 Task: Play online wordle game with 5 letters.
Action: Mouse moved to (742, 538)
Screenshot: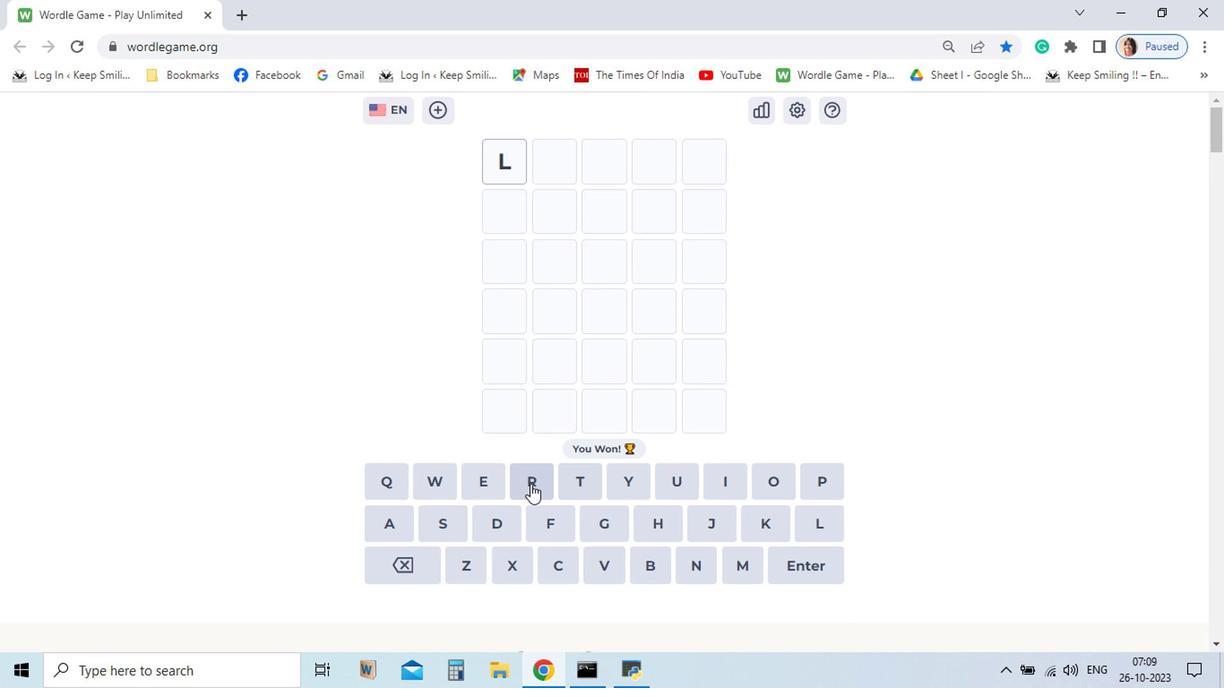
Action: Mouse pressed left at (742, 538)
Screenshot: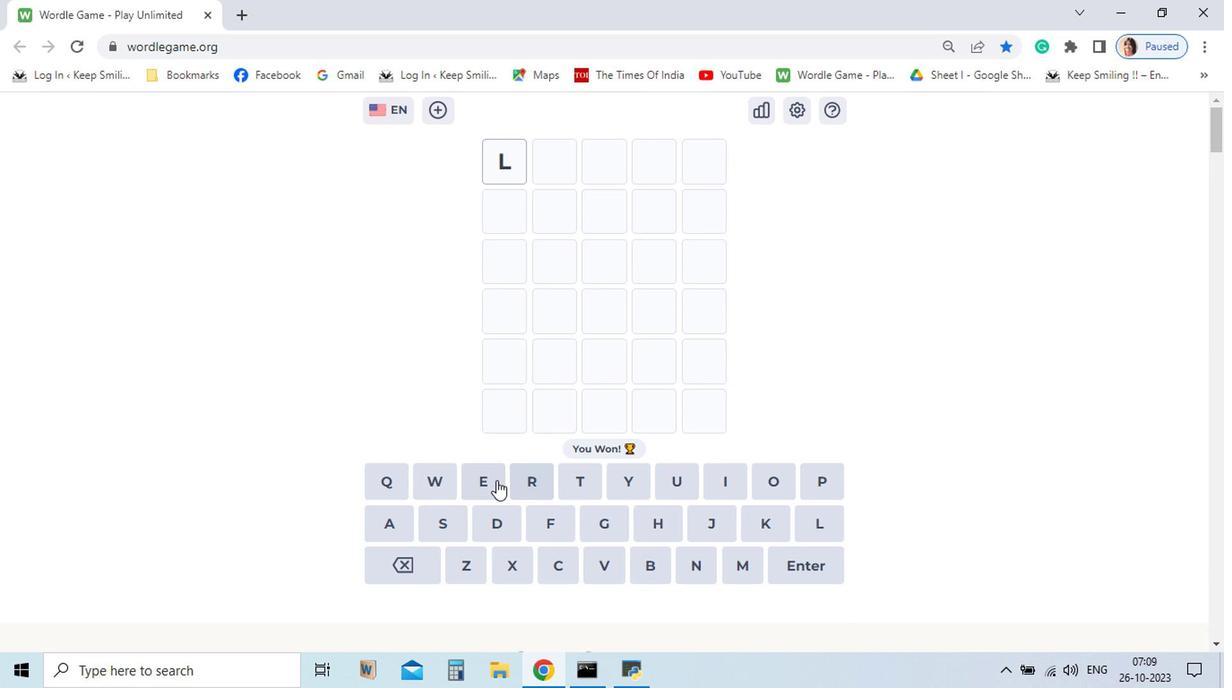 
Action: Mouse moved to (503, 506)
Screenshot: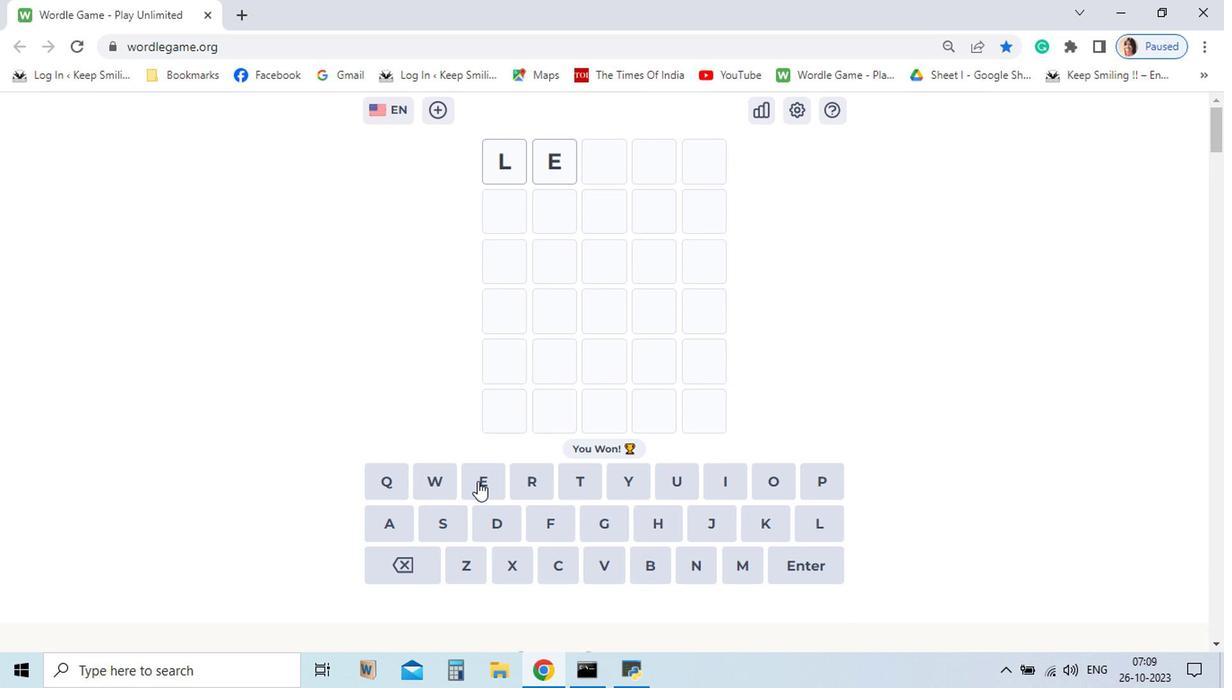 
Action: Mouse pressed left at (503, 506)
Screenshot: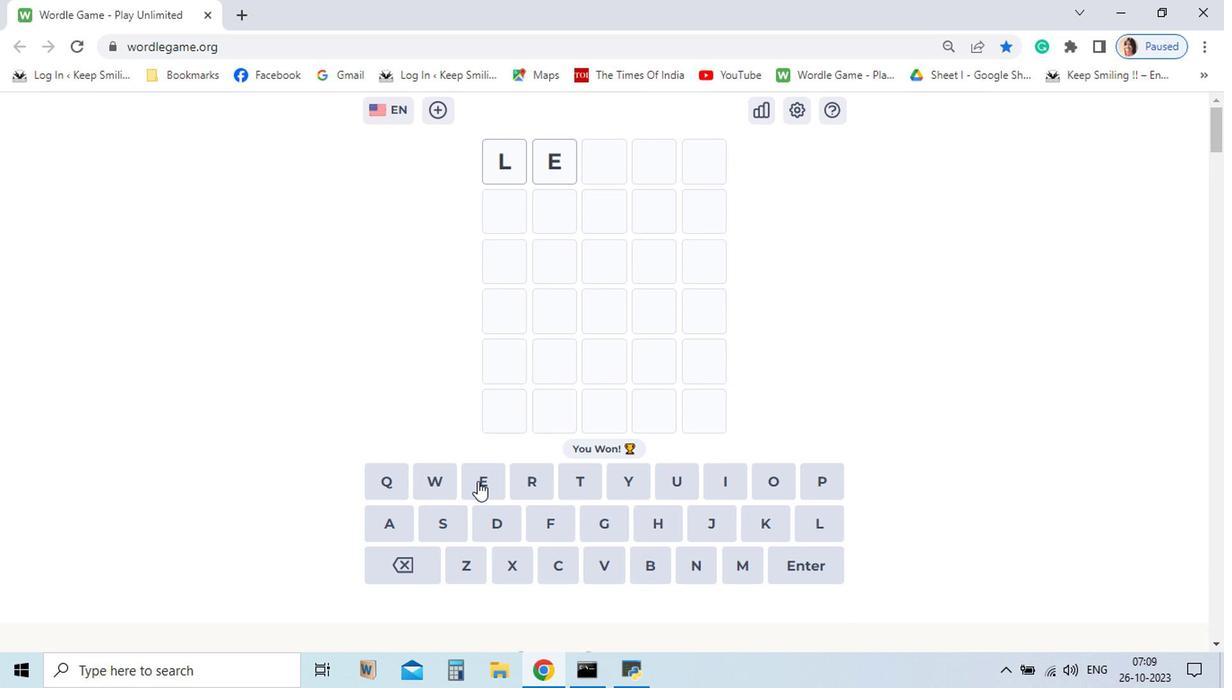 
Action: Mouse moved to (434, 533)
Screenshot: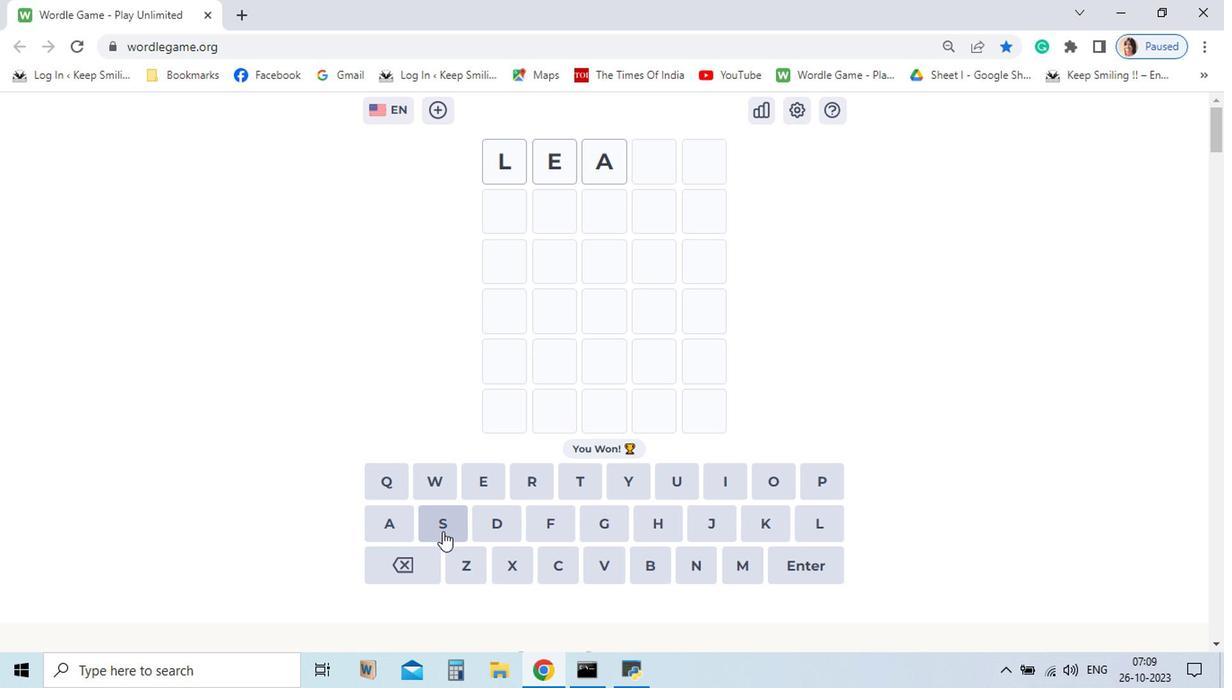 
Action: Mouse pressed left at (434, 533)
Screenshot: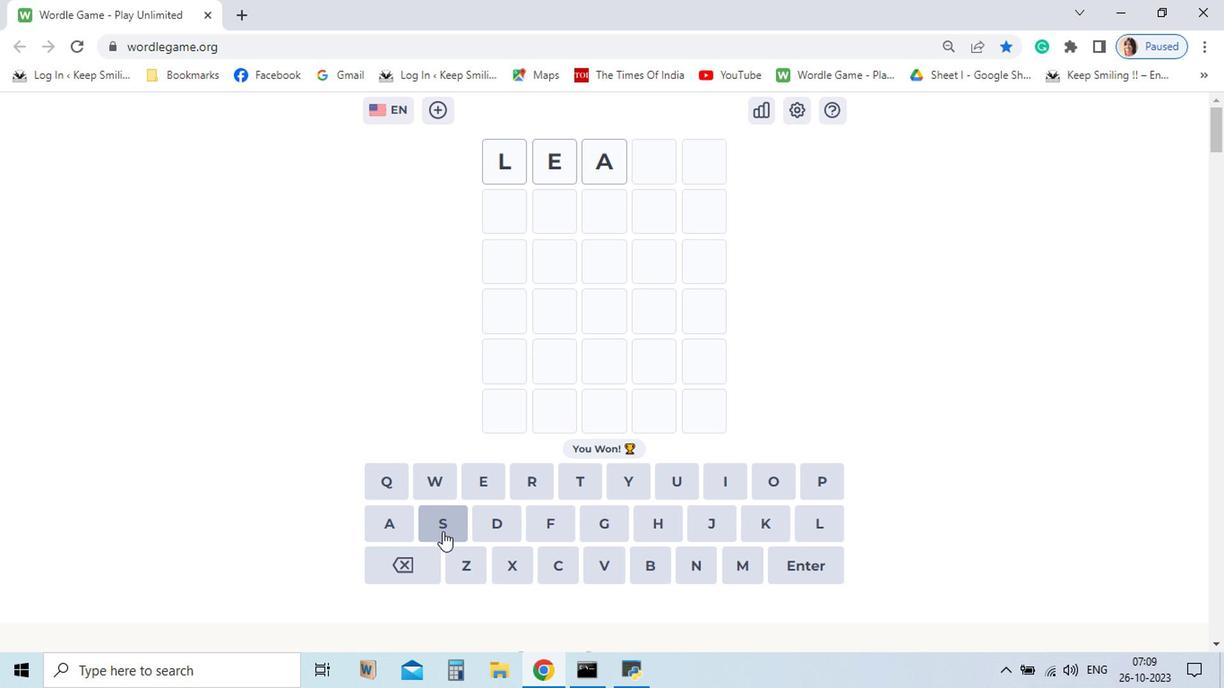 
Action: Mouse moved to (479, 542)
Screenshot: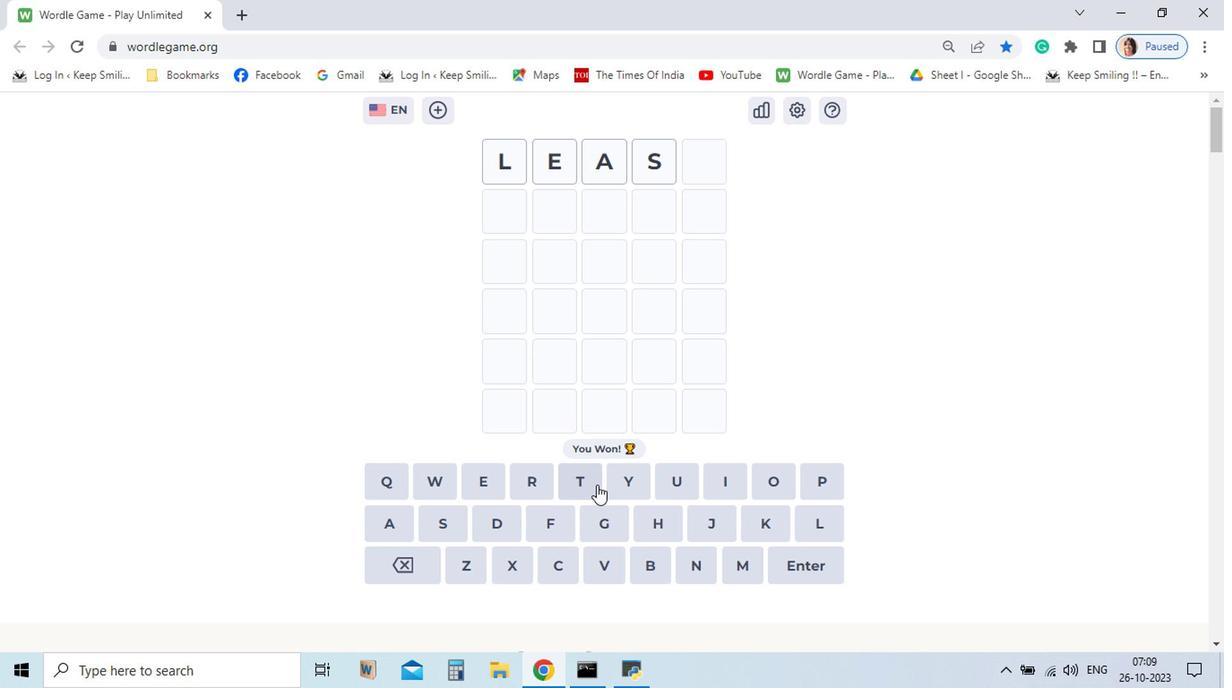 
Action: Mouse pressed left at (479, 542)
Screenshot: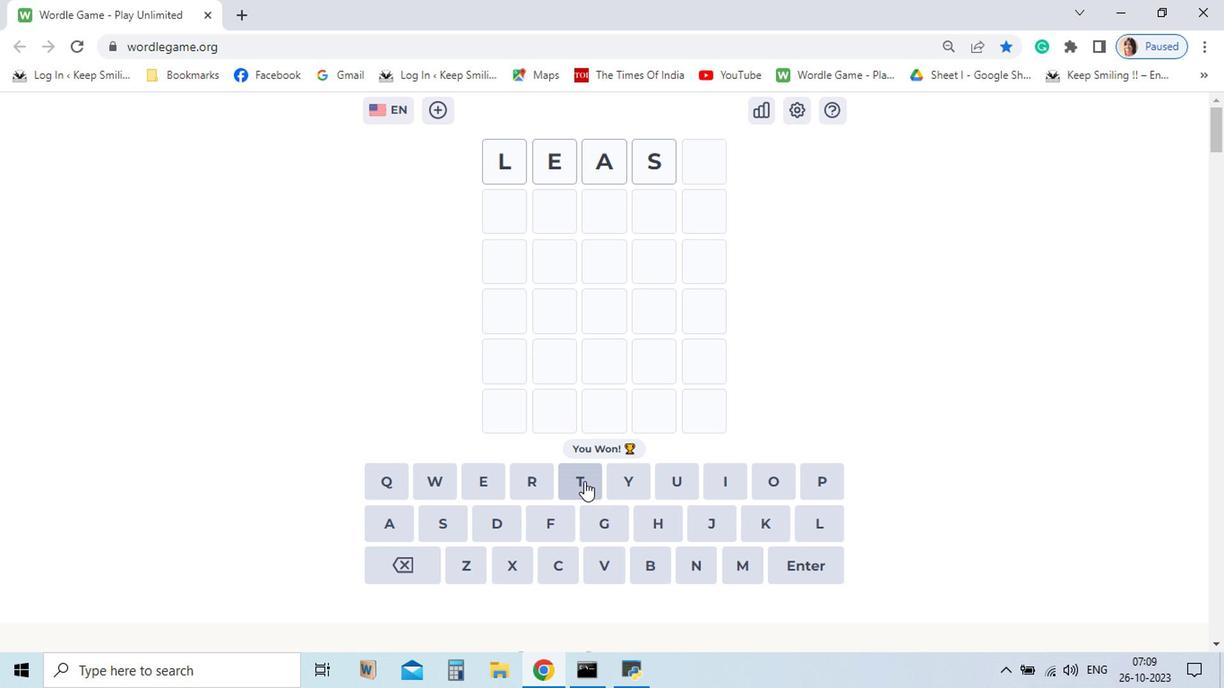 
Action: Mouse moved to (579, 506)
Screenshot: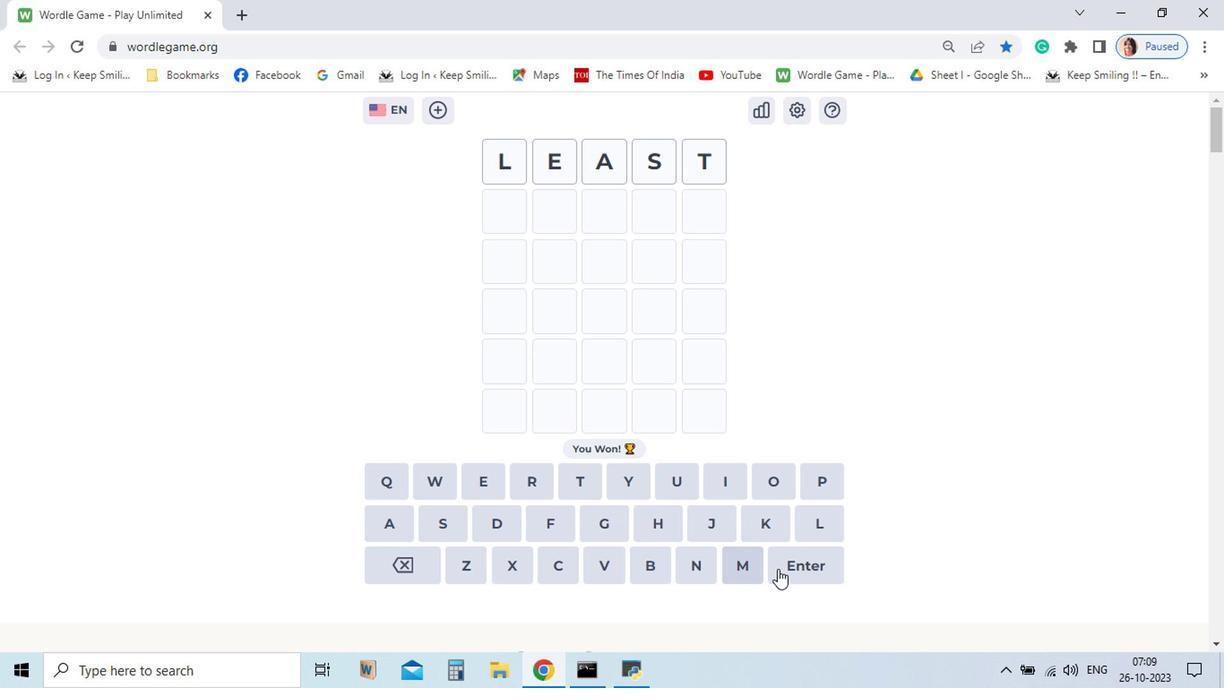 
Action: Mouse pressed left at (579, 506)
Screenshot: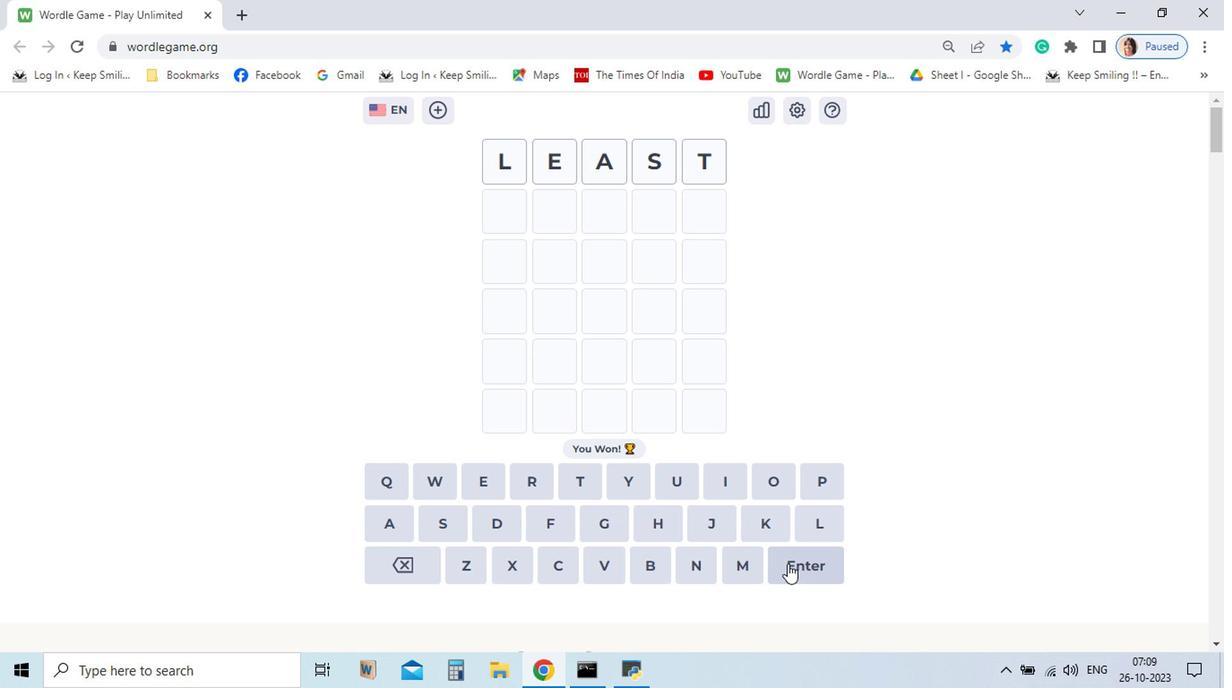 
Action: Mouse moved to (724, 565)
Screenshot: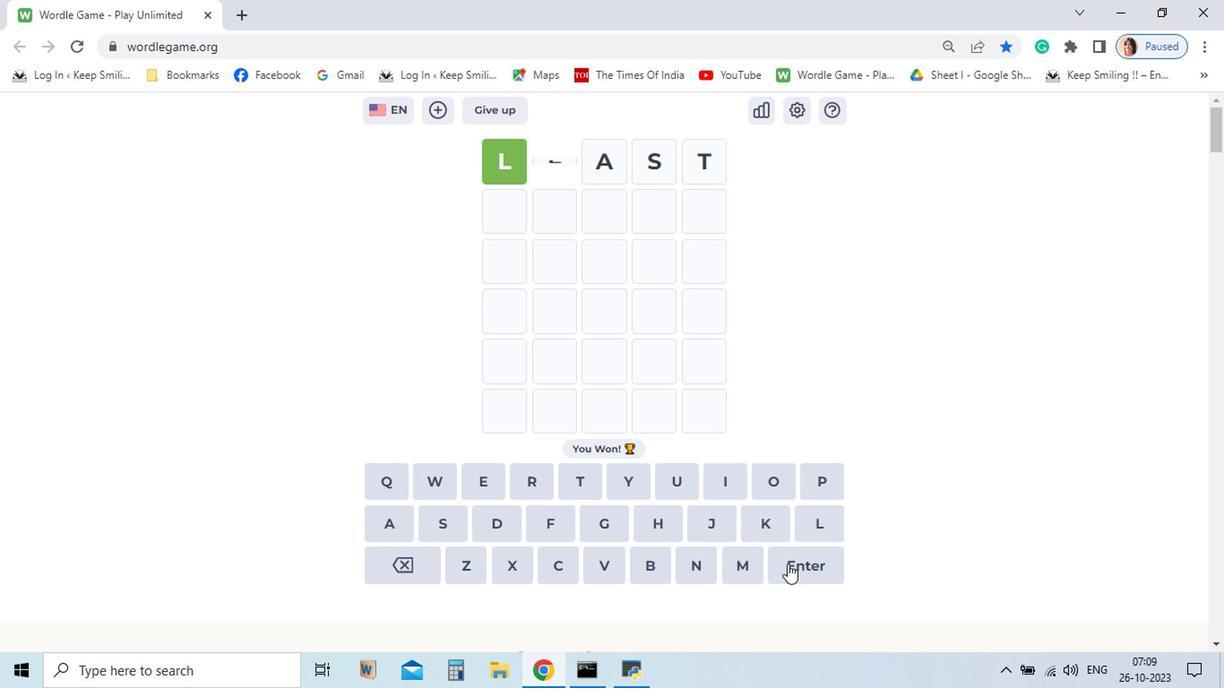 
Action: Mouse pressed left at (724, 565)
Screenshot: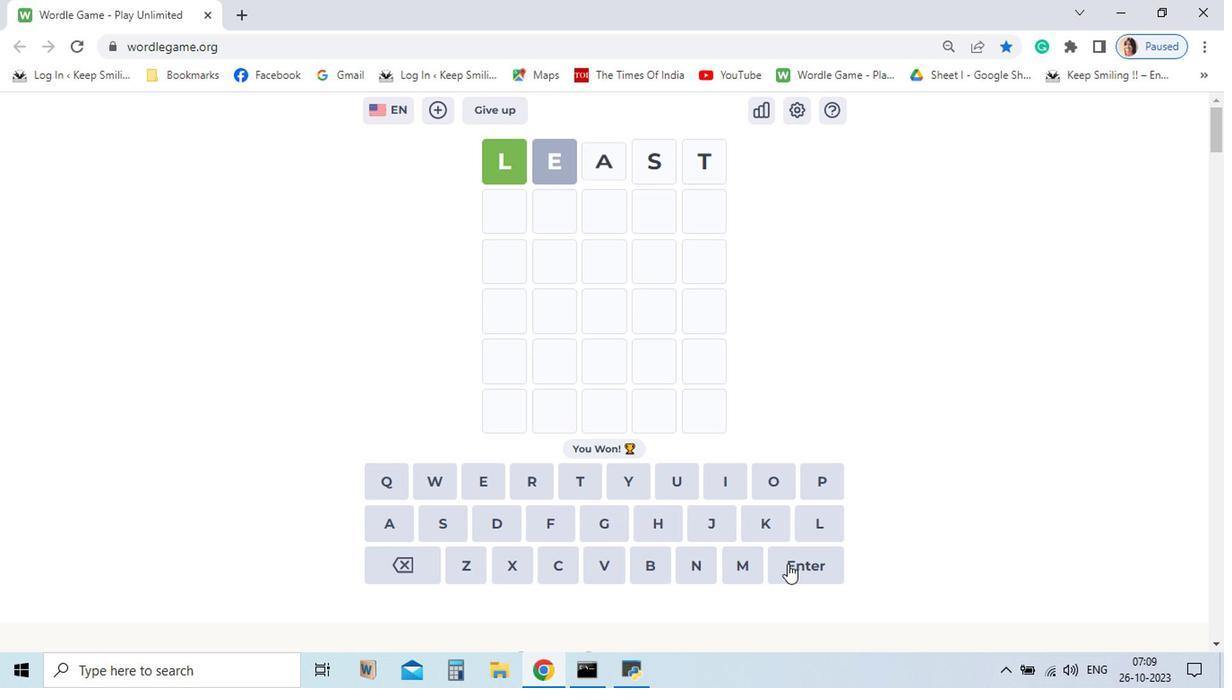 
Action: Mouse moved to (752, 539)
Screenshot: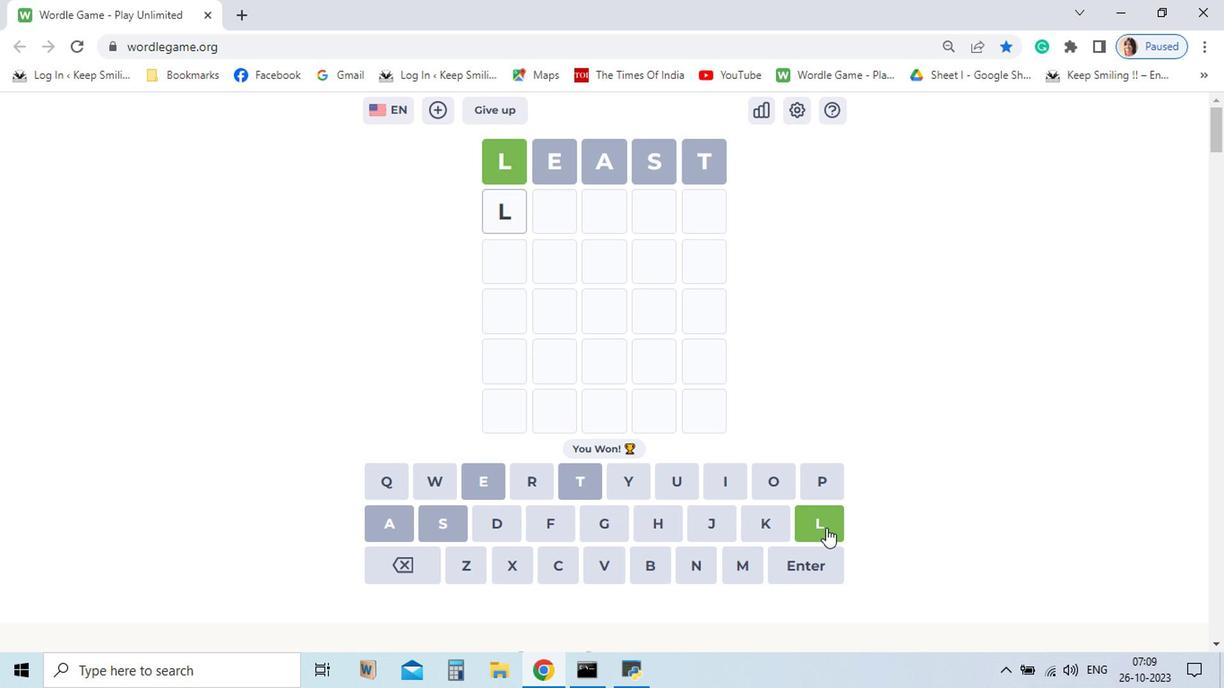 
Action: Mouse pressed left at (752, 539)
Screenshot: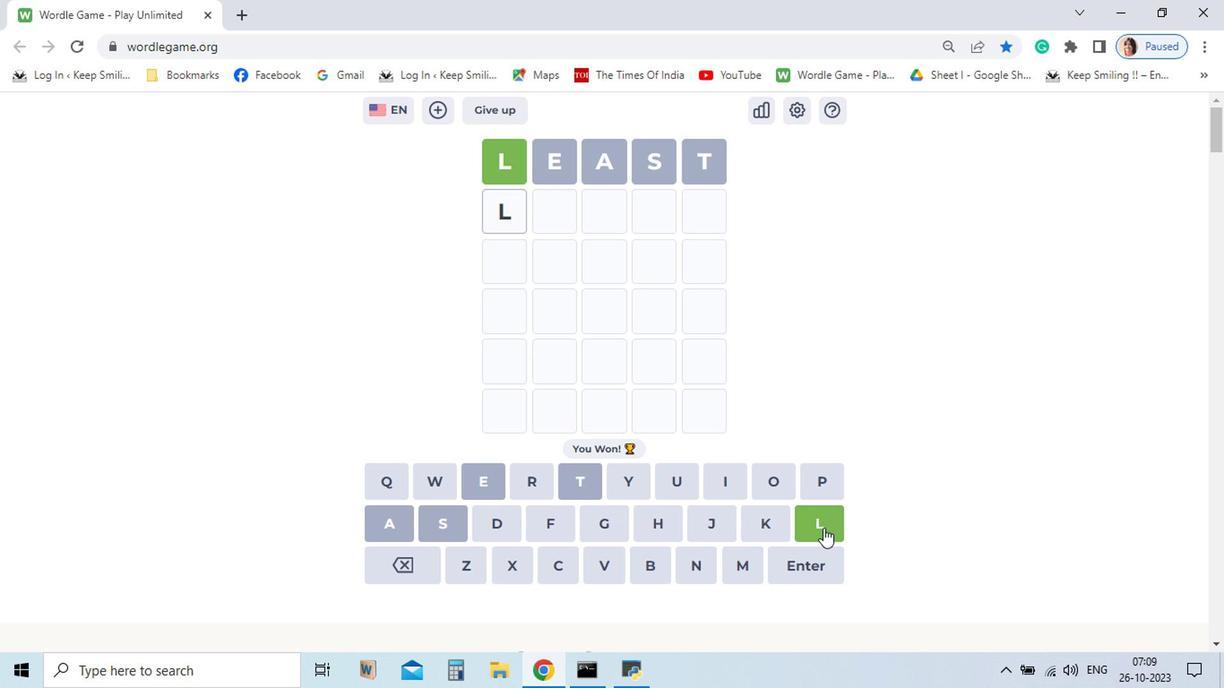 
Action: Mouse moved to (711, 508)
Screenshot: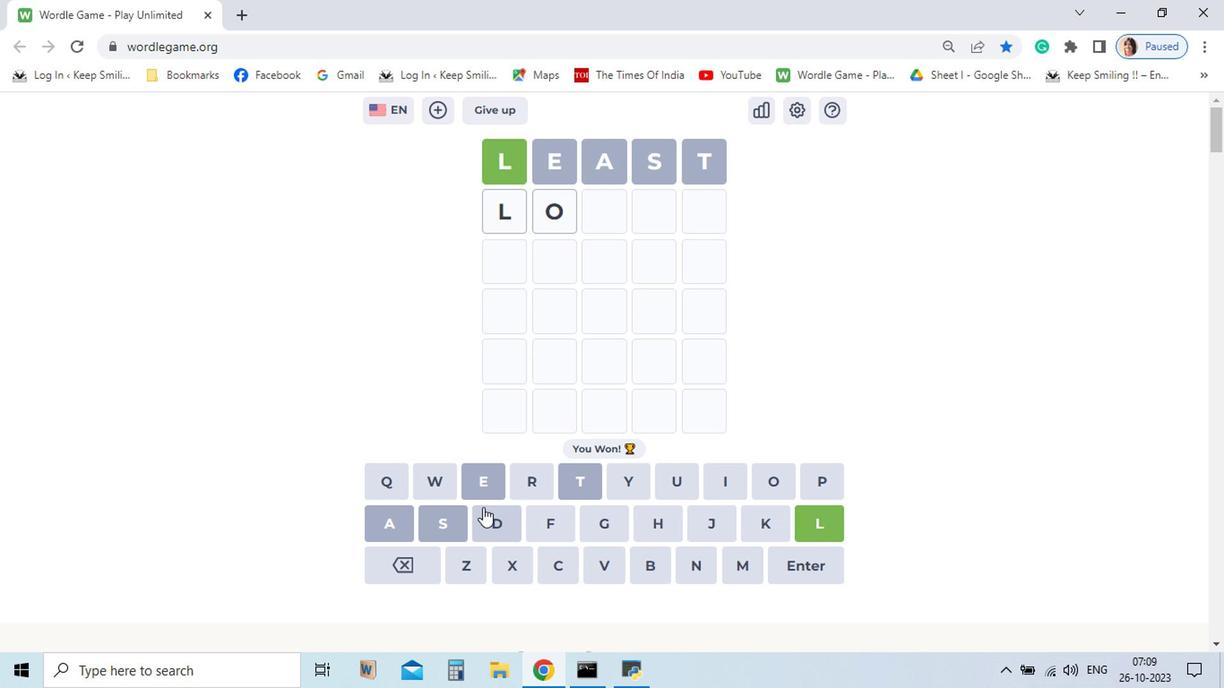 
Action: Mouse pressed left at (711, 508)
Screenshot: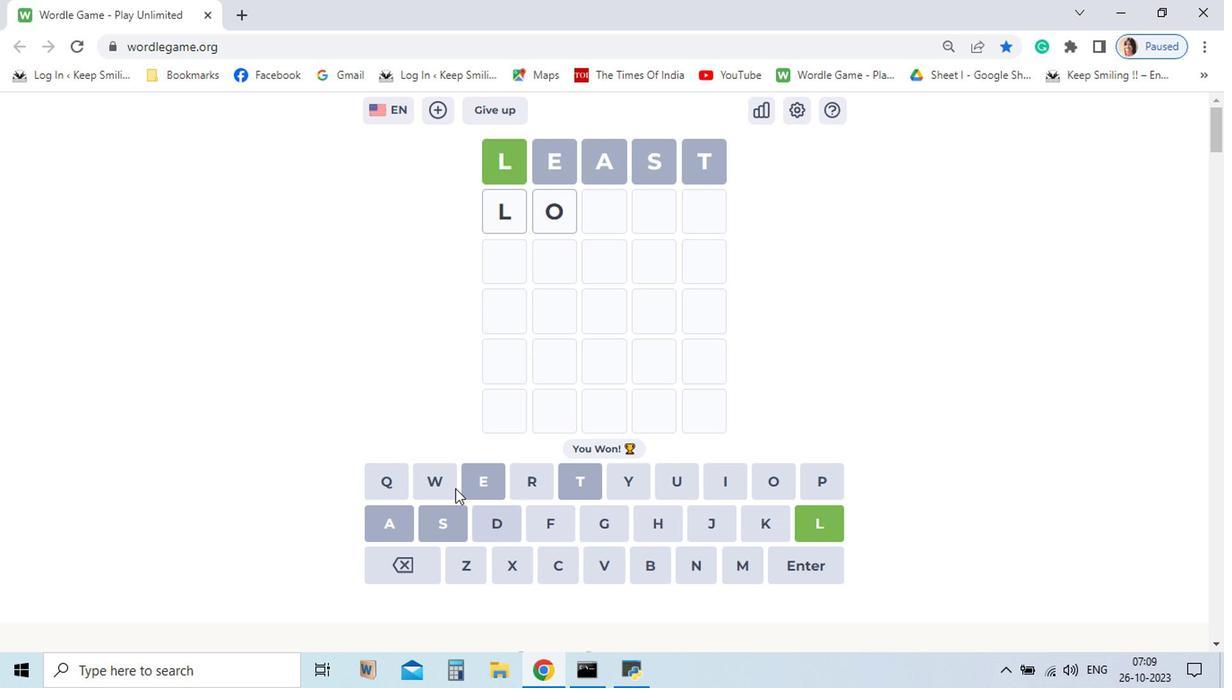 
Action: Mouse moved to (480, 505)
Screenshot: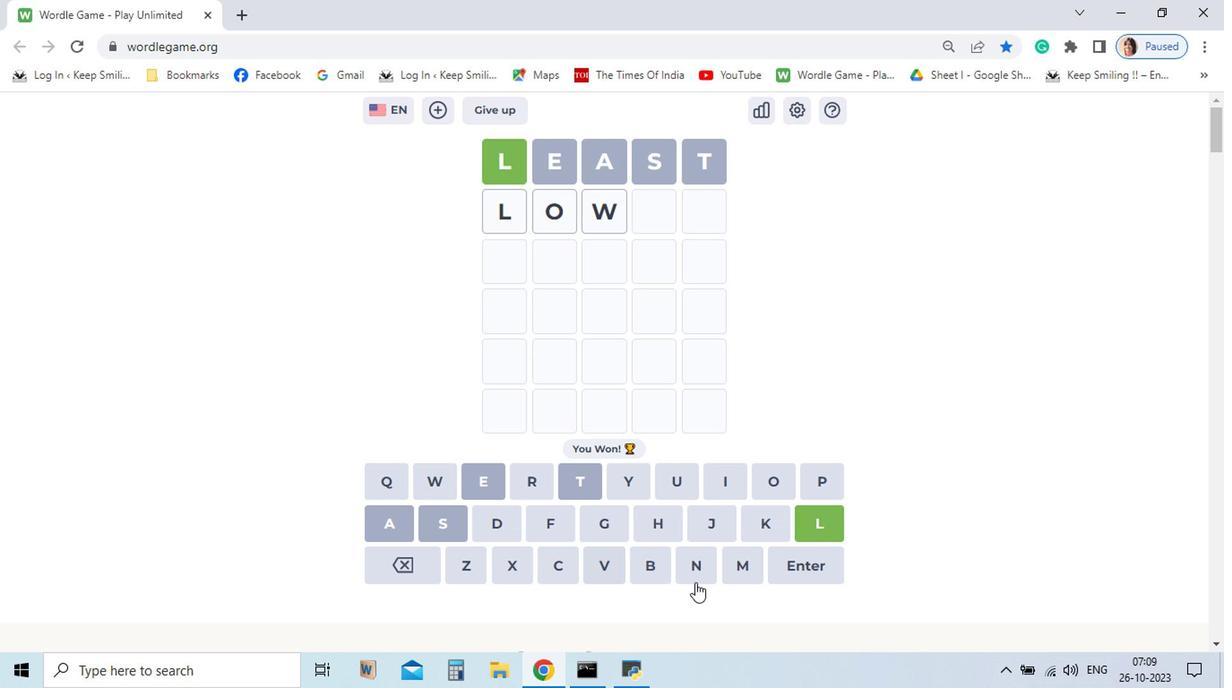 
Action: Mouse pressed left at (480, 505)
Screenshot: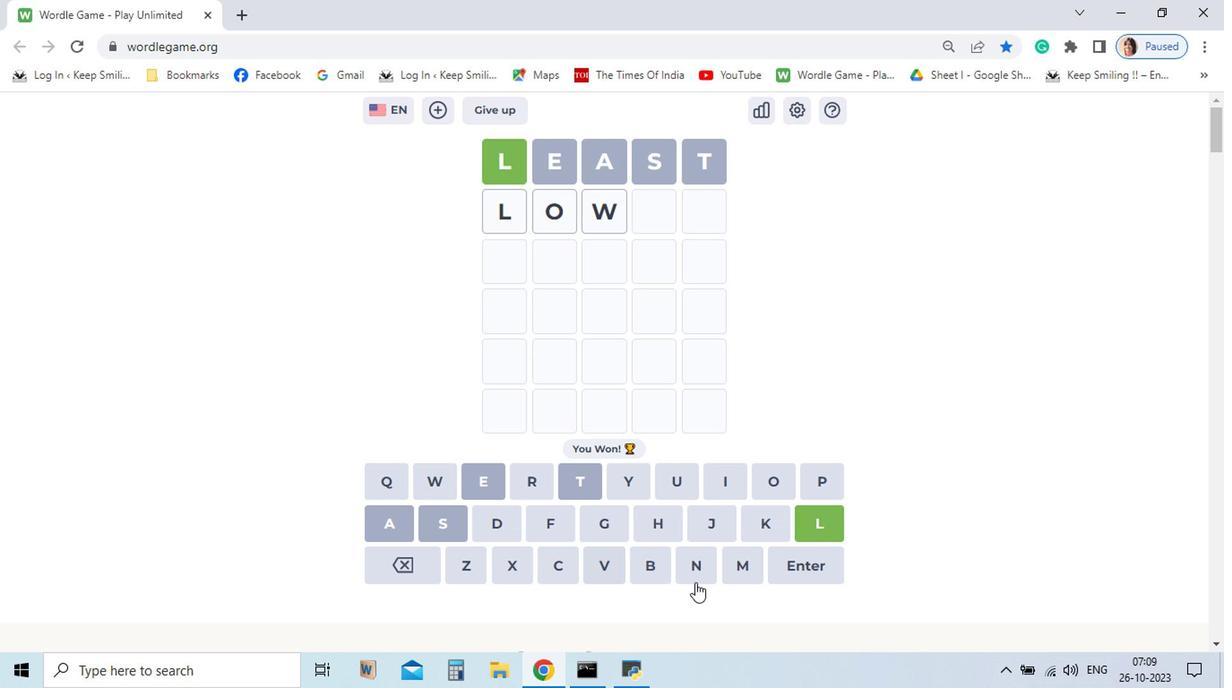 
Action: Mouse moved to (739, 537)
Screenshot: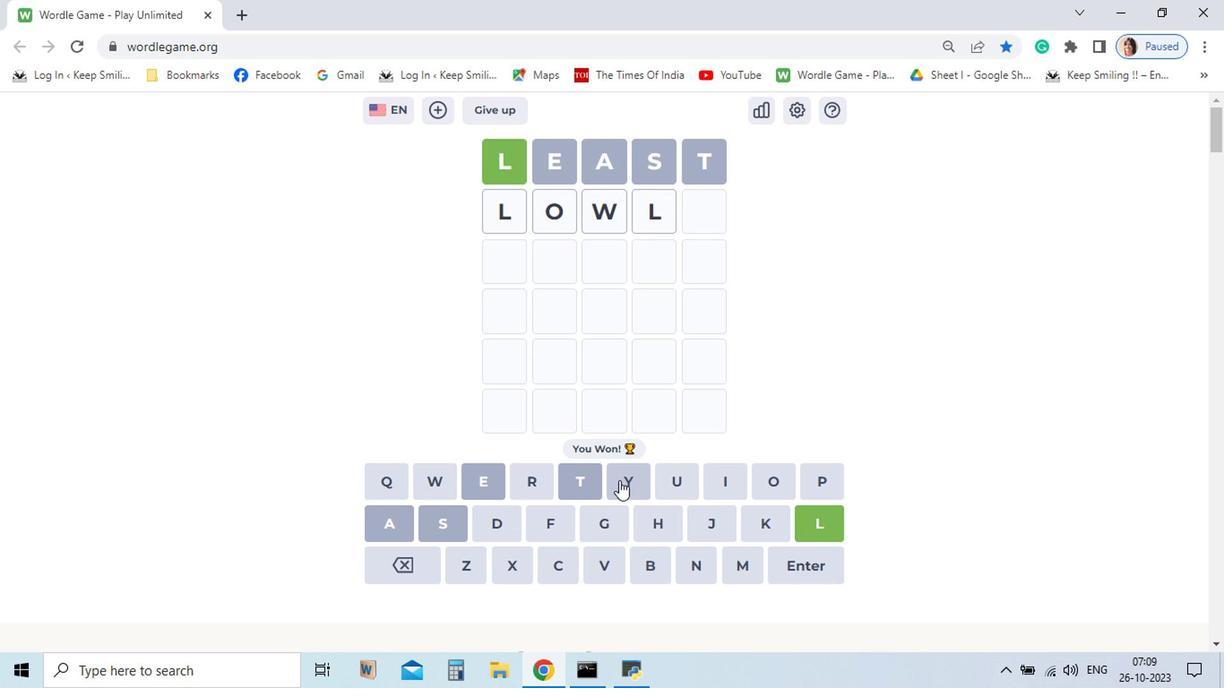 
Action: Mouse pressed left at (739, 537)
Screenshot: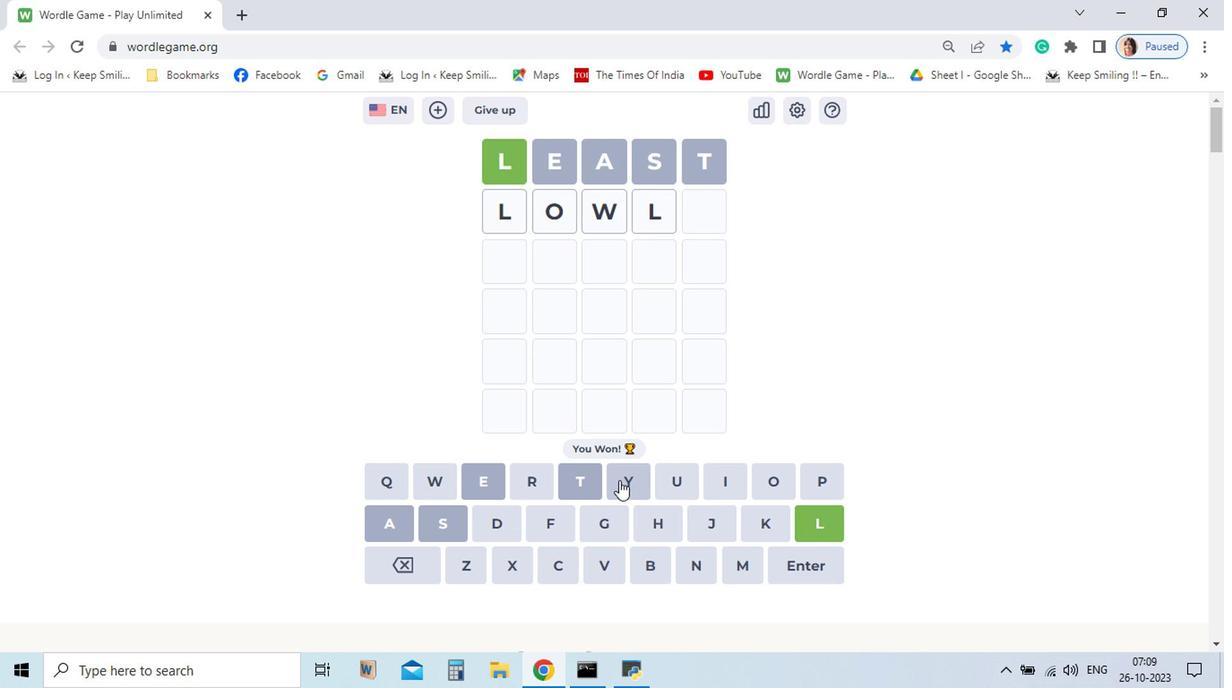 
Action: Mouse moved to (604, 505)
Screenshot: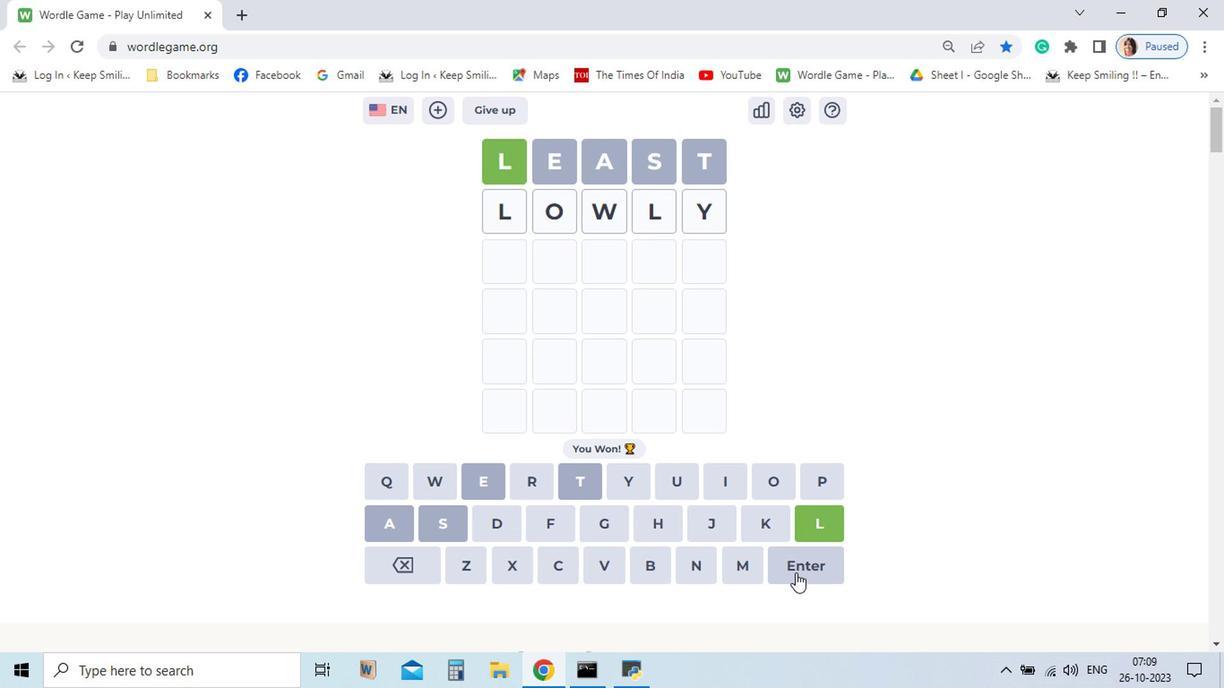 
Action: Mouse pressed left at (604, 505)
Screenshot: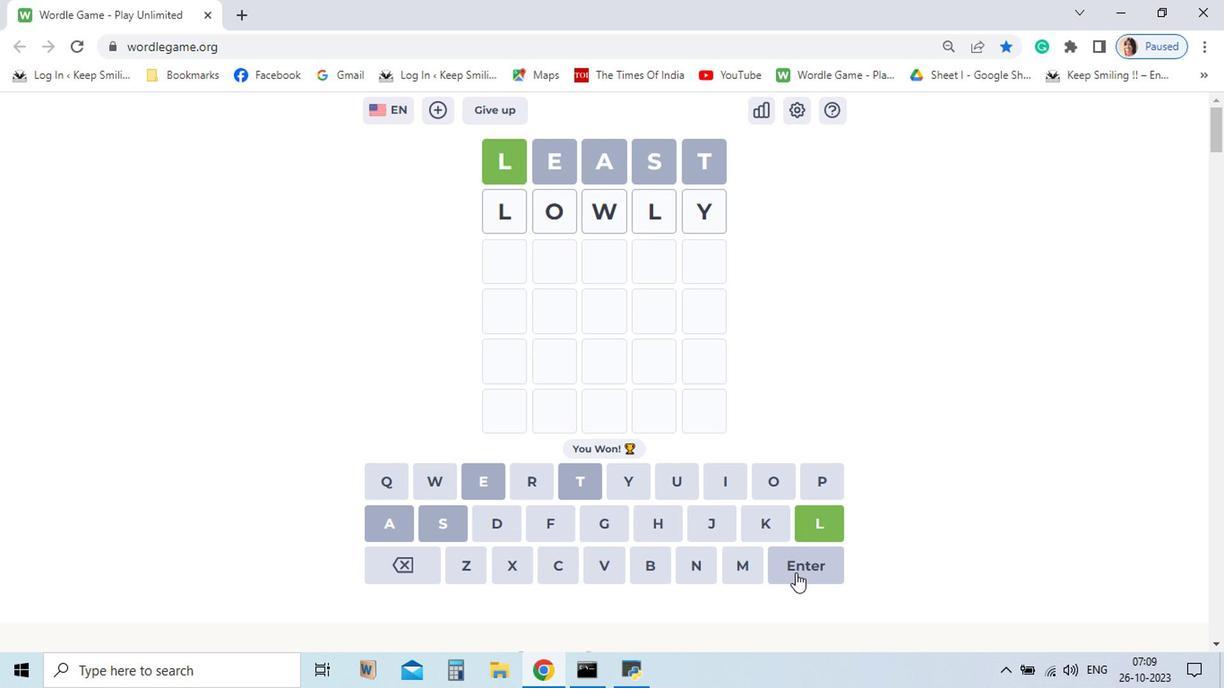 
Action: Mouse moved to (737, 565)
Screenshot: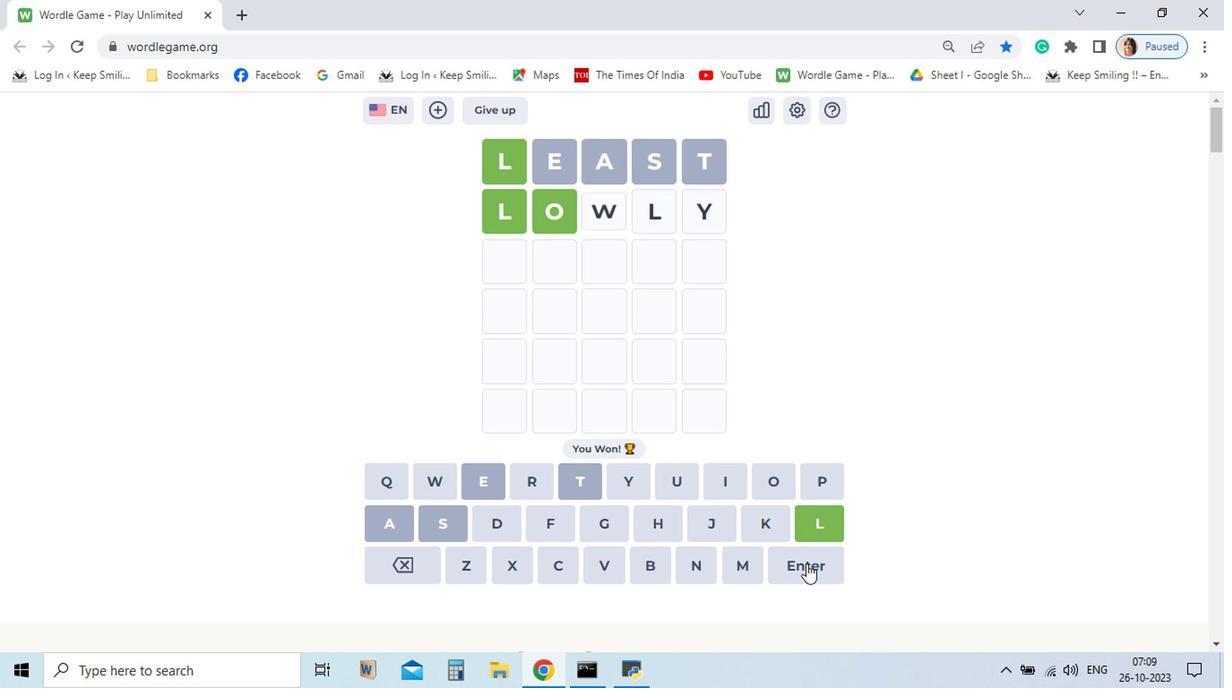 
Action: Mouse pressed left at (737, 565)
Screenshot: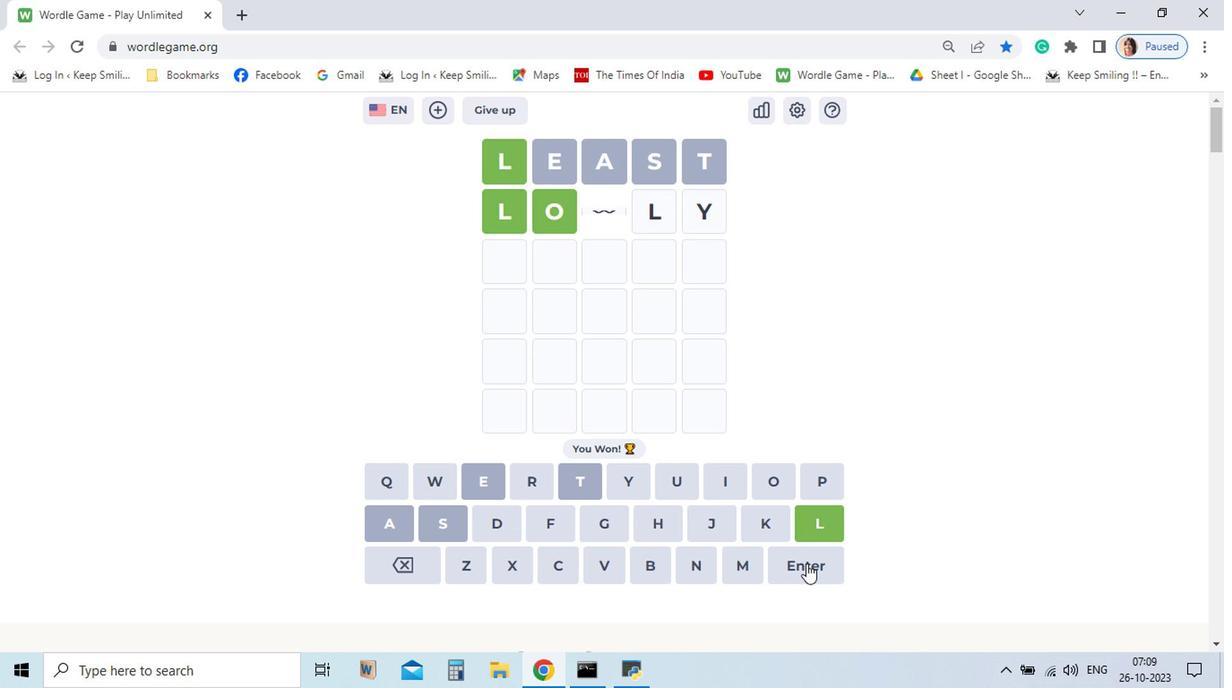
Action: Mouse moved to (743, 535)
Screenshot: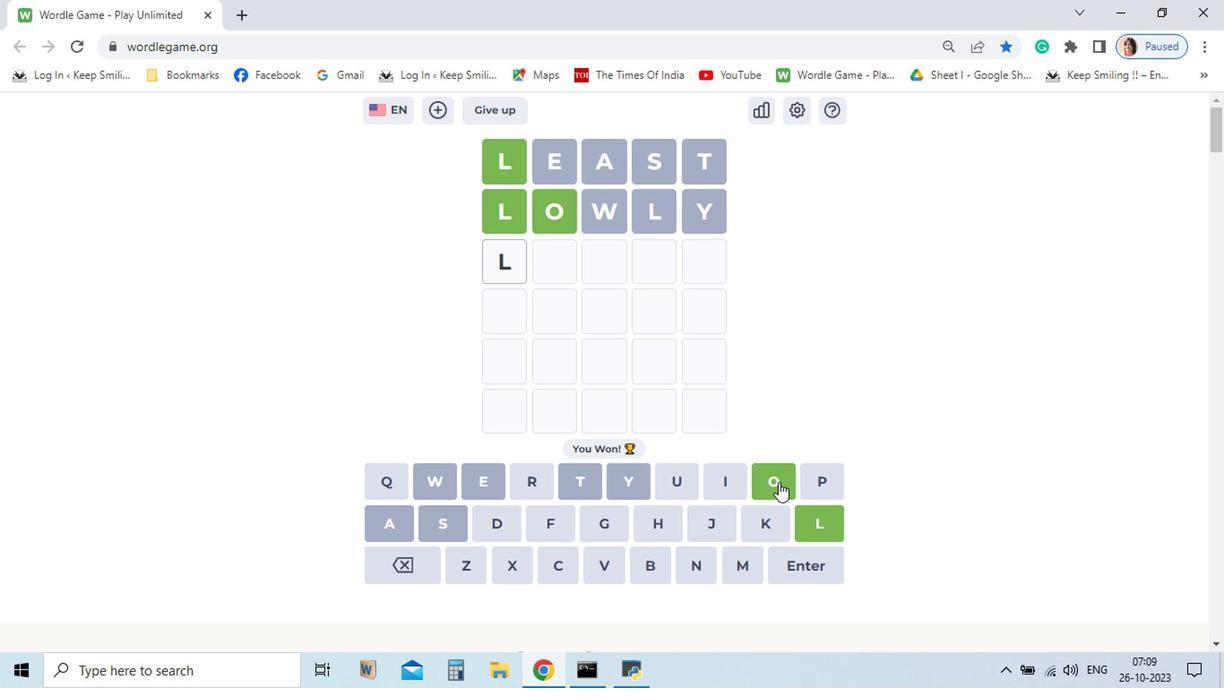 
Action: Mouse pressed left at (743, 535)
Screenshot: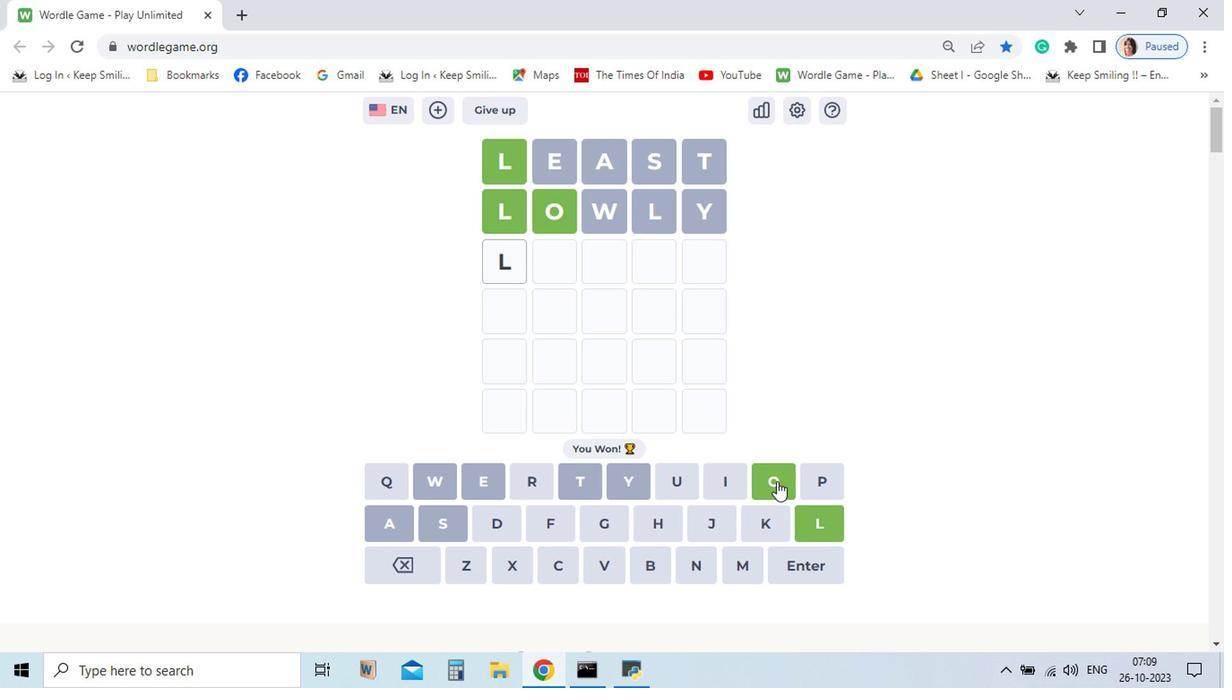 
Action: Mouse moved to (716, 506)
Screenshot: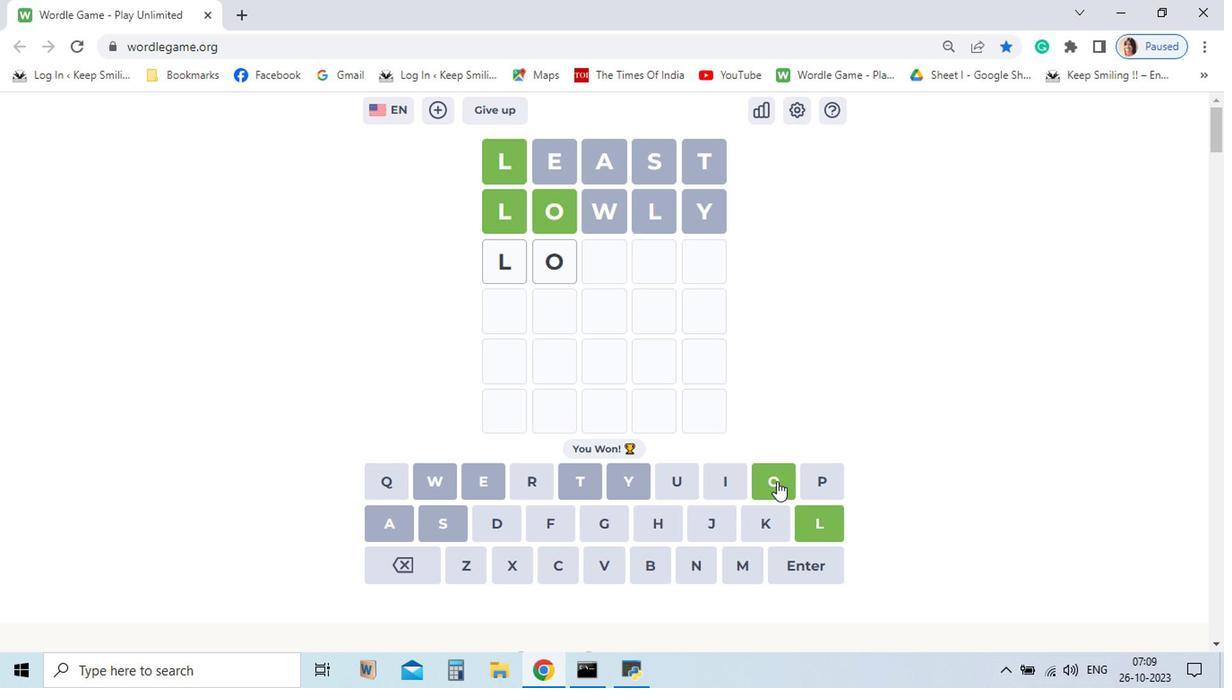 
Action: Mouse pressed left at (716, 506)
Screenshot: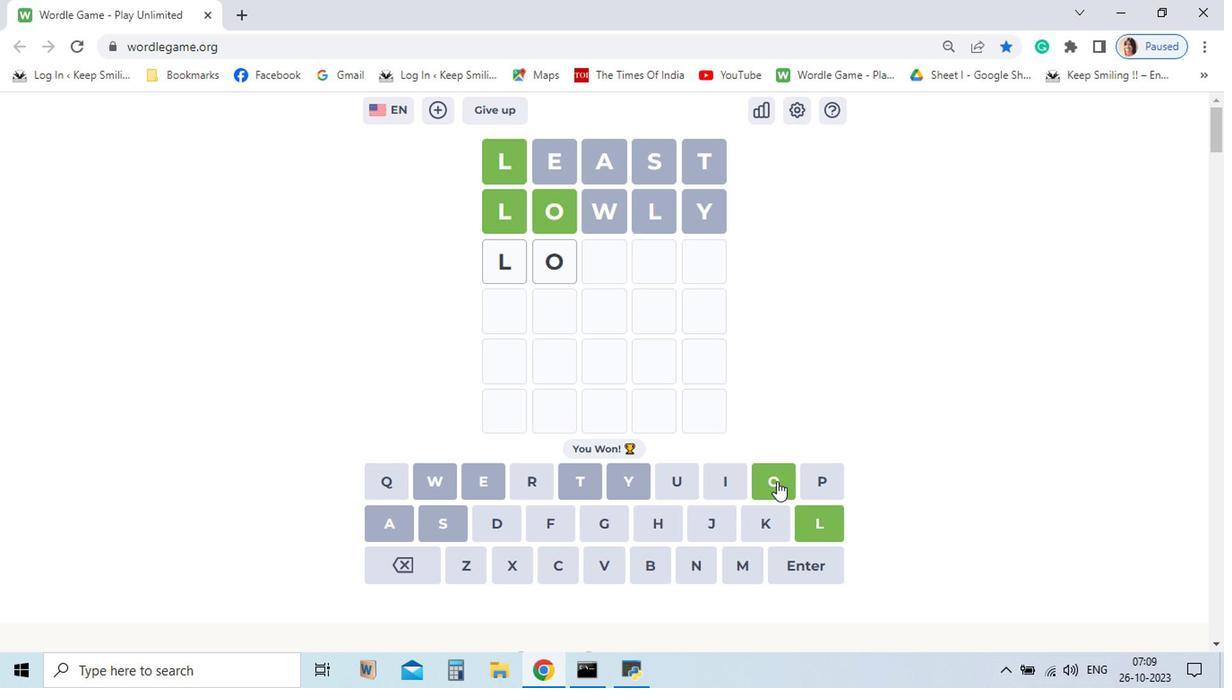 
Action: Mouse moved to (626, 568)
Screenshot: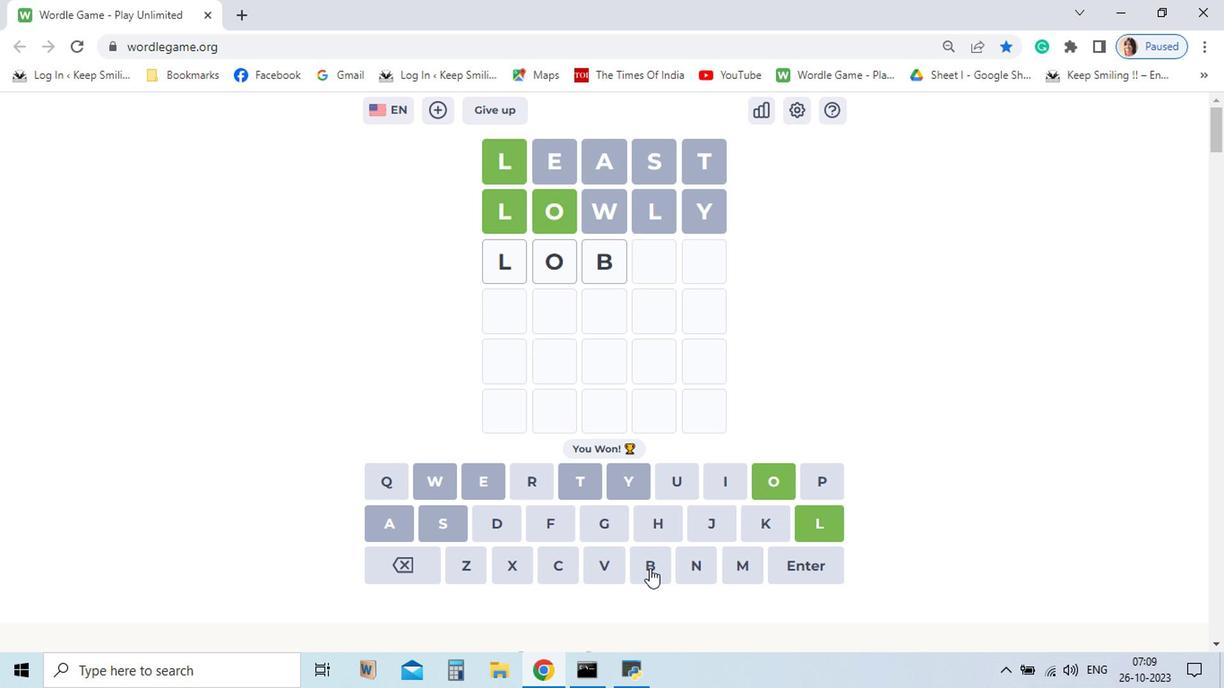 
Action: Mouse pressed left at (626, 568)
Screenshot: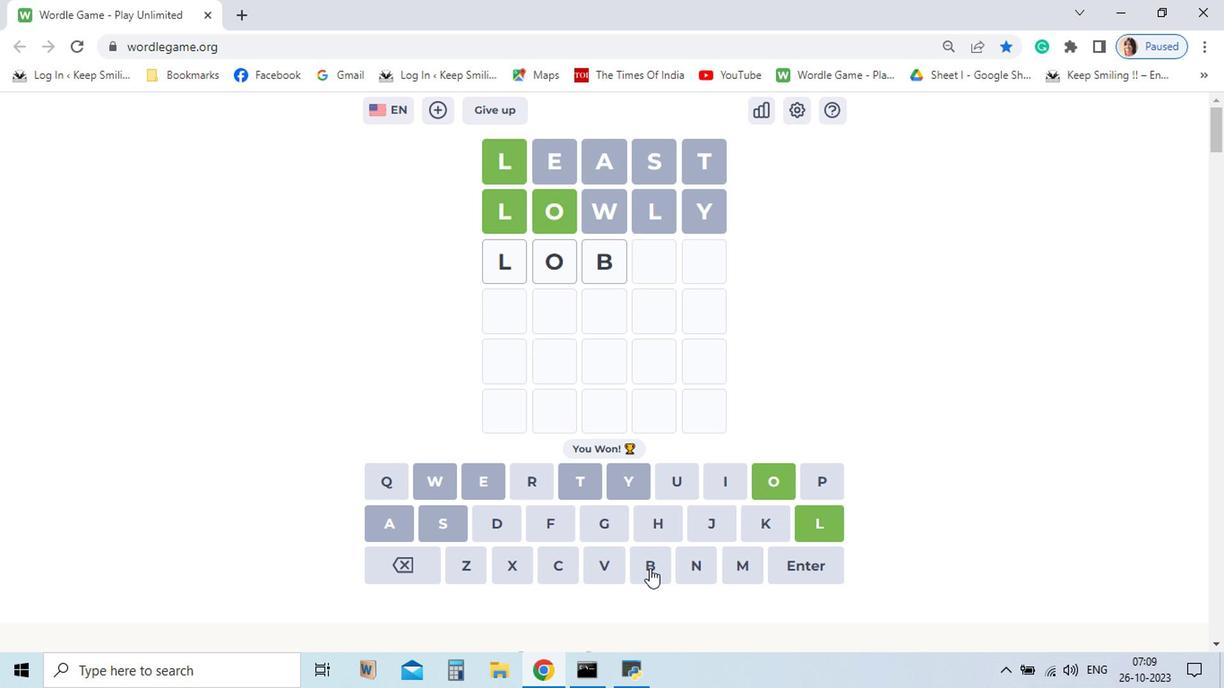 
Action: Mouse moved to (625, 568)
Screenshot: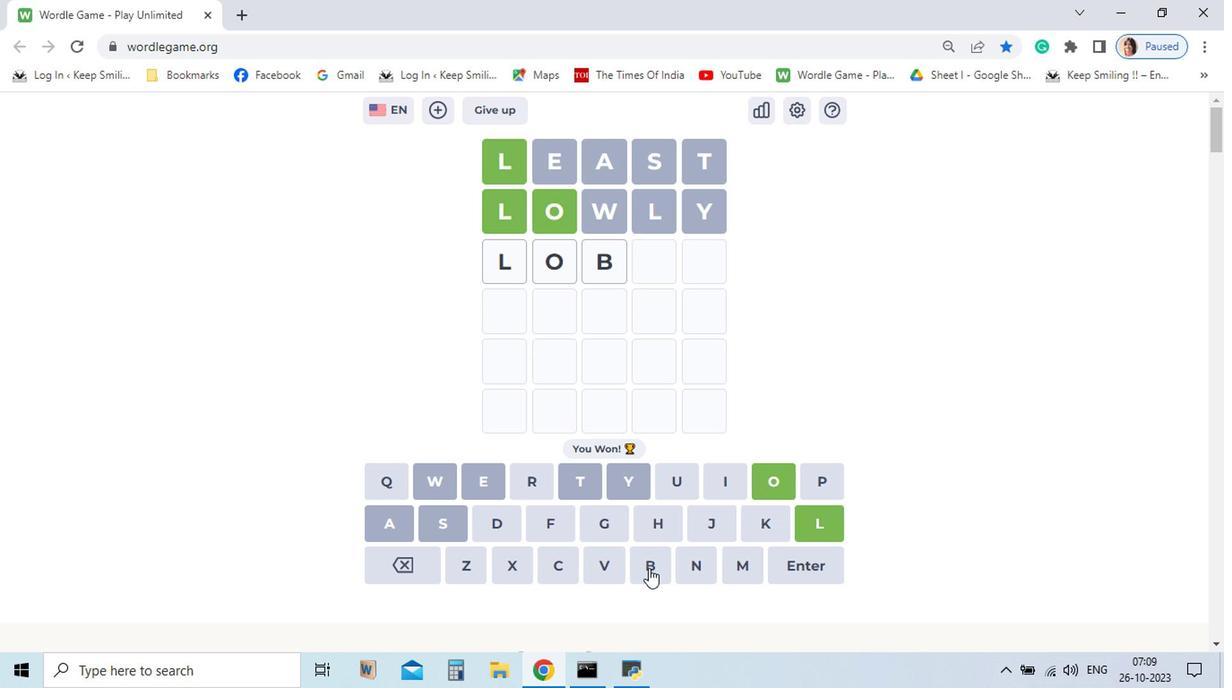 
Action: Mouse pressed left at (625, 568)
Screenshot: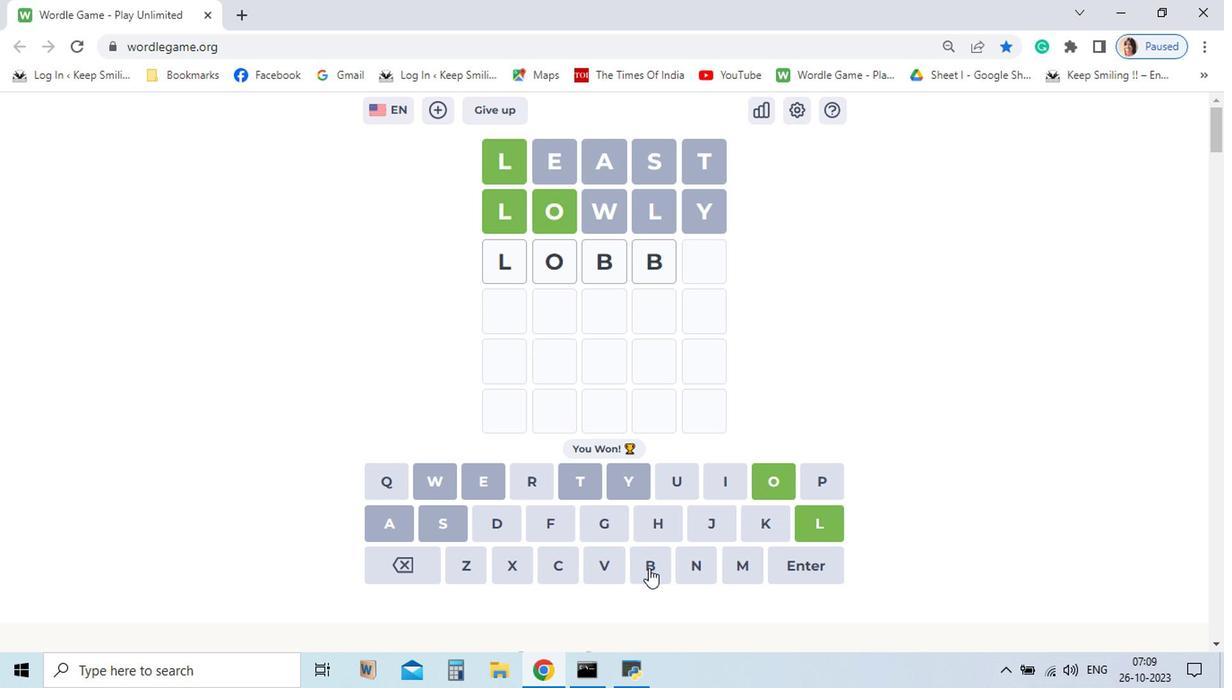 
Action: Mouse moved to (447, 562)
Screenshot: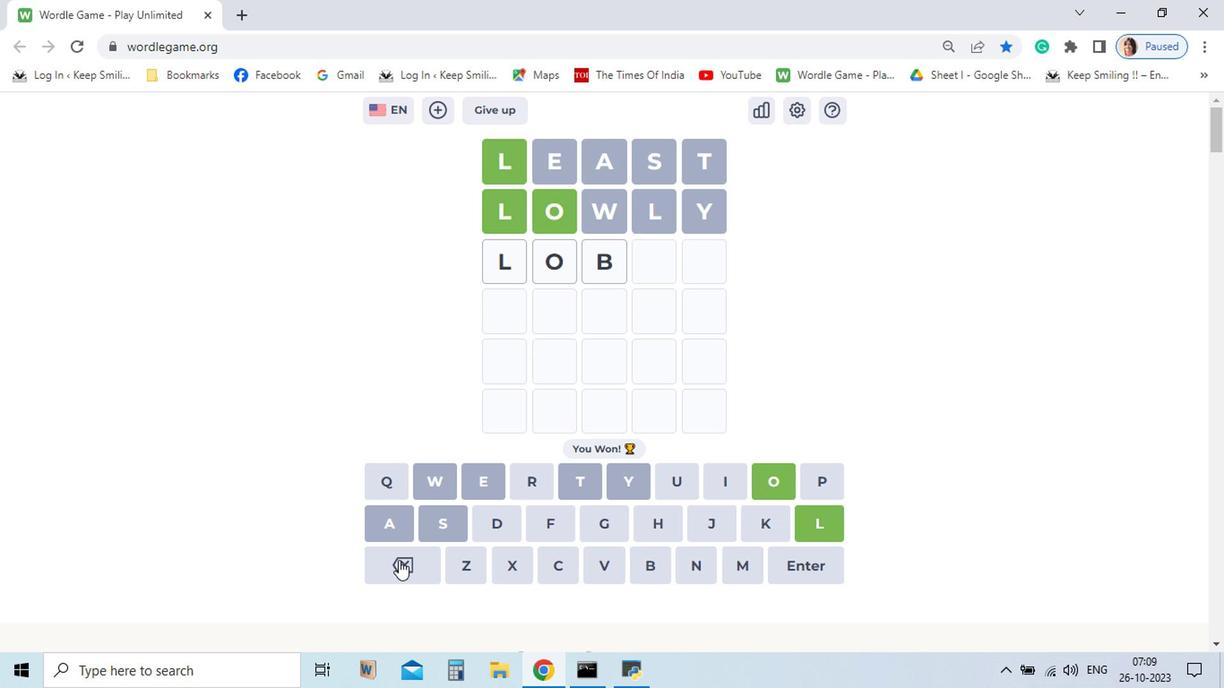 
Action: Mouse pressed left at (447, 562)
Screenshot: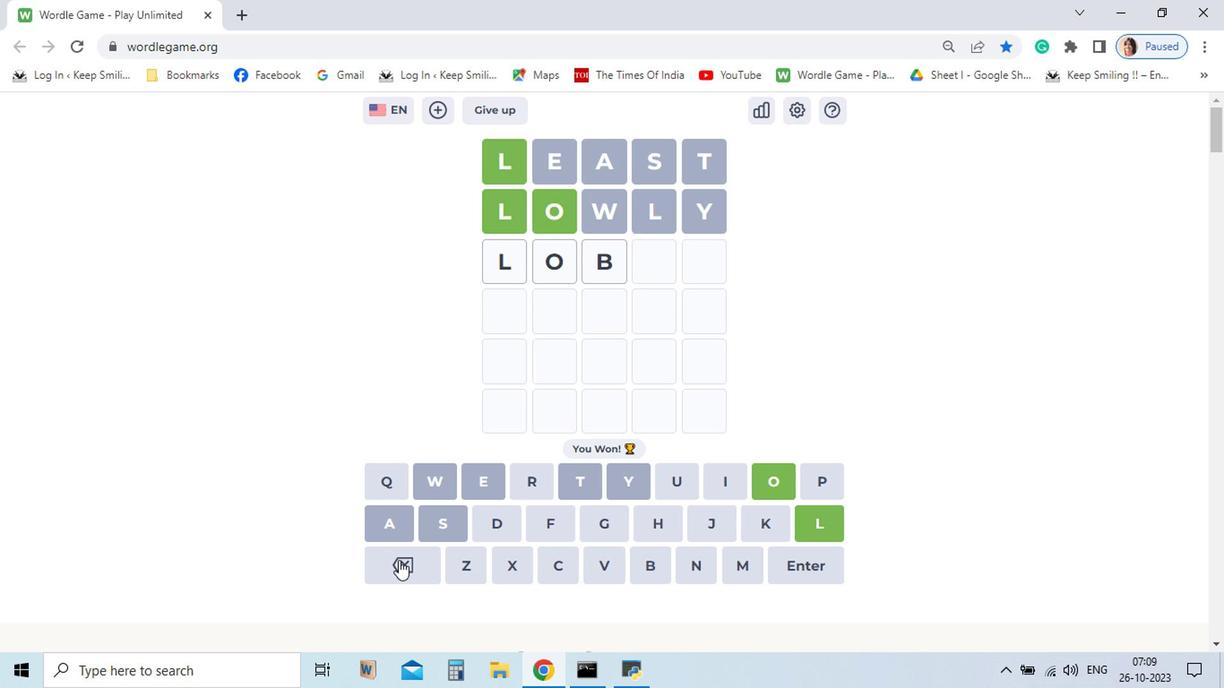 
Action: Mouse moved to (501, 505)
Screenshot: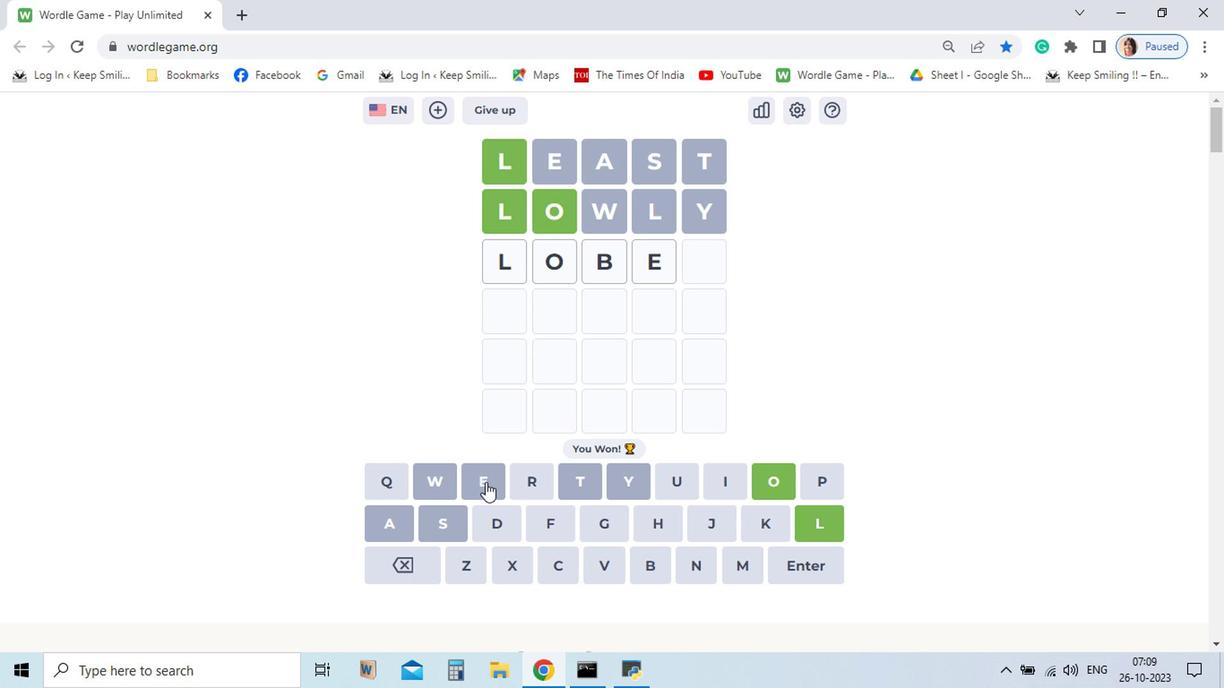 
Action: Mouse pressed left at (501, 505)
Screenshot: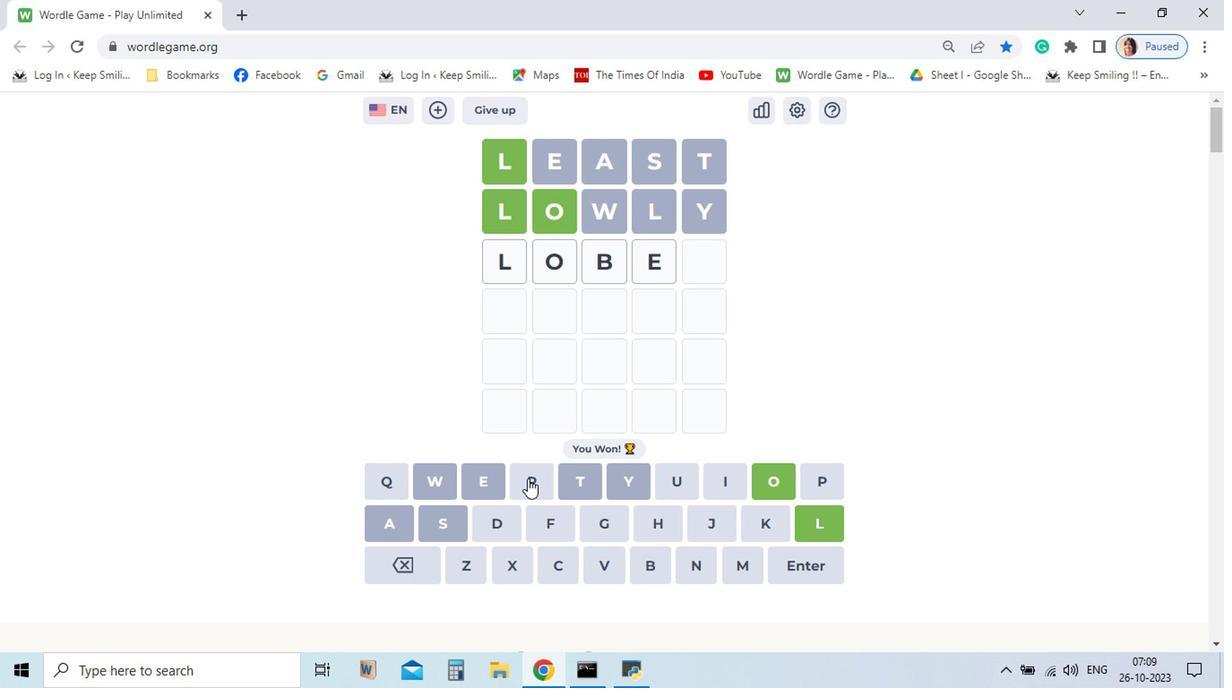 
Action: Mouse moved to (542, 503)
Screenshot: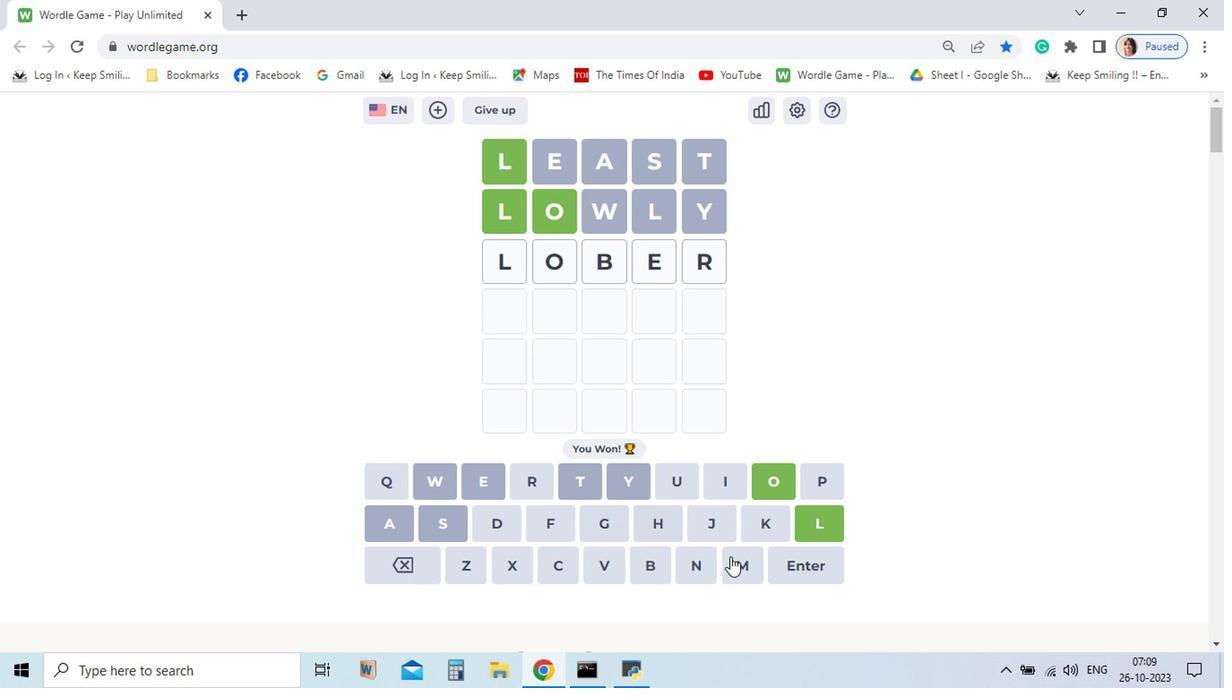 
Action: Mouse pressed left at (542, 503)
Screenshot: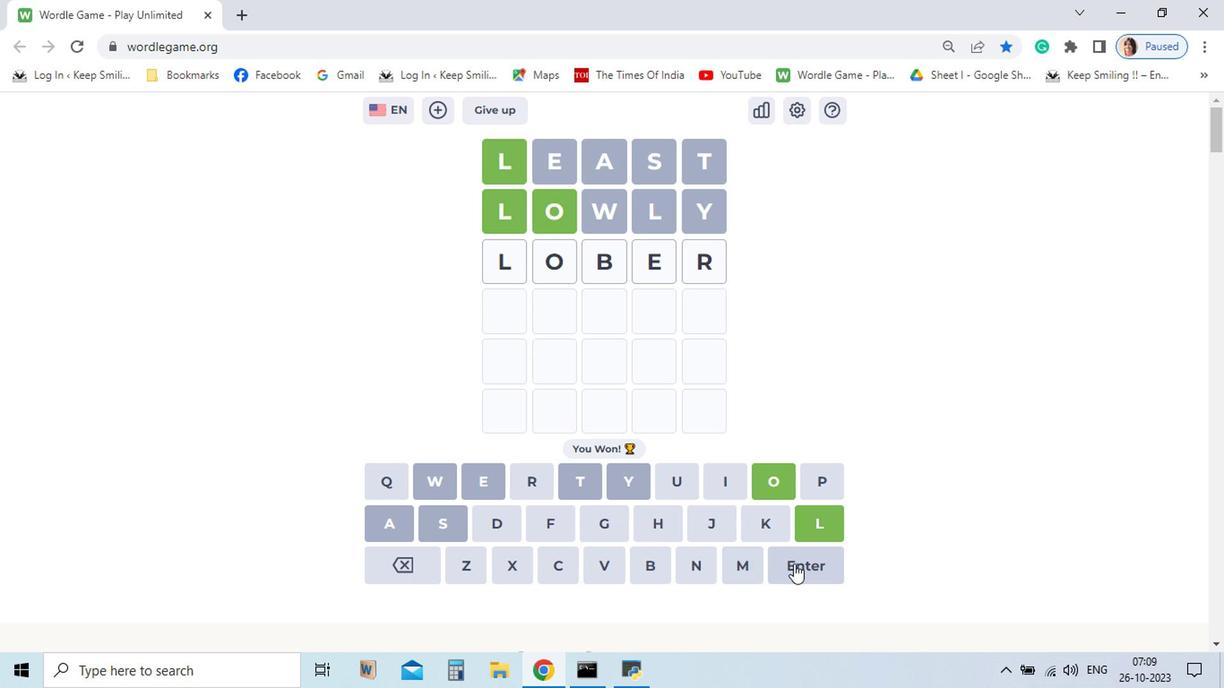 
Action: Mouse moved to (731, 563)
Screenshot: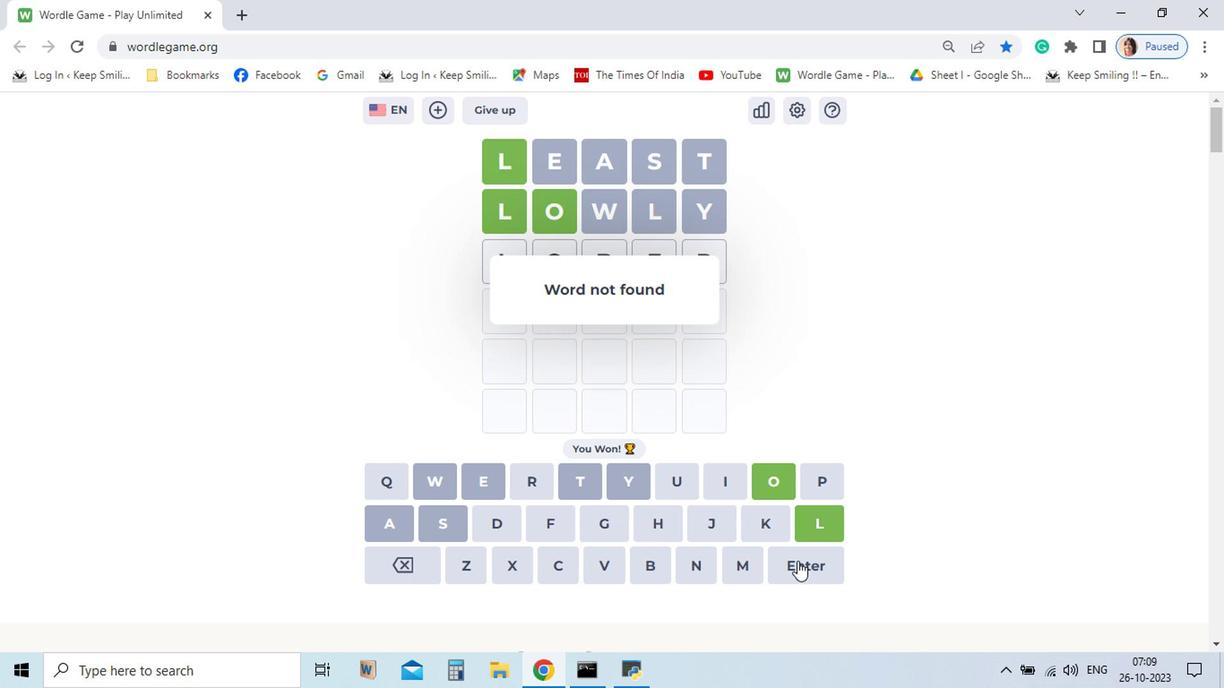 
Action: Mouse pressed left at (731, 563)
Screenshot: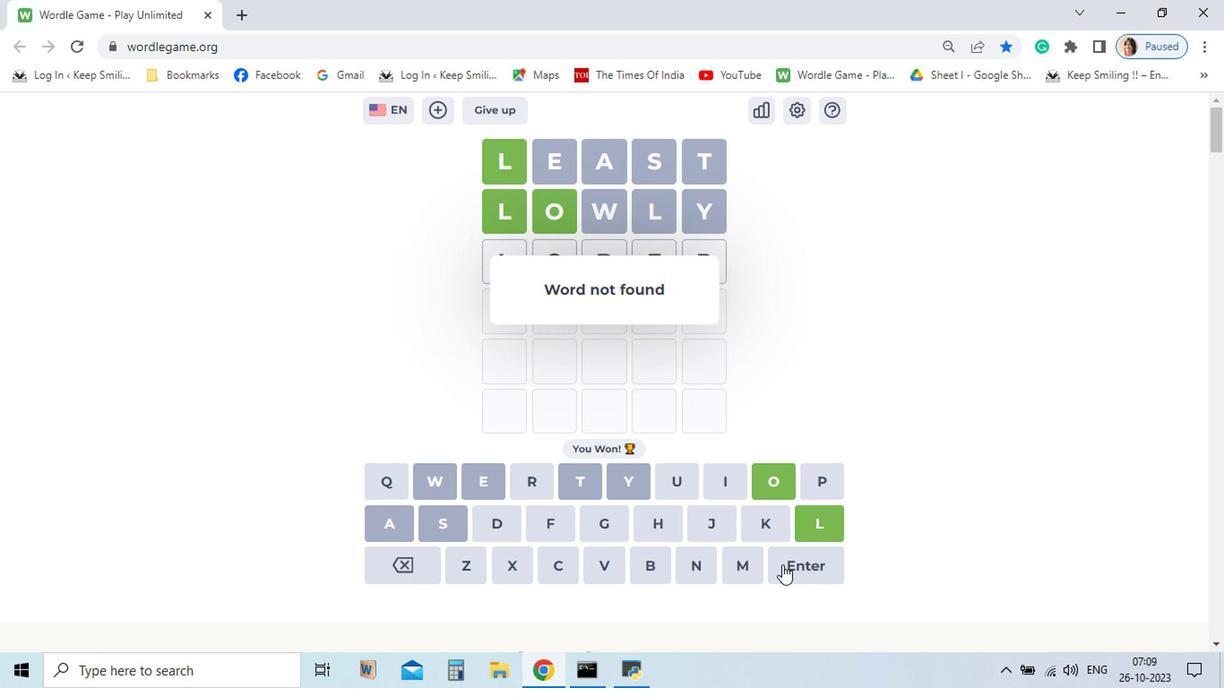 
Action: Mouse moved to (453, 559)
Screenshot: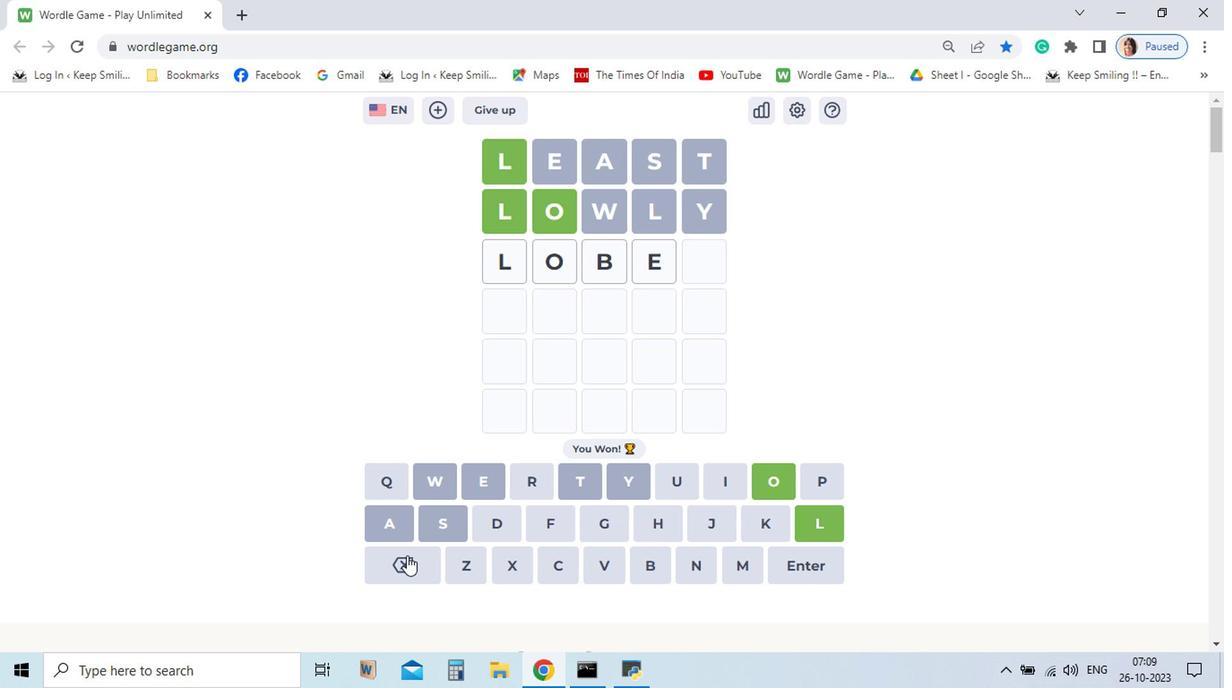 
Action: Mouse pressed left at (453, 559)
Screenshot: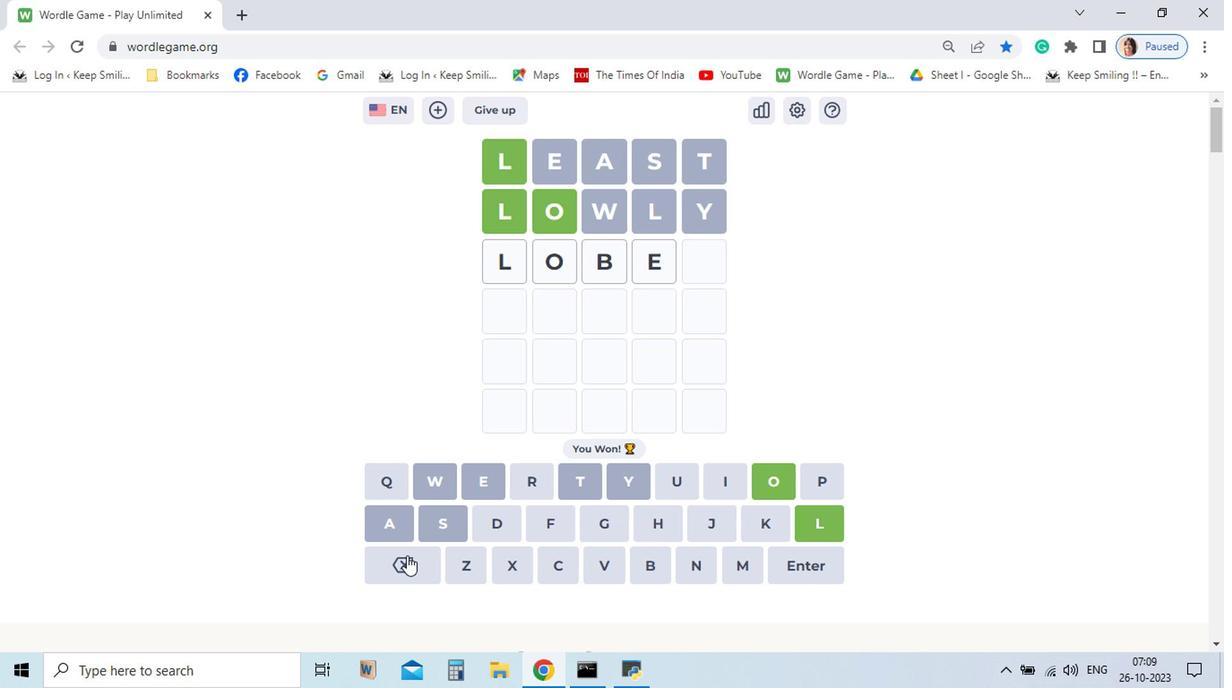 
Action: Mouse moved to (473, 535)
Screenshot: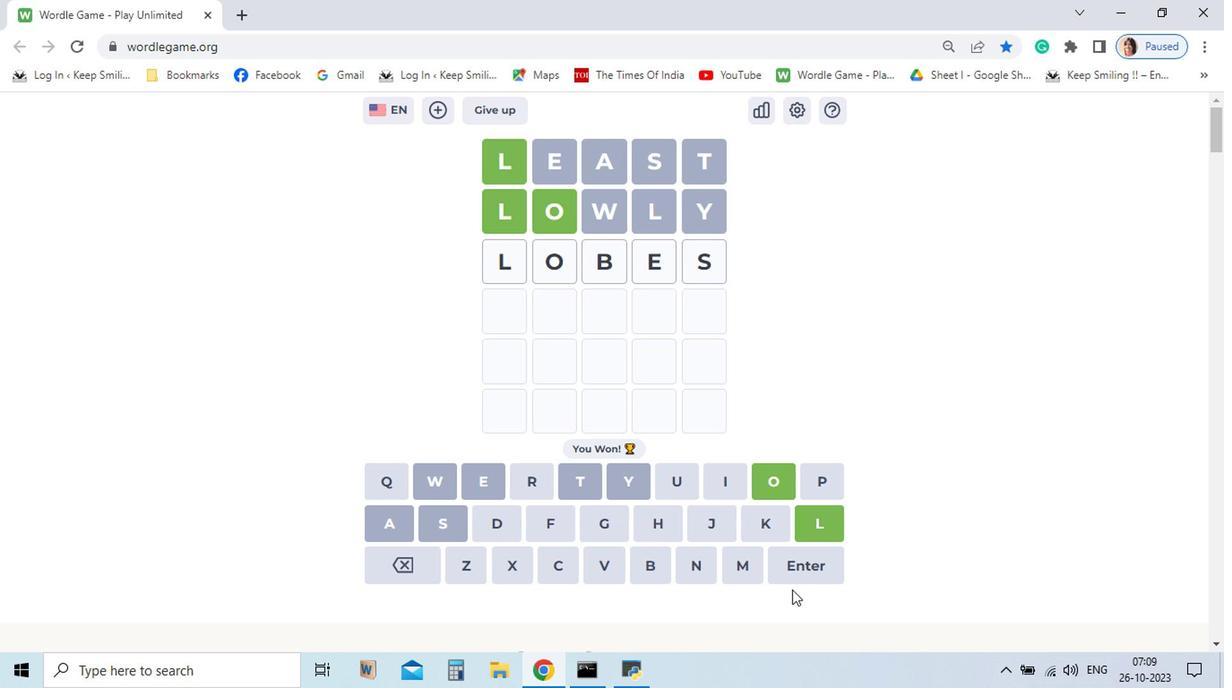 
Action: Mouse pressed left at (473, 535)
Screenshot: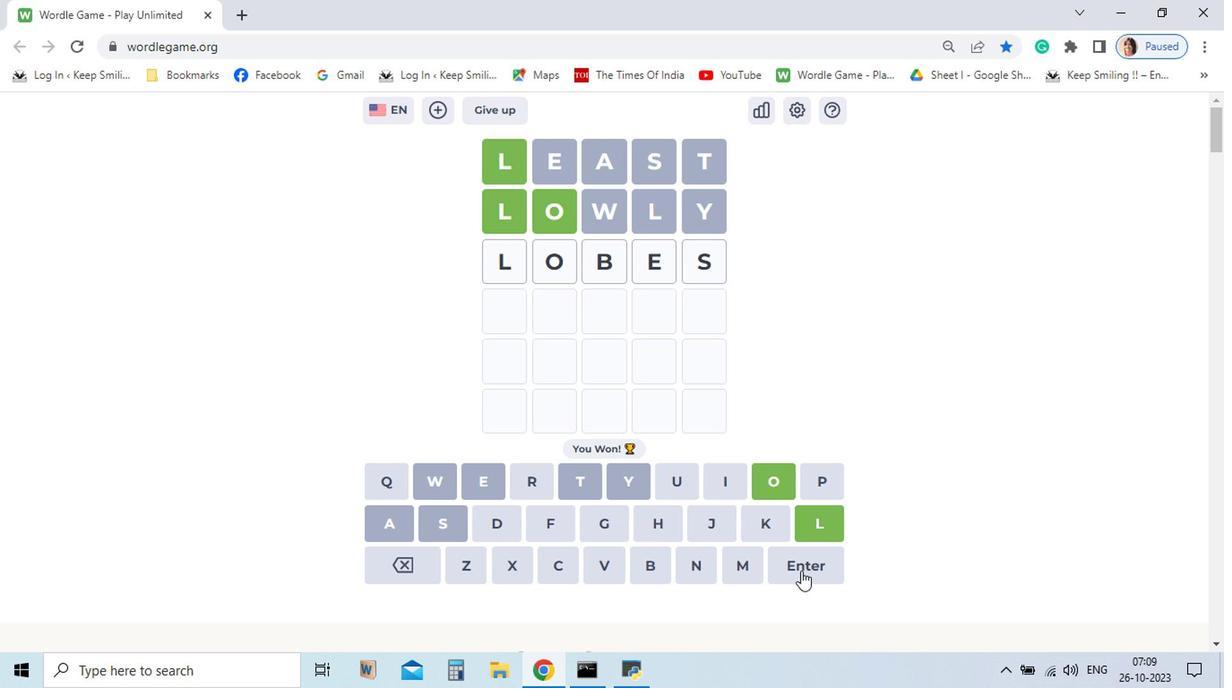 
Action: Mouse moved to (734, 568)
Screenshot: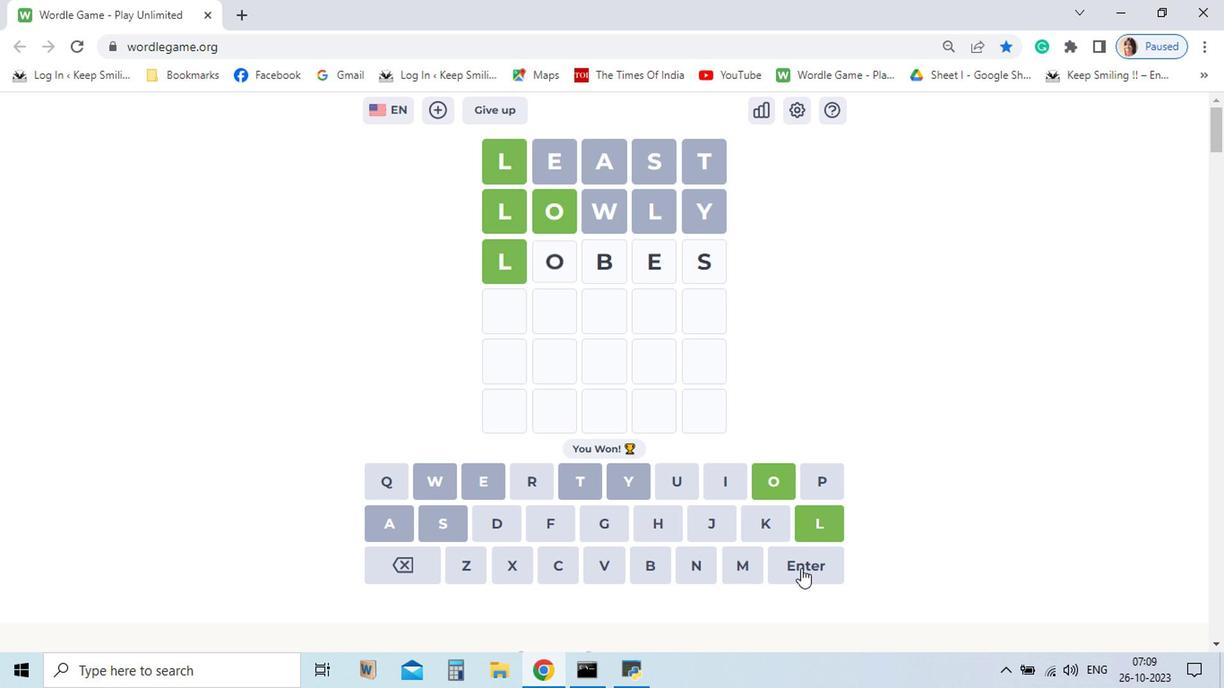 
Action: Mouse pressed left at (734, 568)
Screenshot: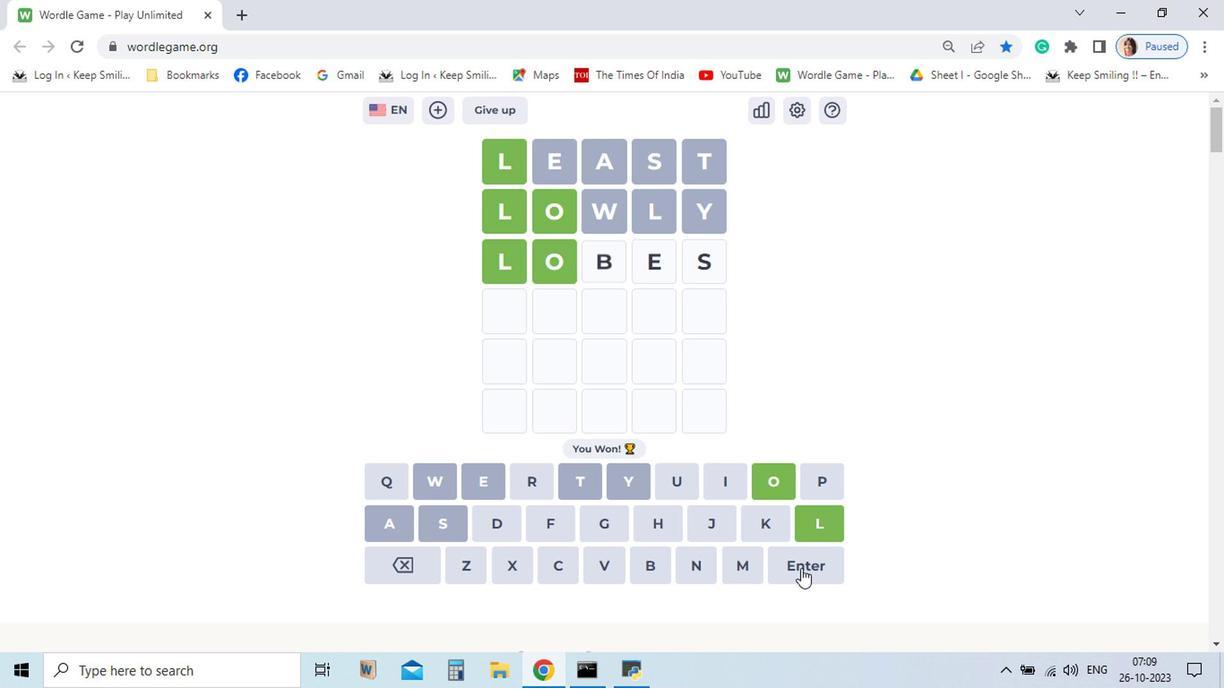 
Action: Mouse moved to (747, 535)
Screenshot: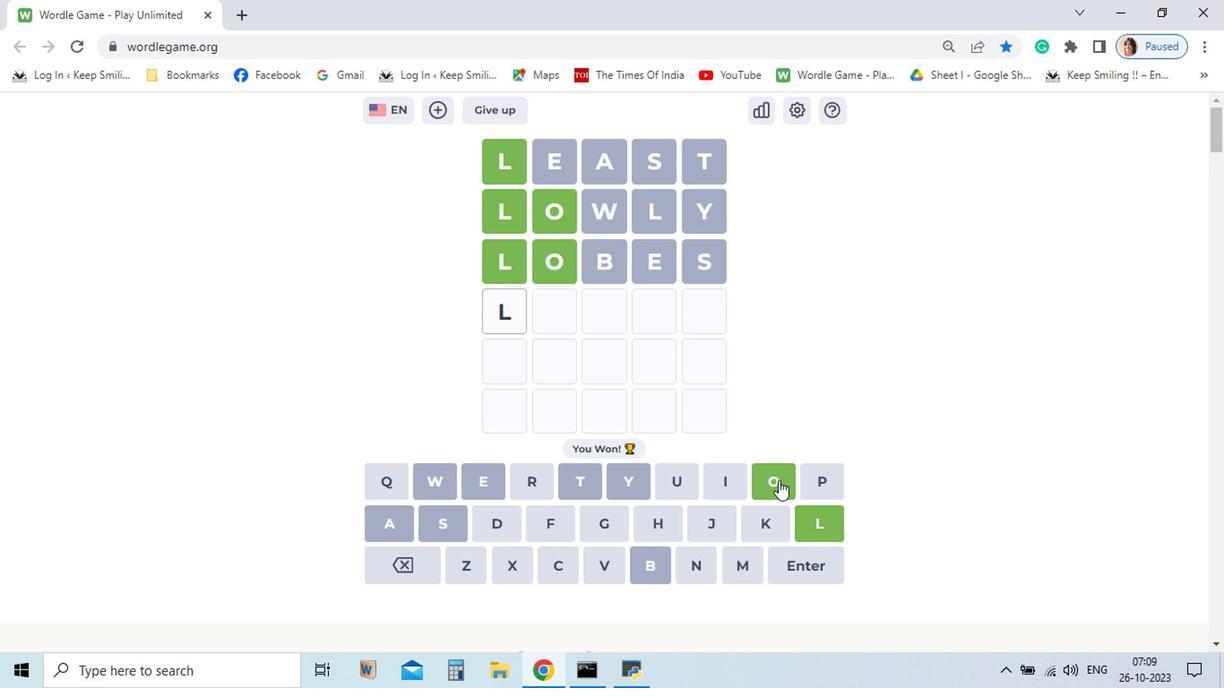 
Action: Mouse pressed left at (747, 535)
Screenshot: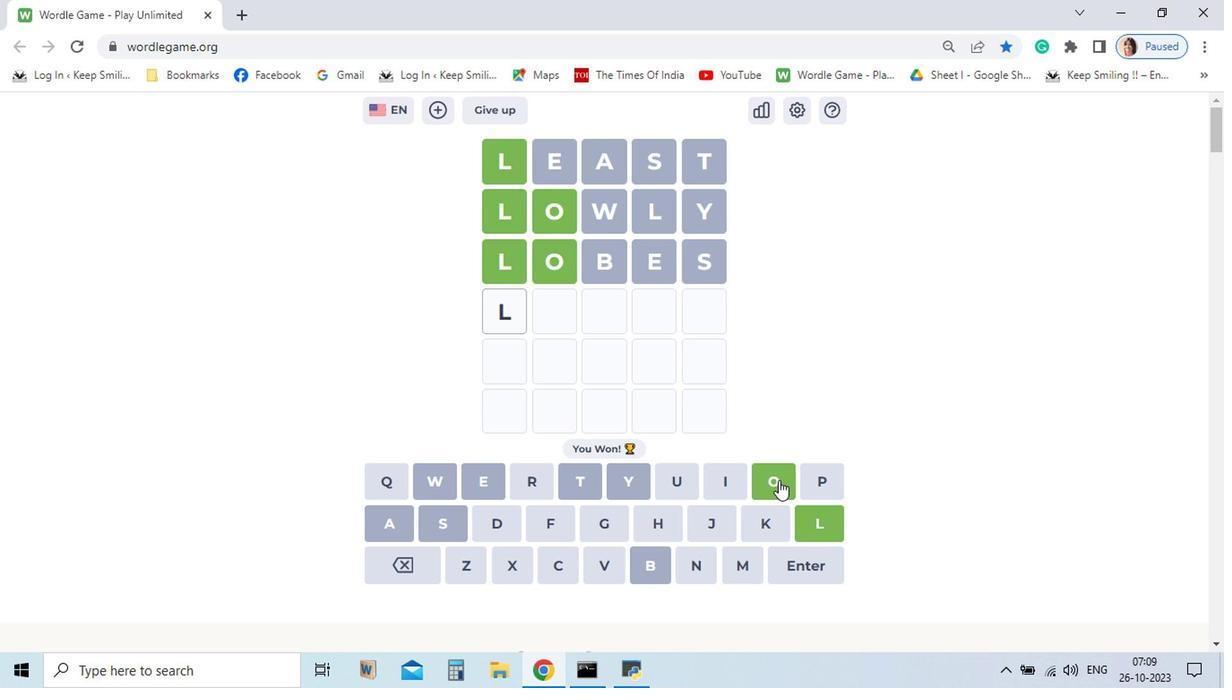 
Action: Mouse moved to (718, 505)
Screenshot: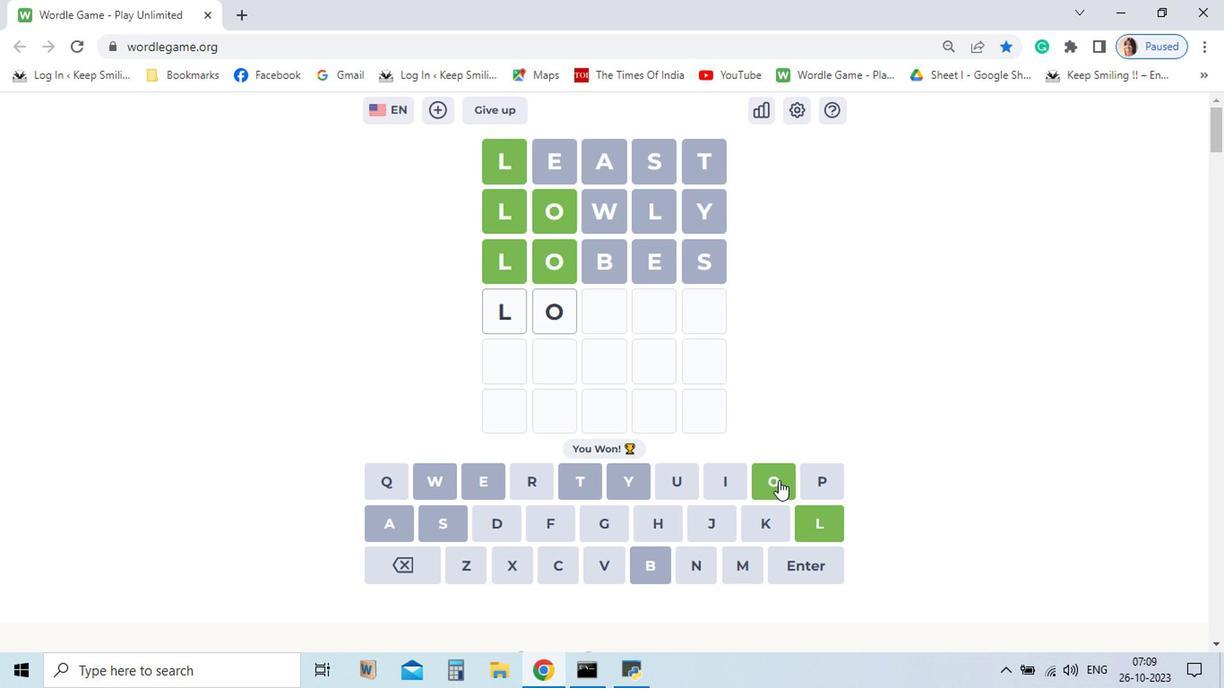 
Action: Mouse pressed left at (718, 505)
Screenshot: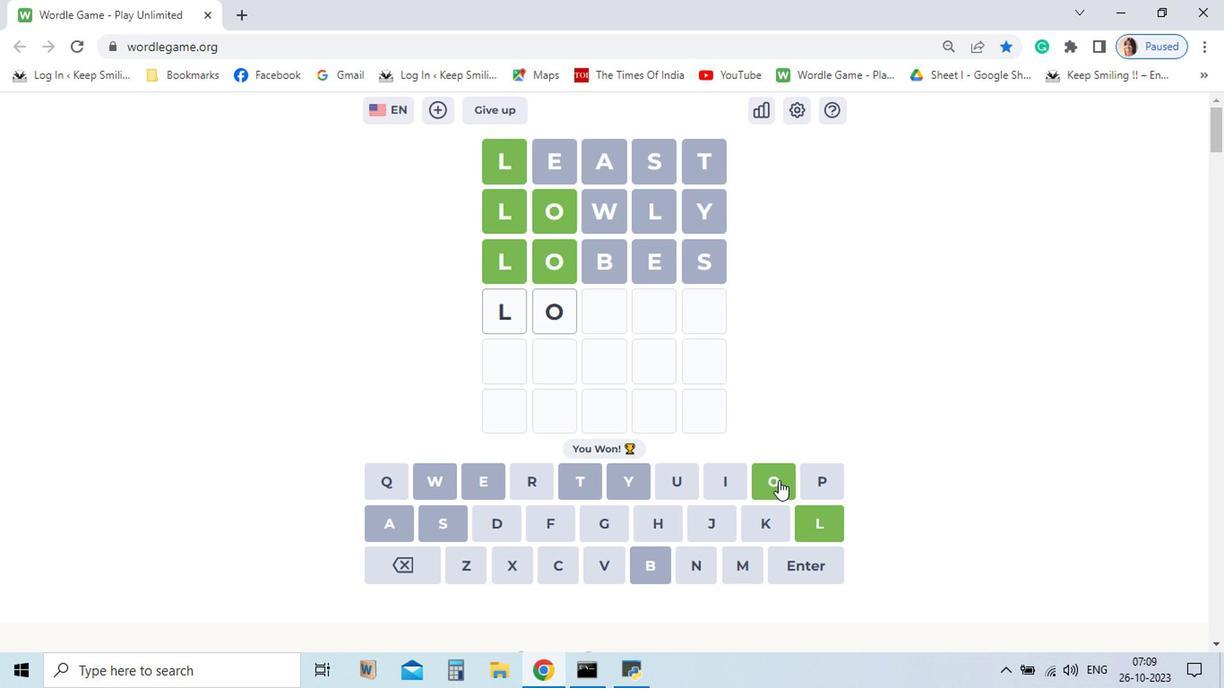 
Action: Mouse moved to (693, 564)
Screenshot: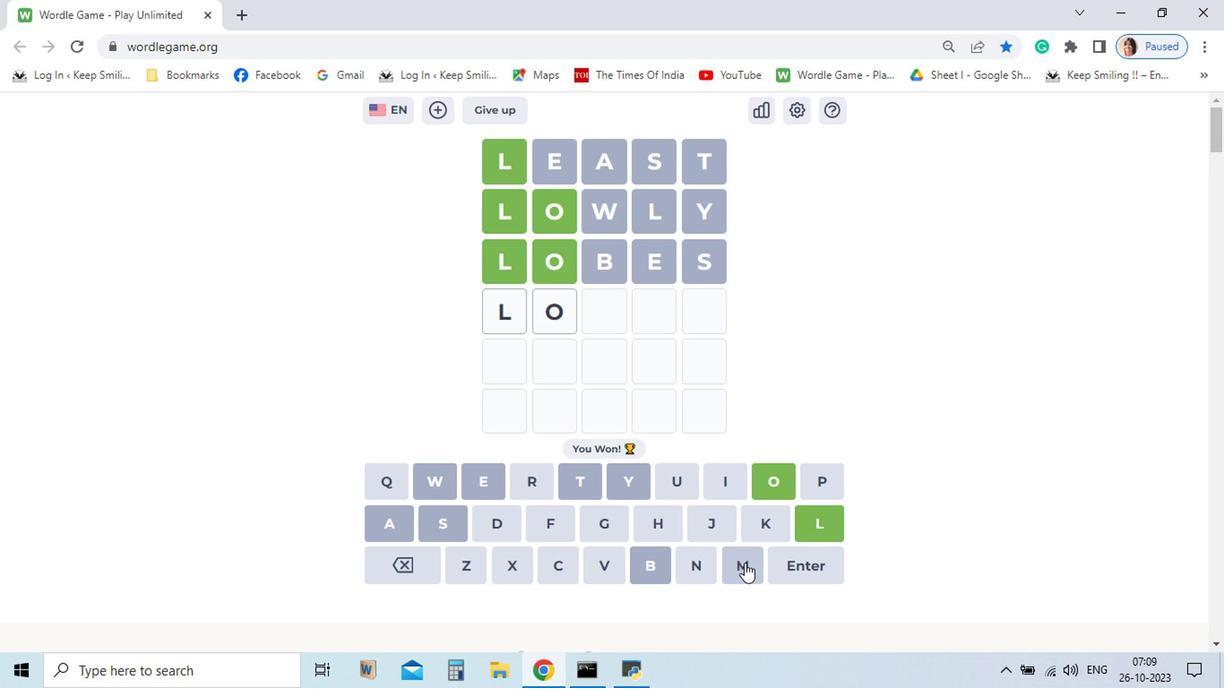 
Action: Mouse pressed left at (693, 564)
Screenshot: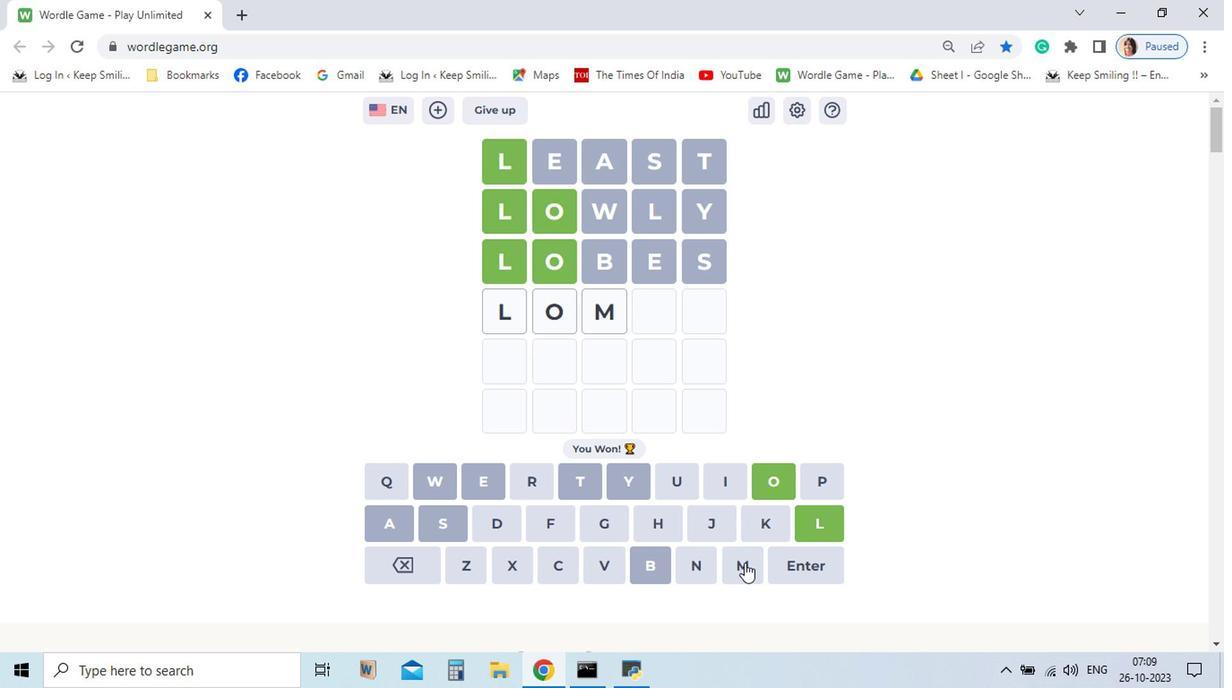 
Action: Mouse moved to (463, 565)
Screenshot: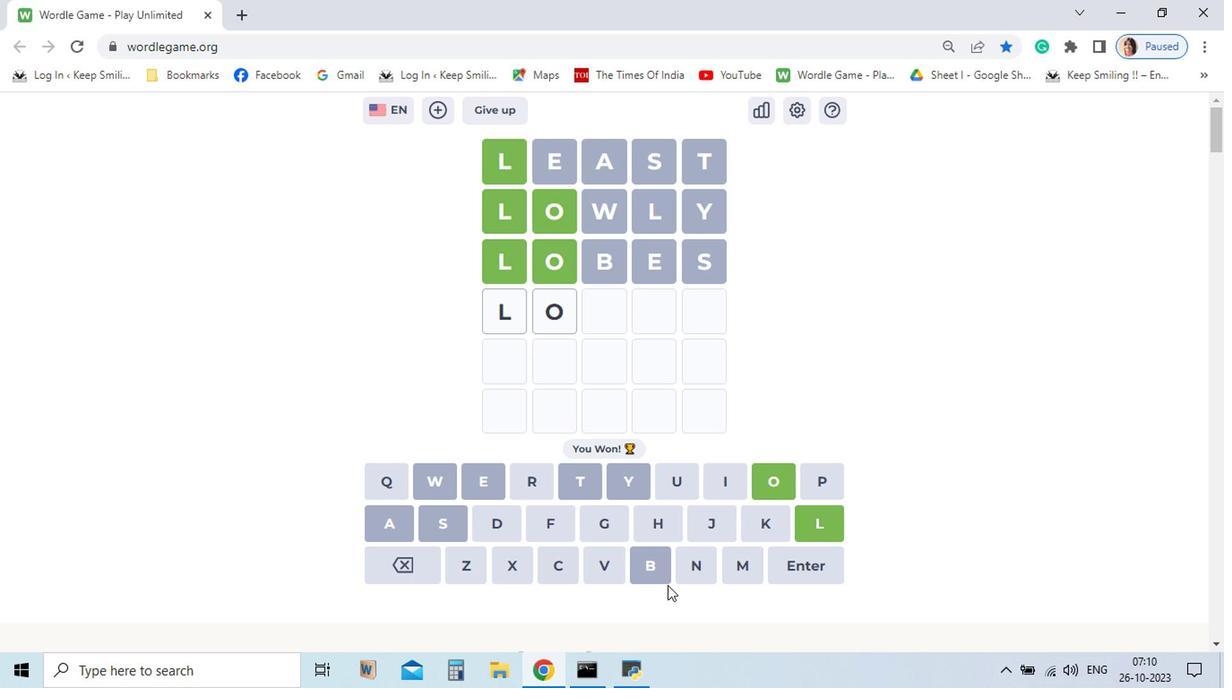 
Action: Mouse pressed left at (463, 565)
Screenshot: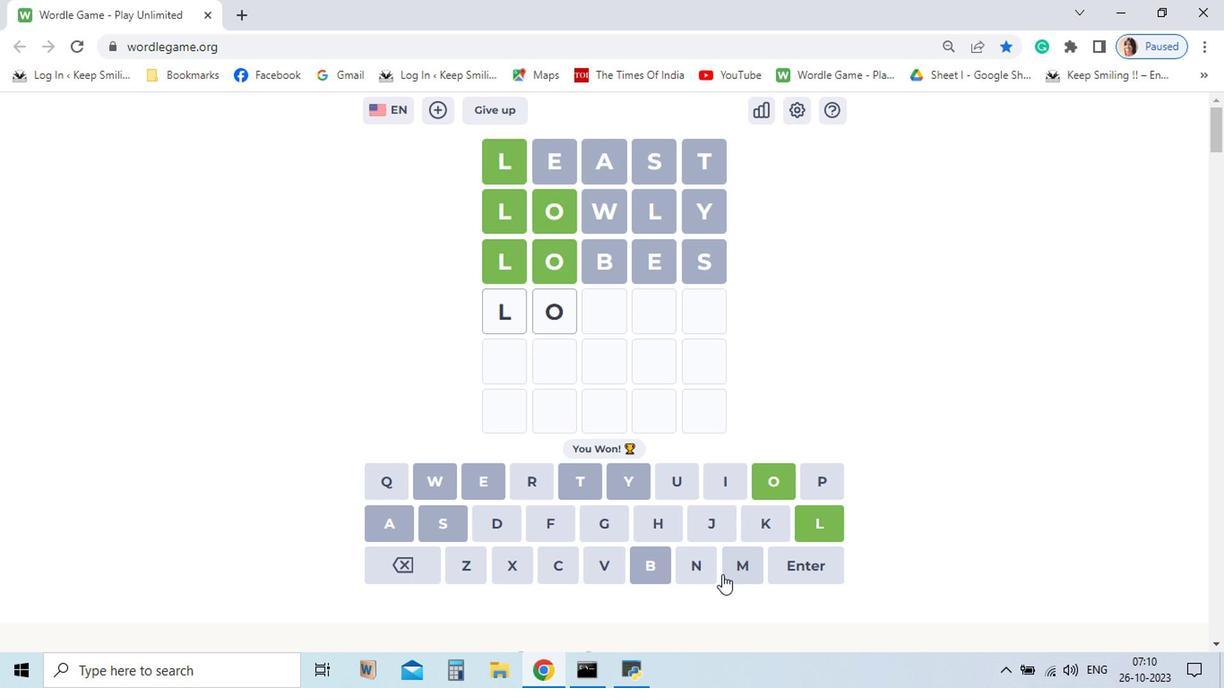 
Action: Mouse moved to (662, 565)
Screenshot: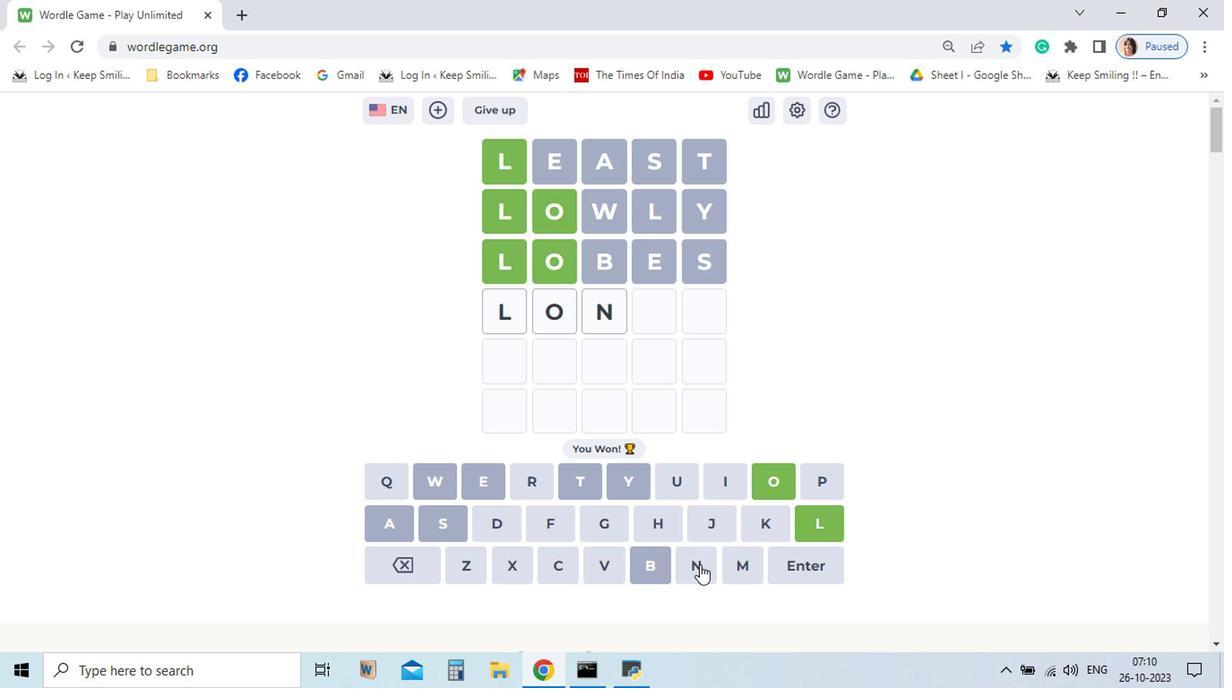 
Action: Mouse pressed left at (662, 565)
Screenshot: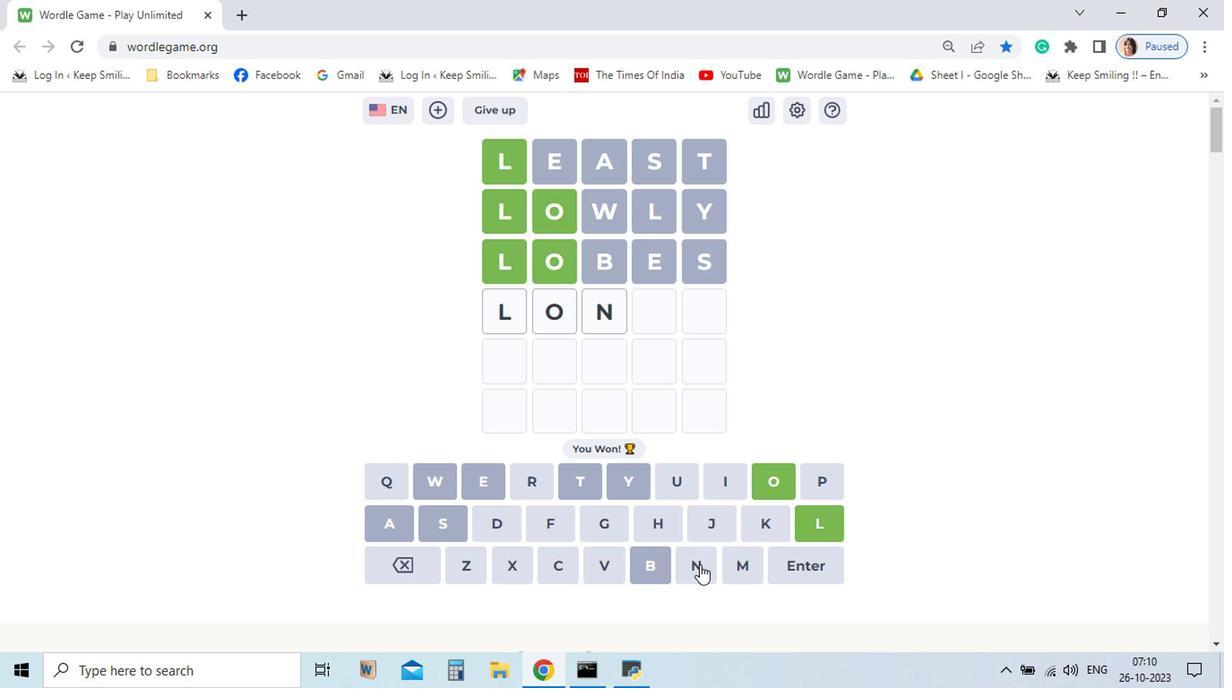 
Action: Mouse moved to (457, 563)
Screenshot: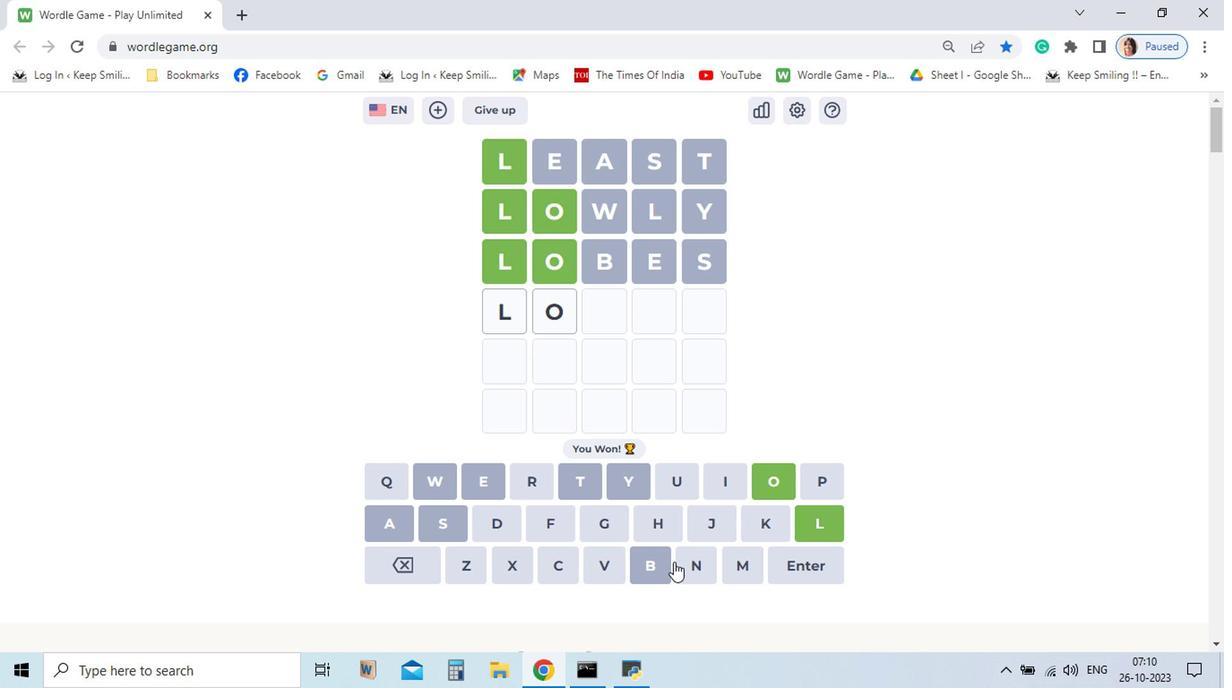 
Action: Mouse pressed left at (457, 563)
Screenshot: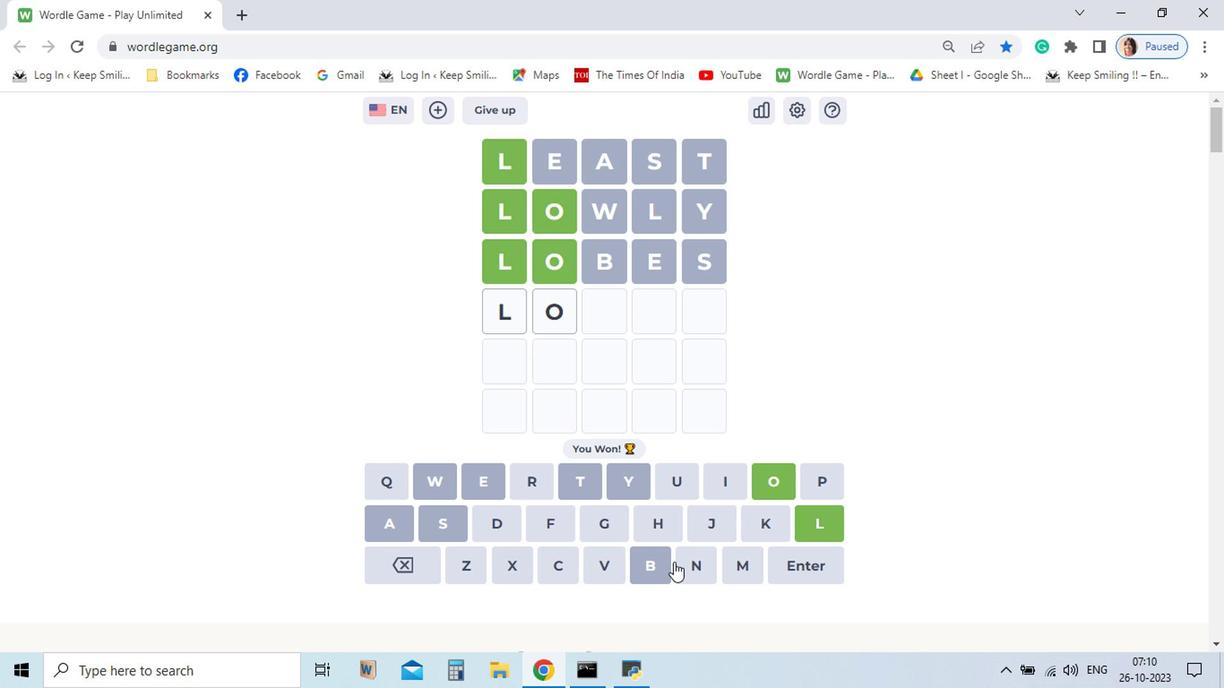 
Action: Mouse moved to (704, 537)
Screenshot: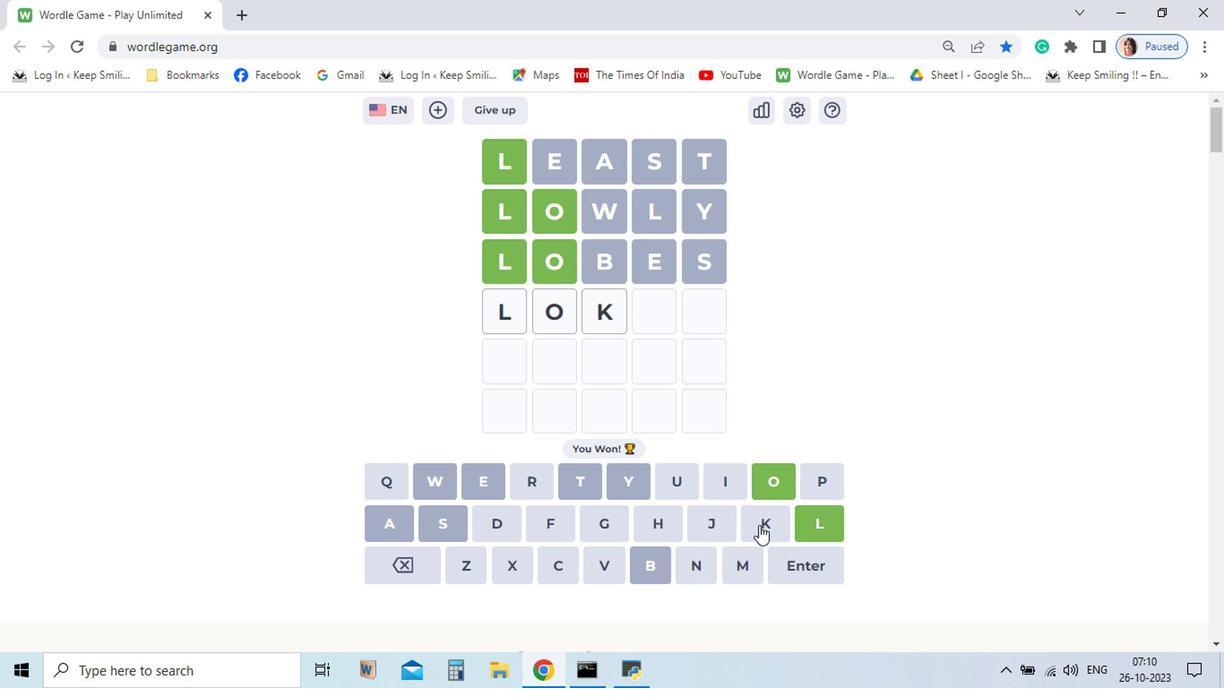 
Action: Mouse pressed left at (704, 537)
Screenshot: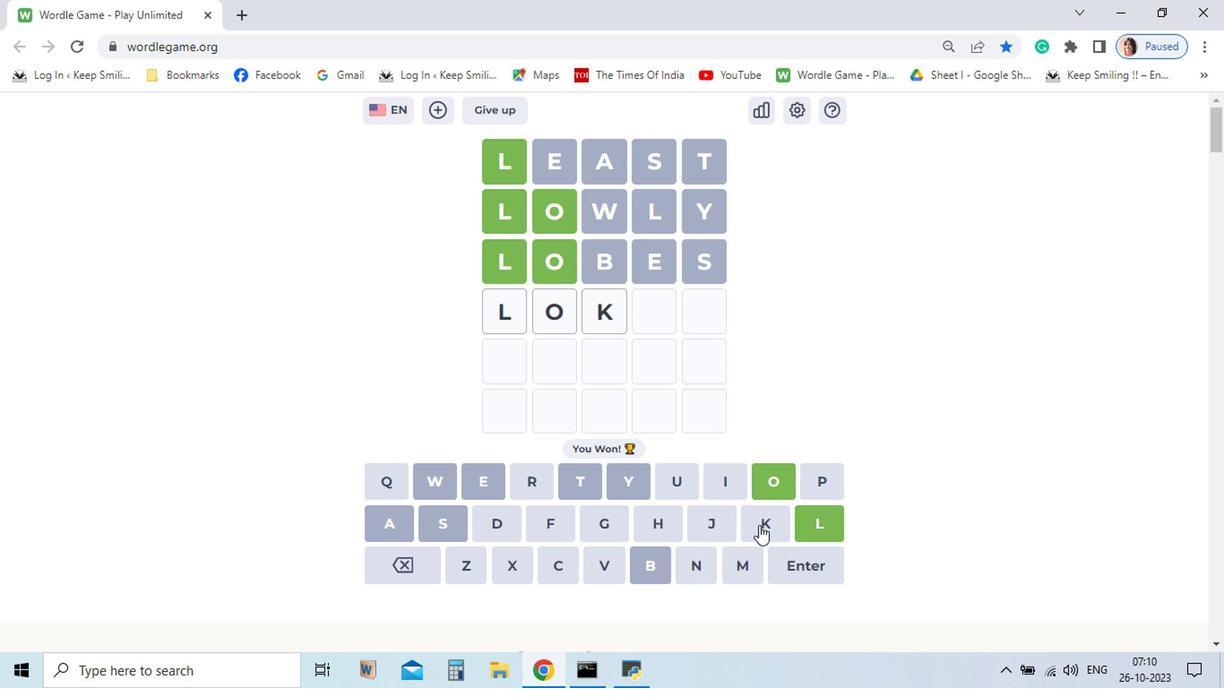 
Action: Mouse moved to (449, 562)
Screenshot: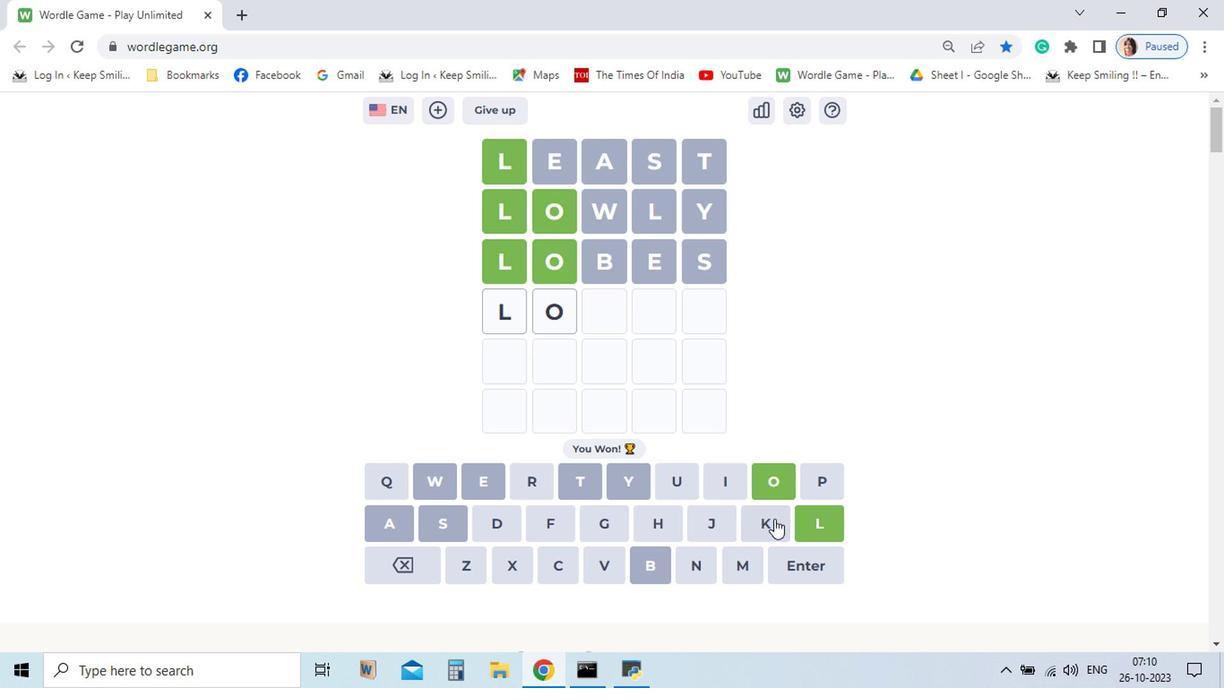 
Action: Mouse pressed left at (449, 562)
Screenshot: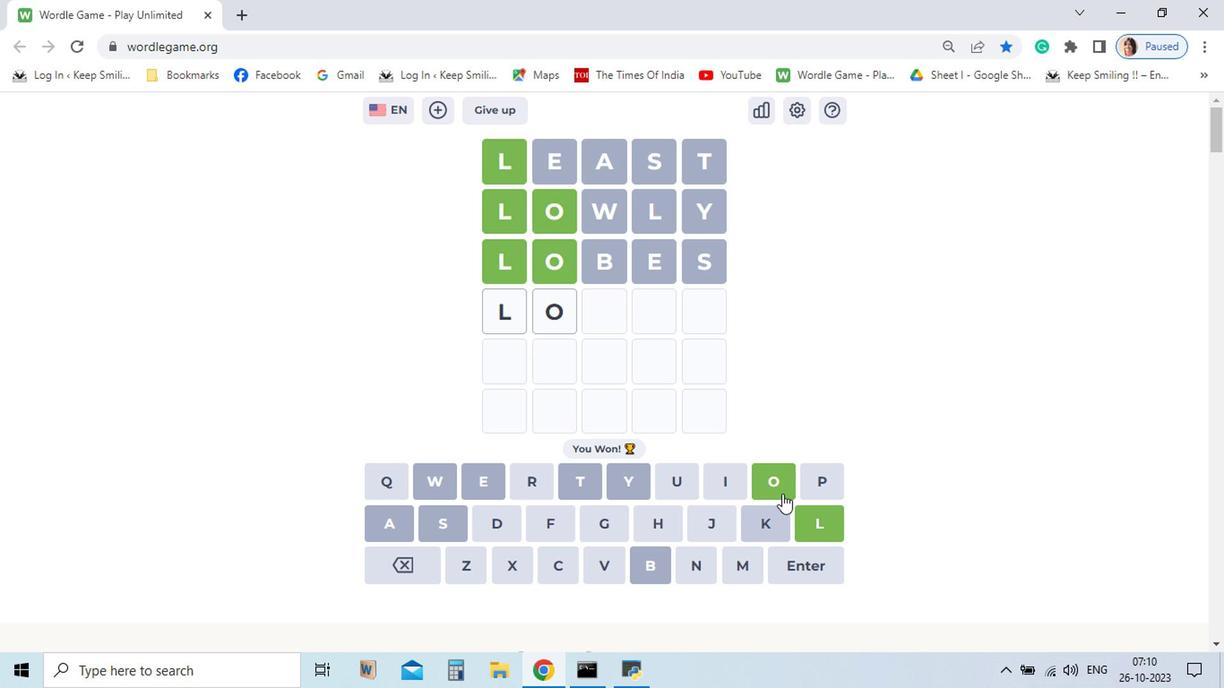 
Action: Mouse moved to (716, 505)
Screenshot: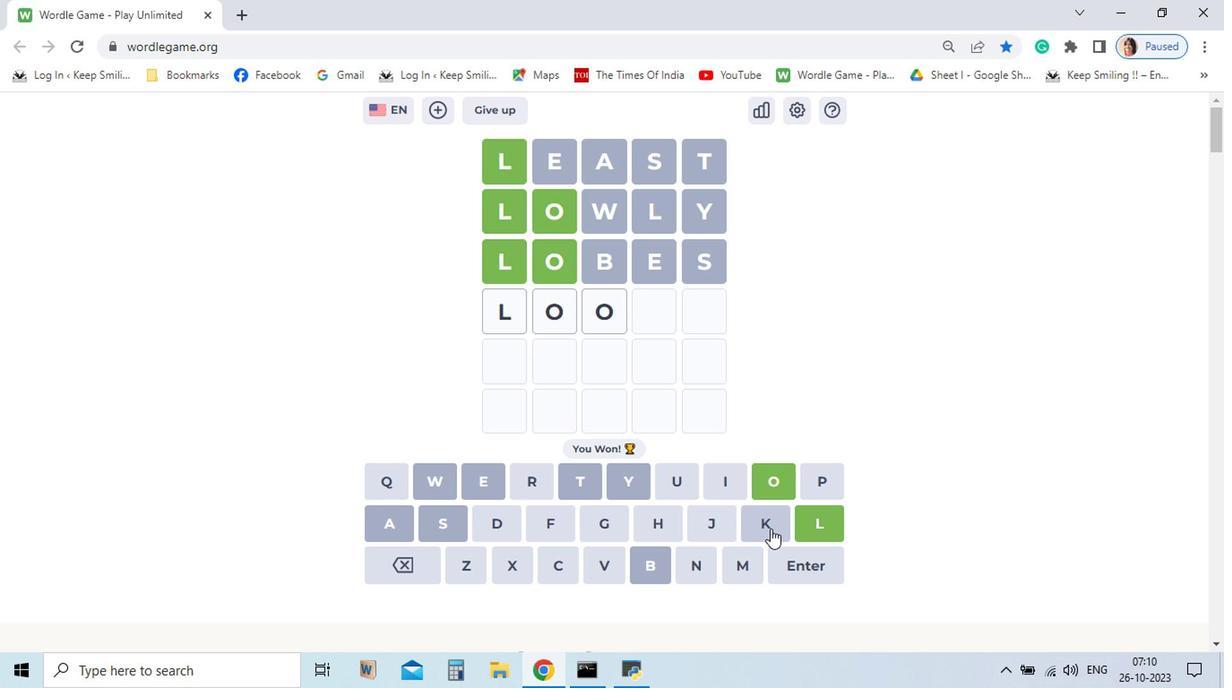 
Action: Mouse pressed left at (716, 505)
Screenshot: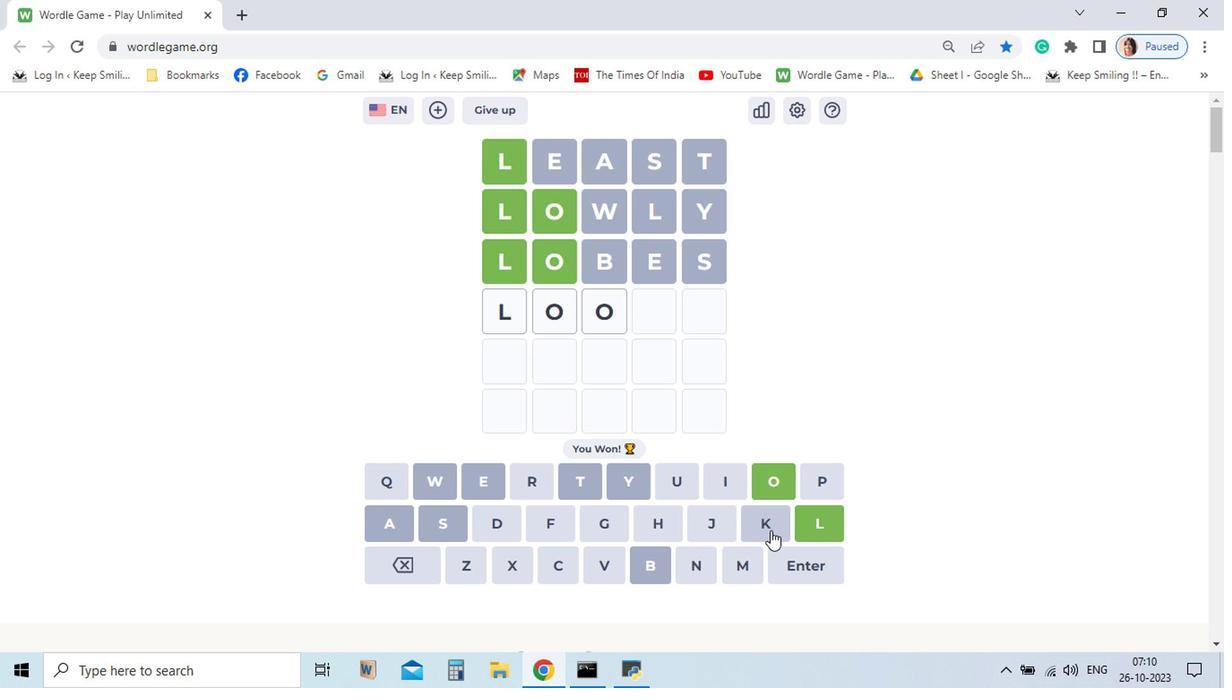 
Action: Mouse moved to (712, 541)
Screenshot: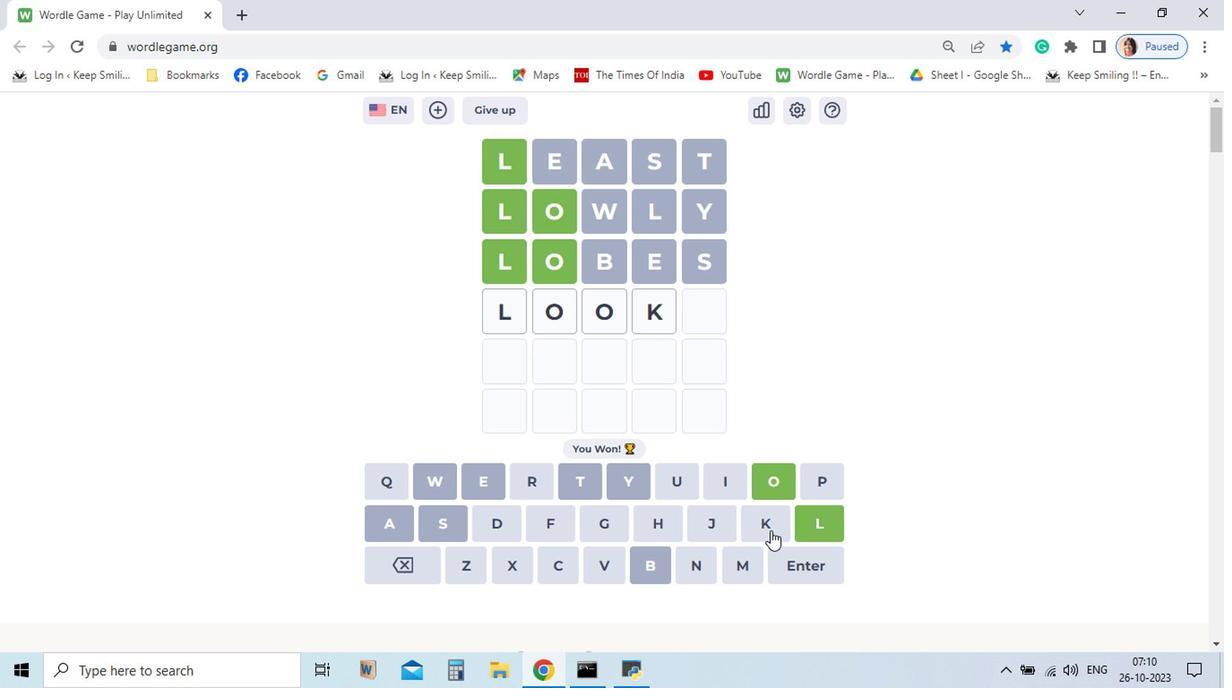 
Action: Mouse pressed left at (712, 541)
Screenshot: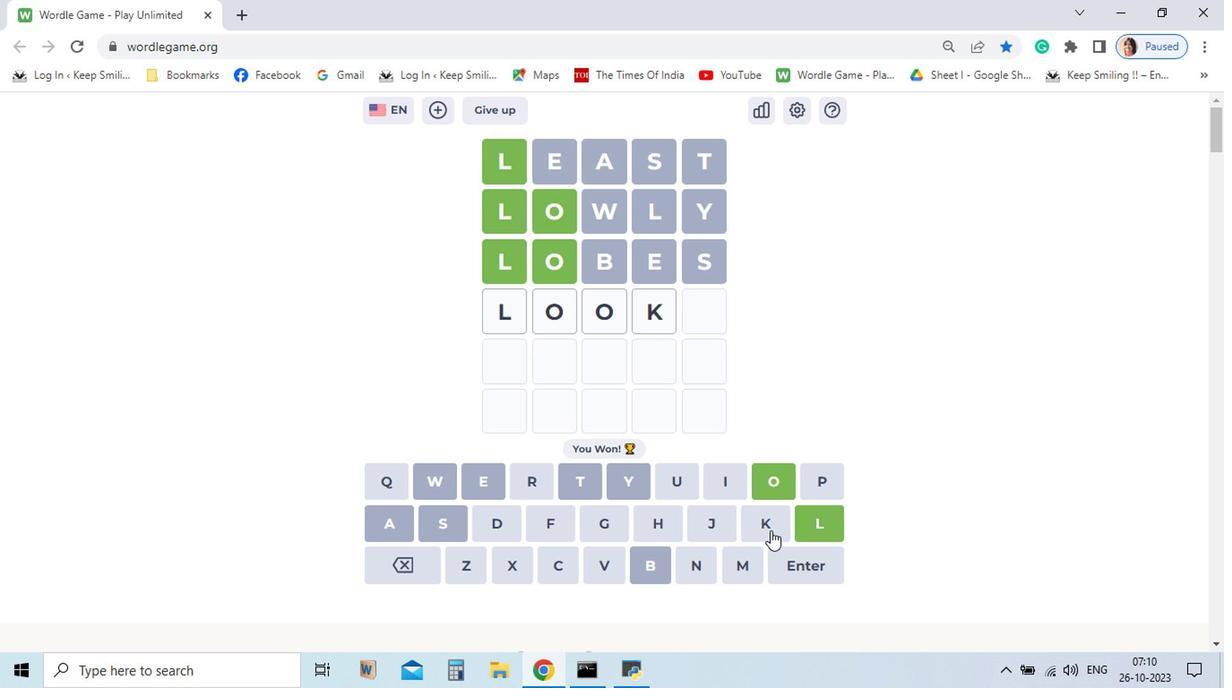 
Action: Mouse moved to (477, 535)
Screenshot: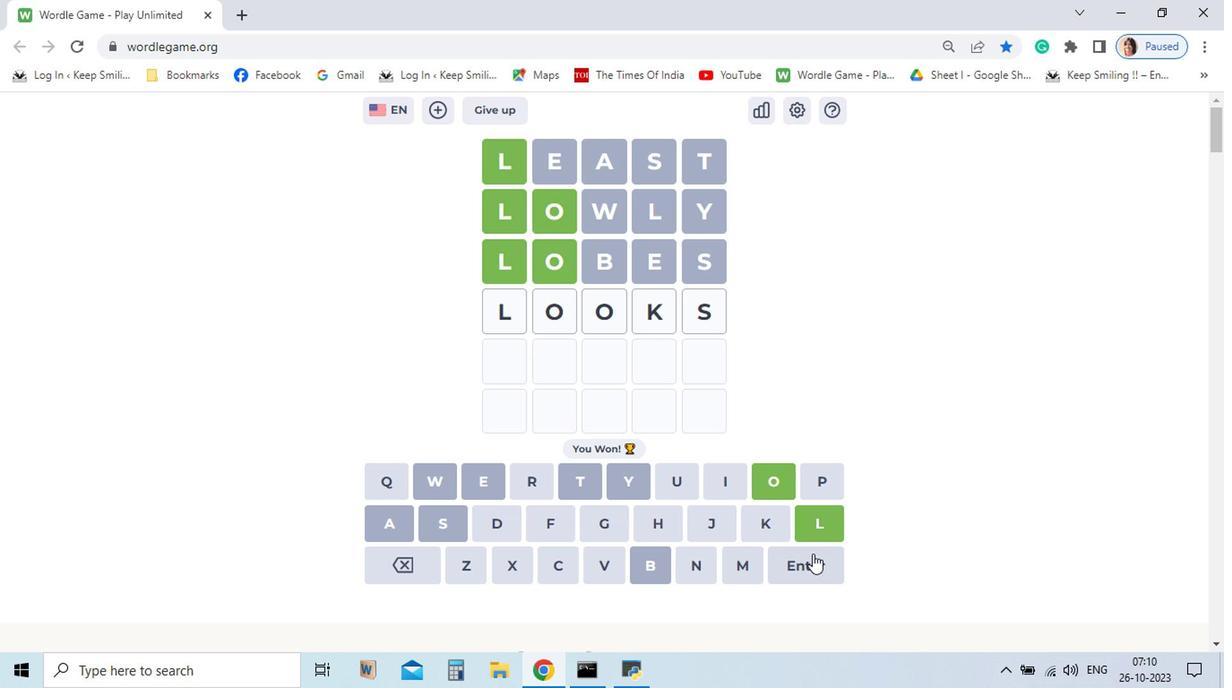 
Action: Mouse pressed left at (477, 535)
Screenshot: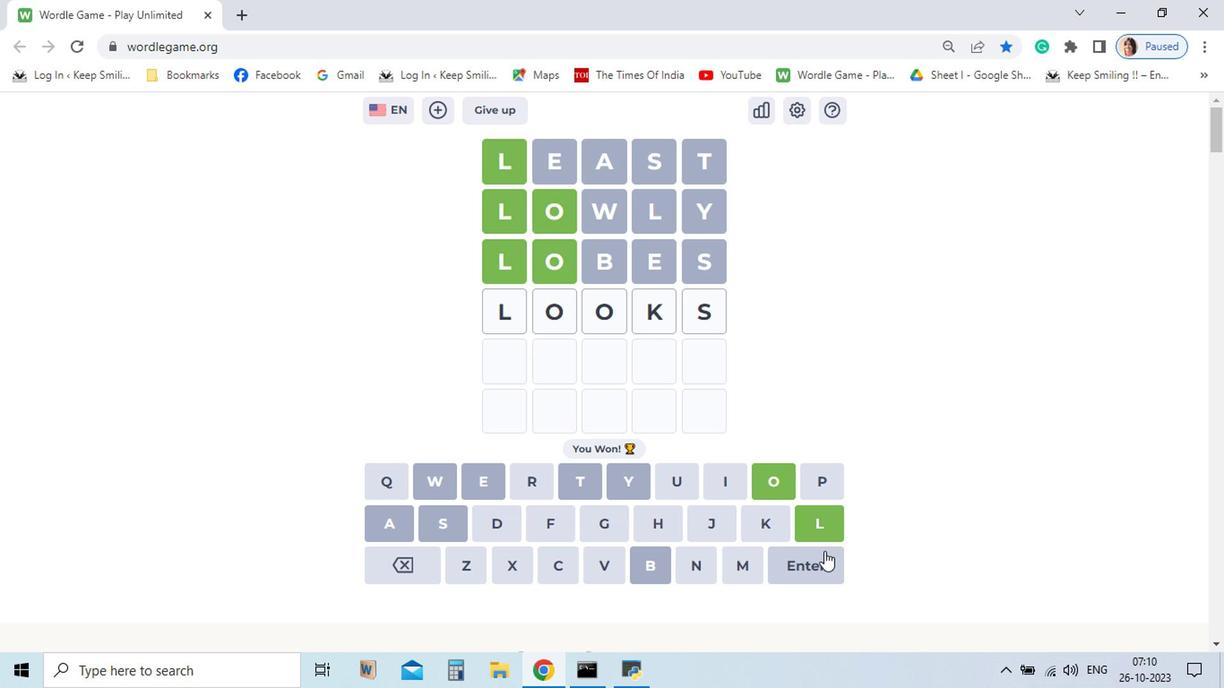 
Action: Mouse moved to (742, 560)
Screenshot: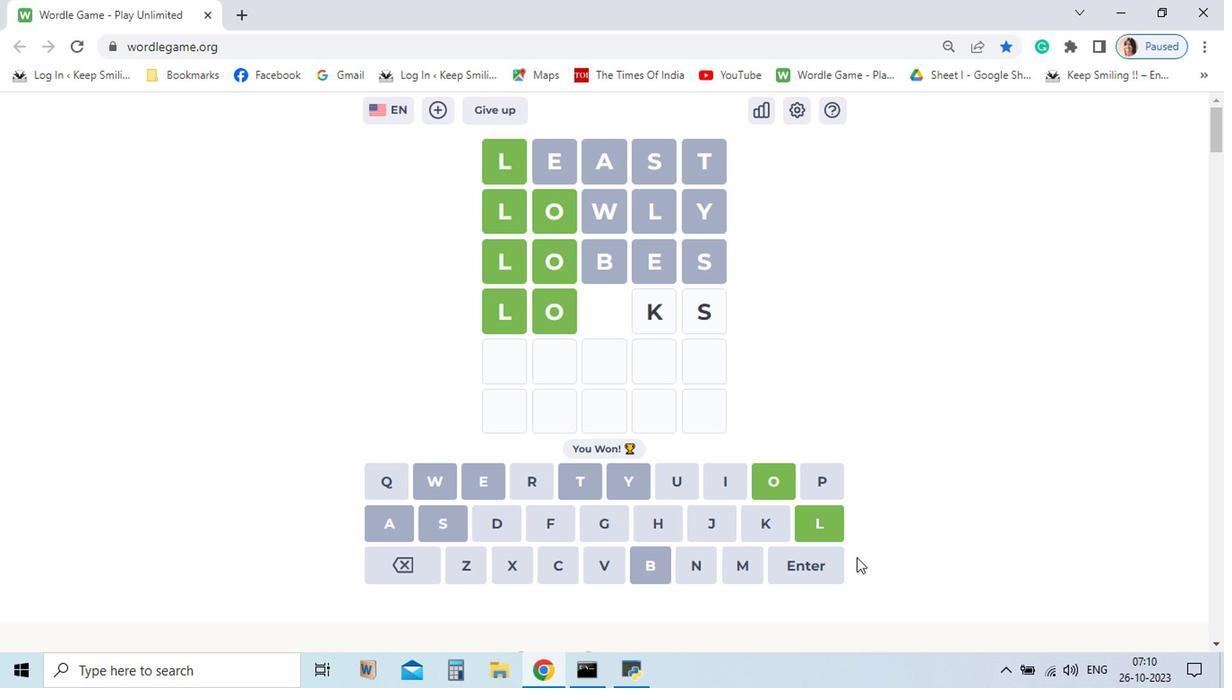 
Action: Mouse pressed left at (742, 560)
Screenshot: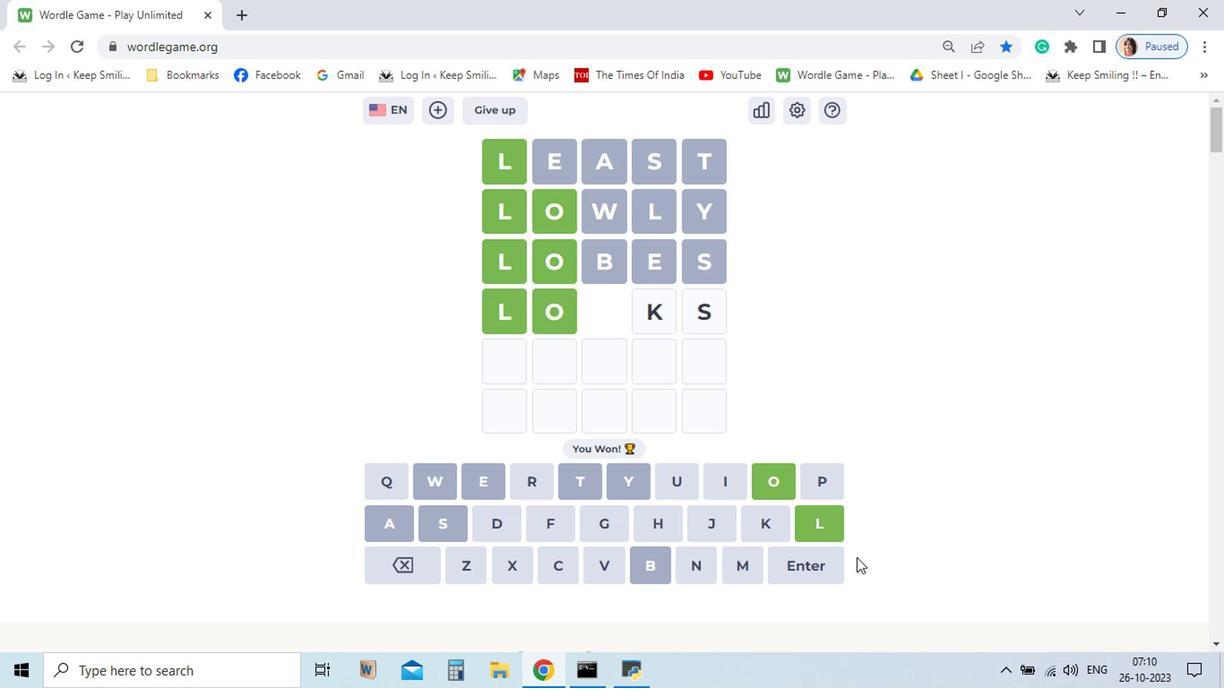 
Action: Mouse moved to (750, 537)
Screenshot: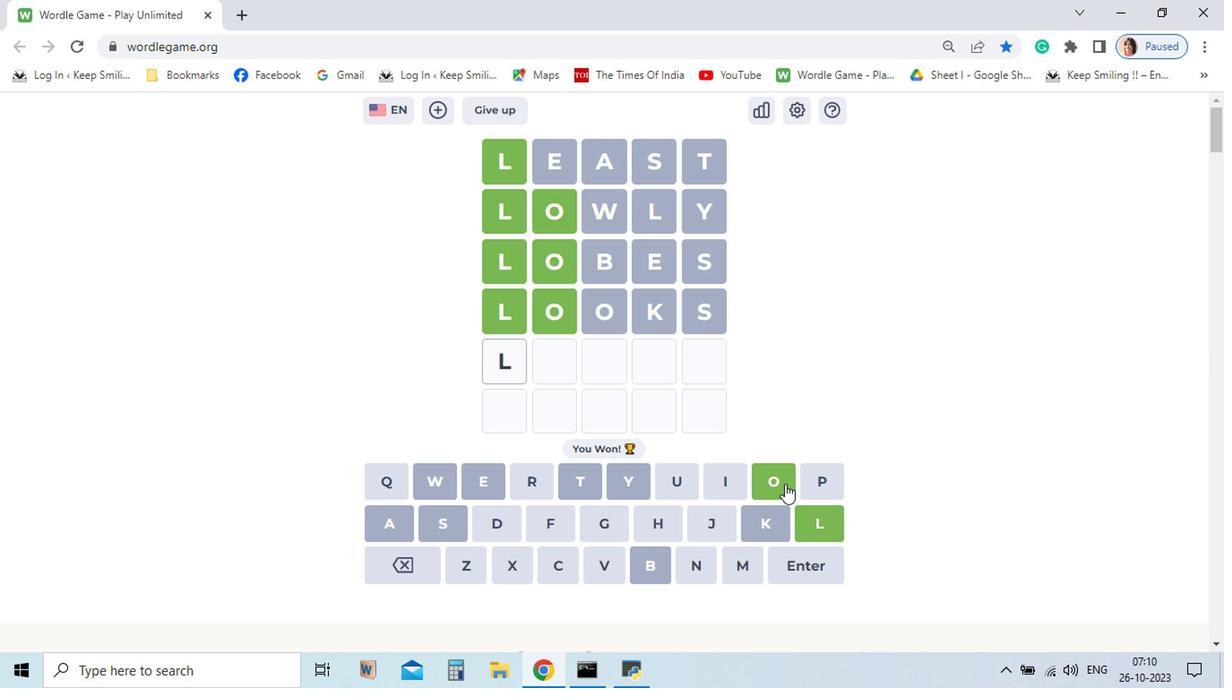 
Action: Mouse pressed left at (750, 537)
Screenshot: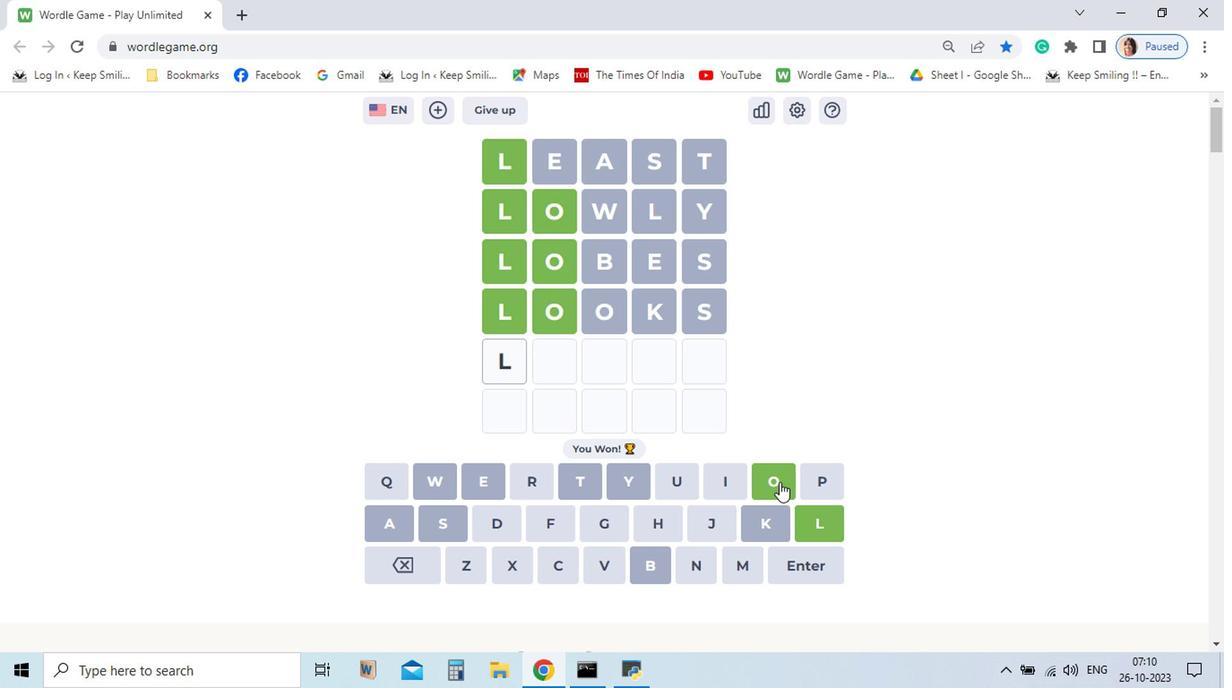
Action: Mouse moved to (718, 507)
Screenshot: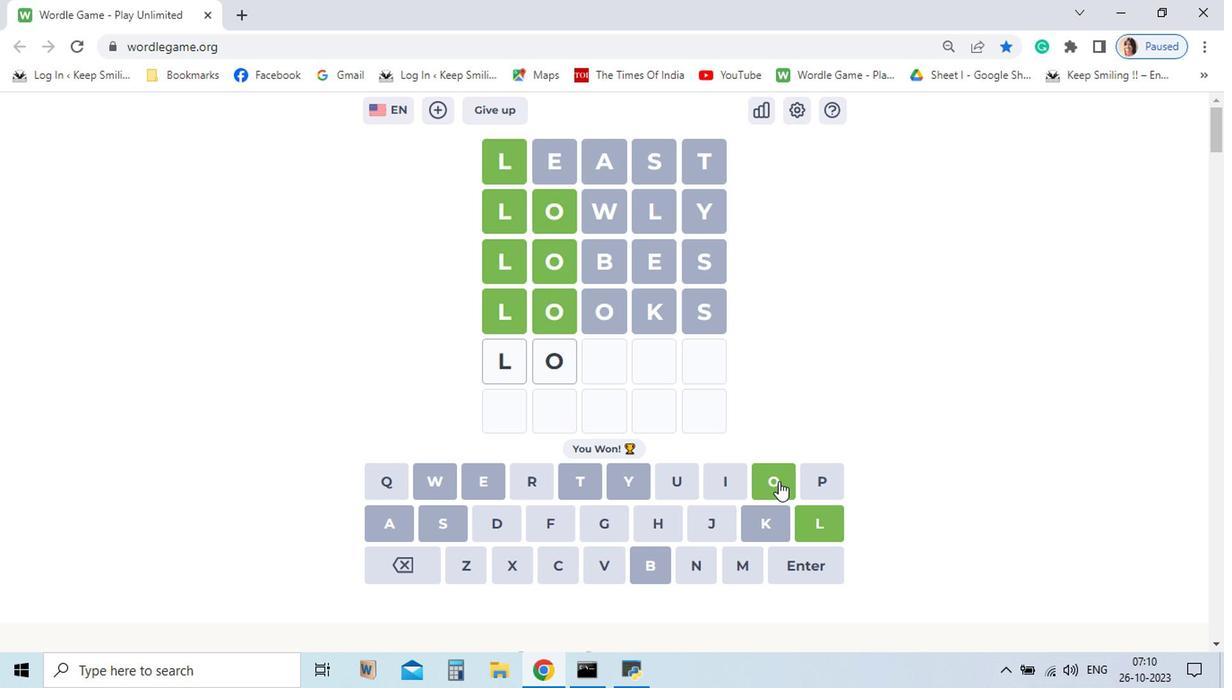 
Action: Mouse pressed left at (718, 507)
Screenshot: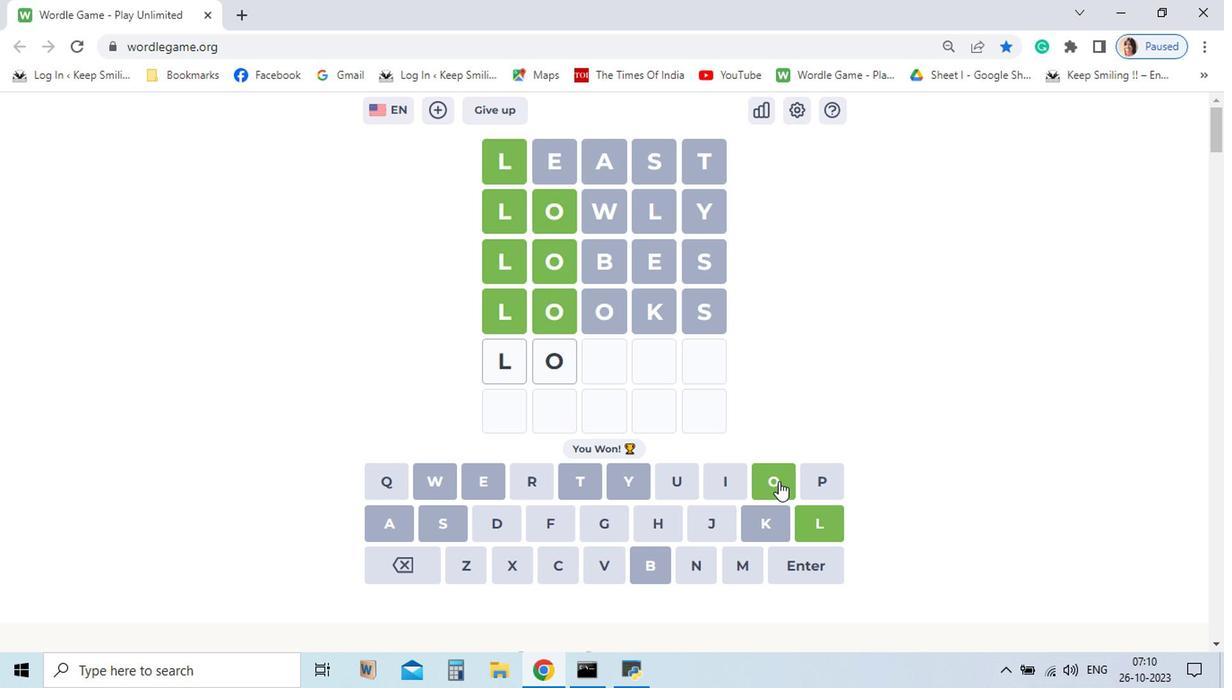 
Action: Mouse moved to (594, 532)
Screenshot: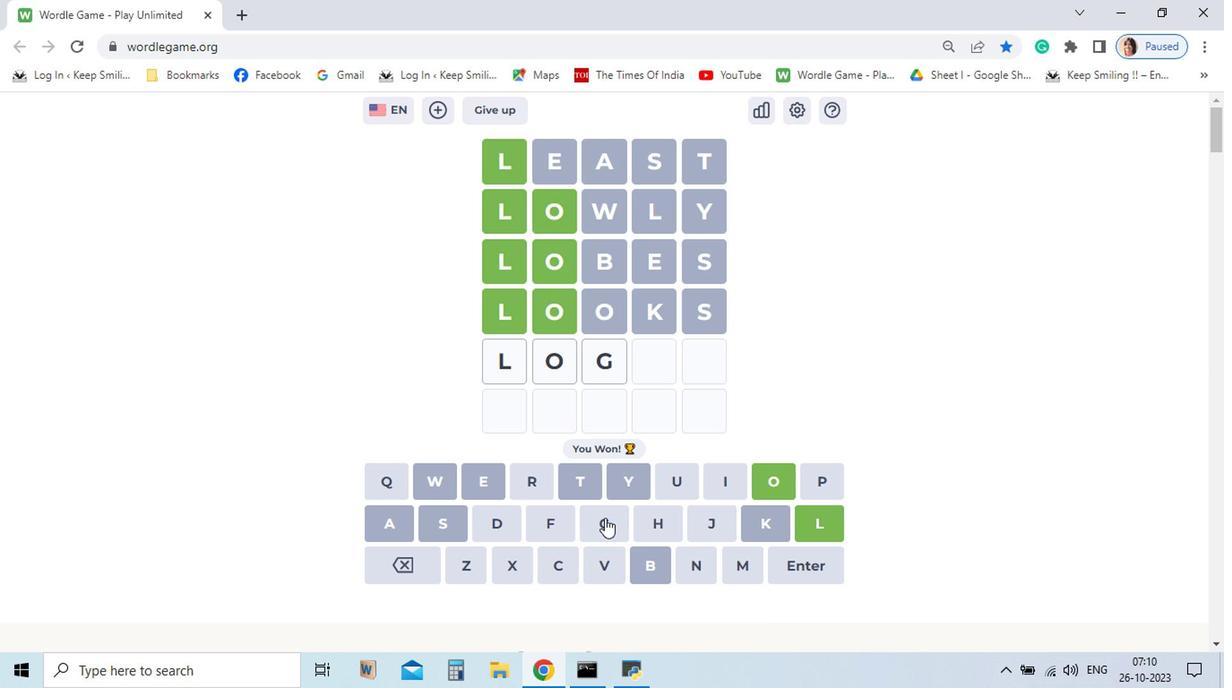 
Action: Mouse pressed left at (594, 532)
Screenshot: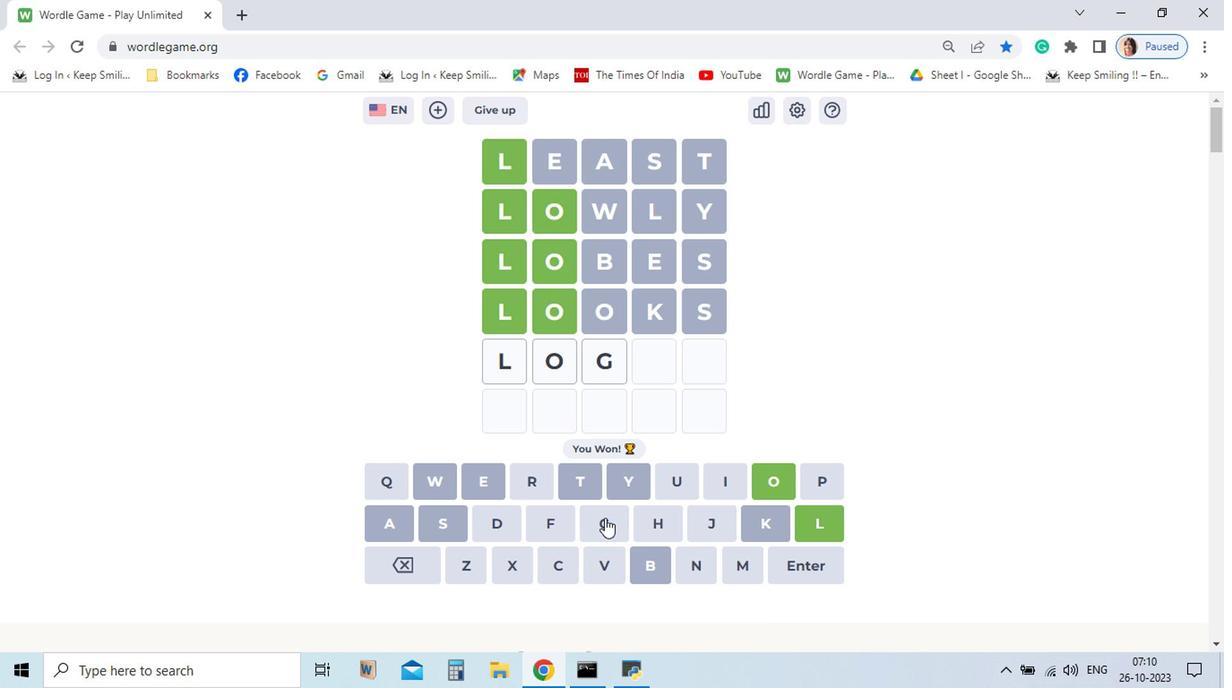 
Action: Mouse moved to (680, 509)
Screenshot: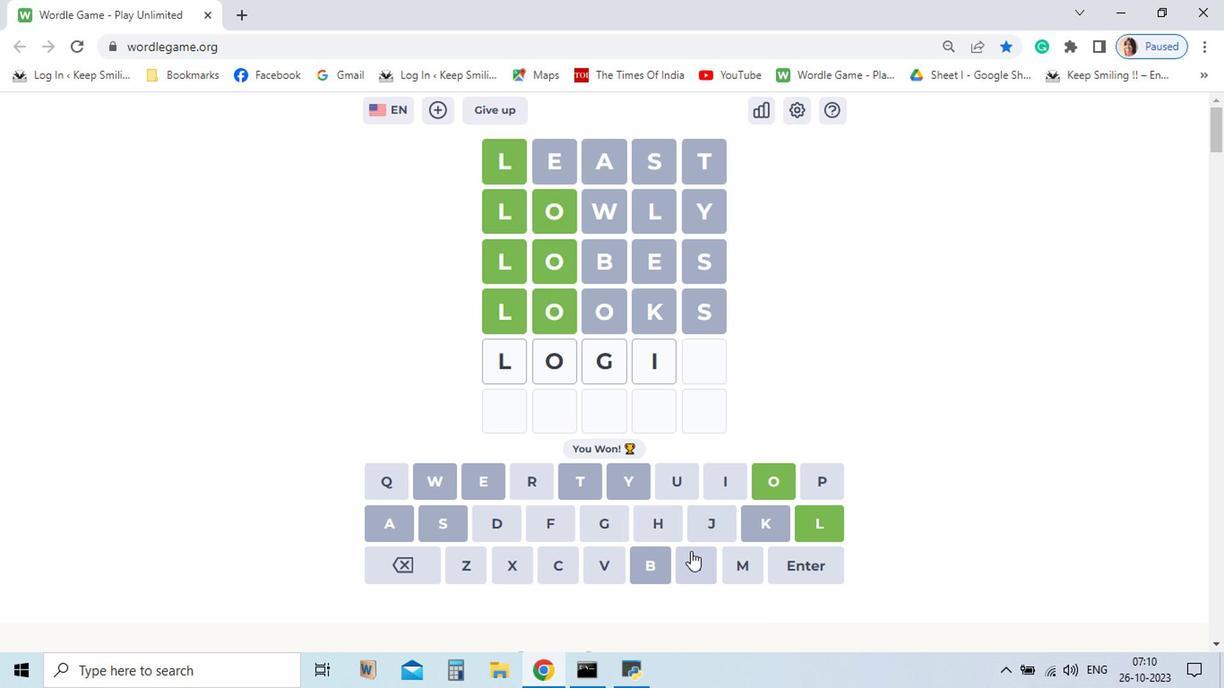 
Action: Mouse pressed left at (680, 509)
Screenshot: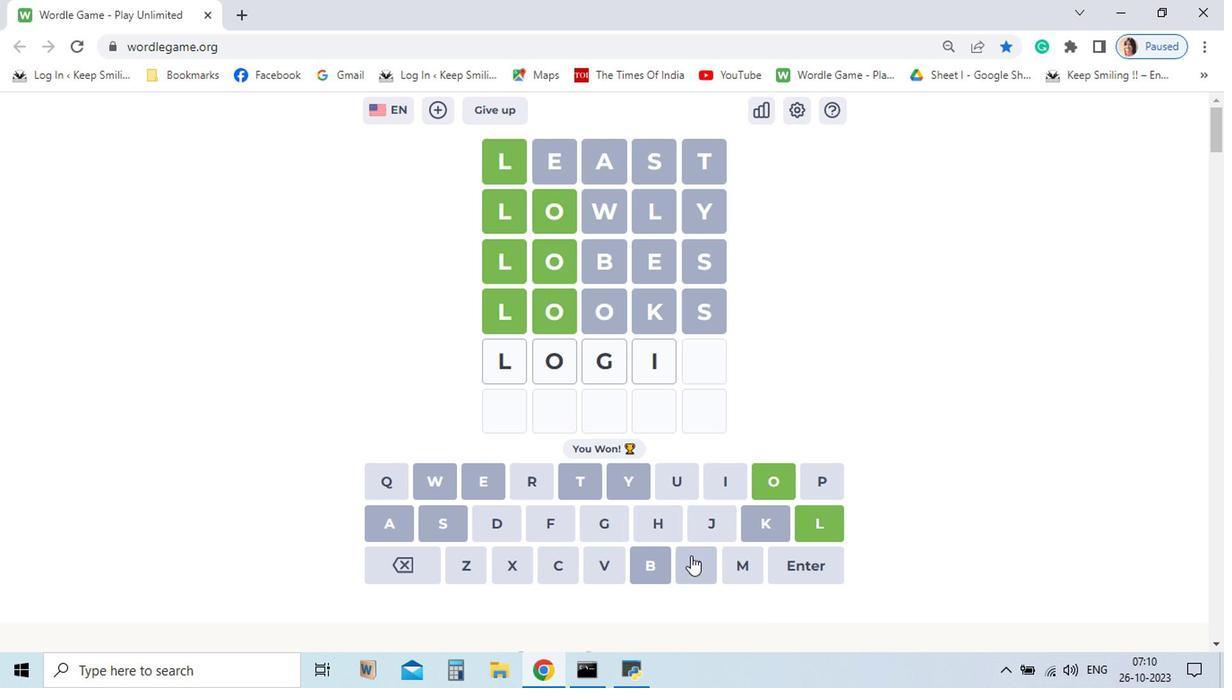 
Action: Mouse moved to (655, 559)
Screenshot: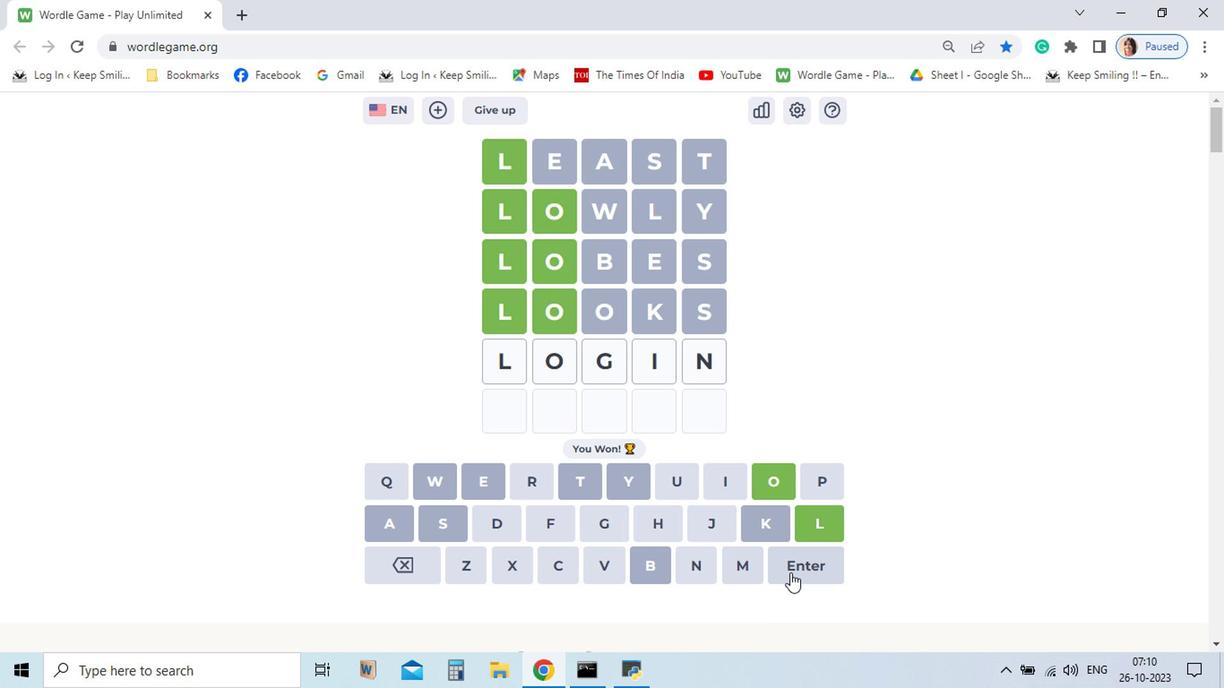 
Action: Mouse pressed left at (655, 559)
Screenshot: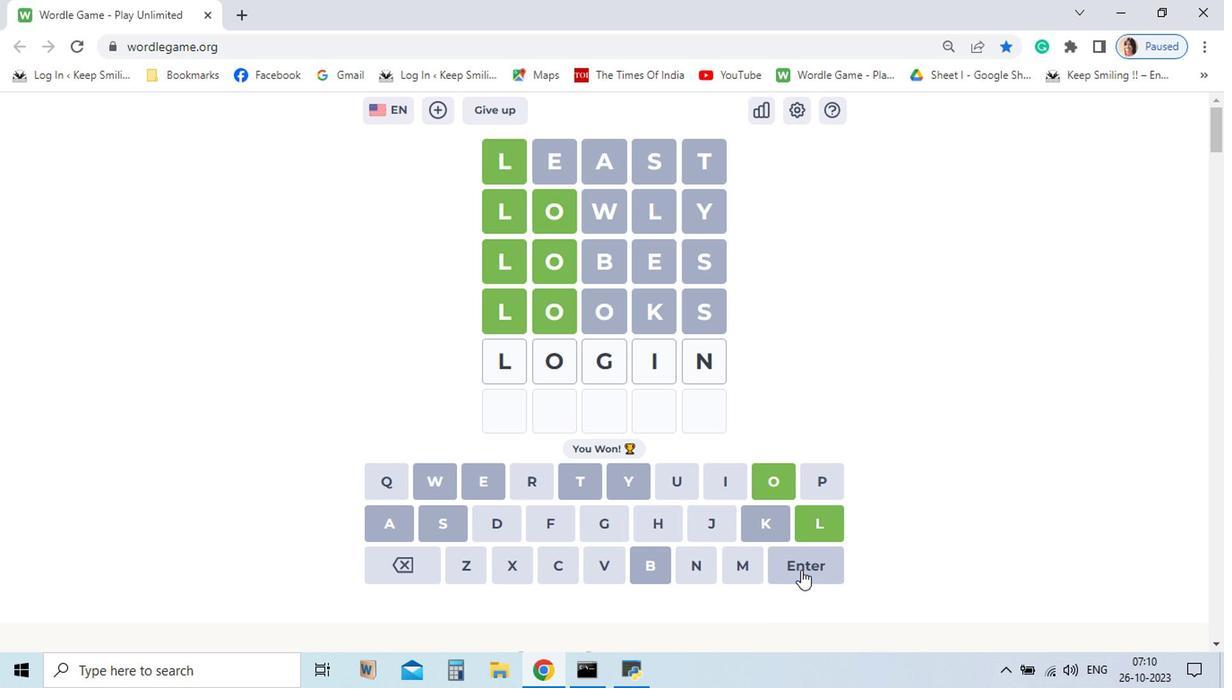 
Action: Mouse moved to (734, 565)
Screenshot: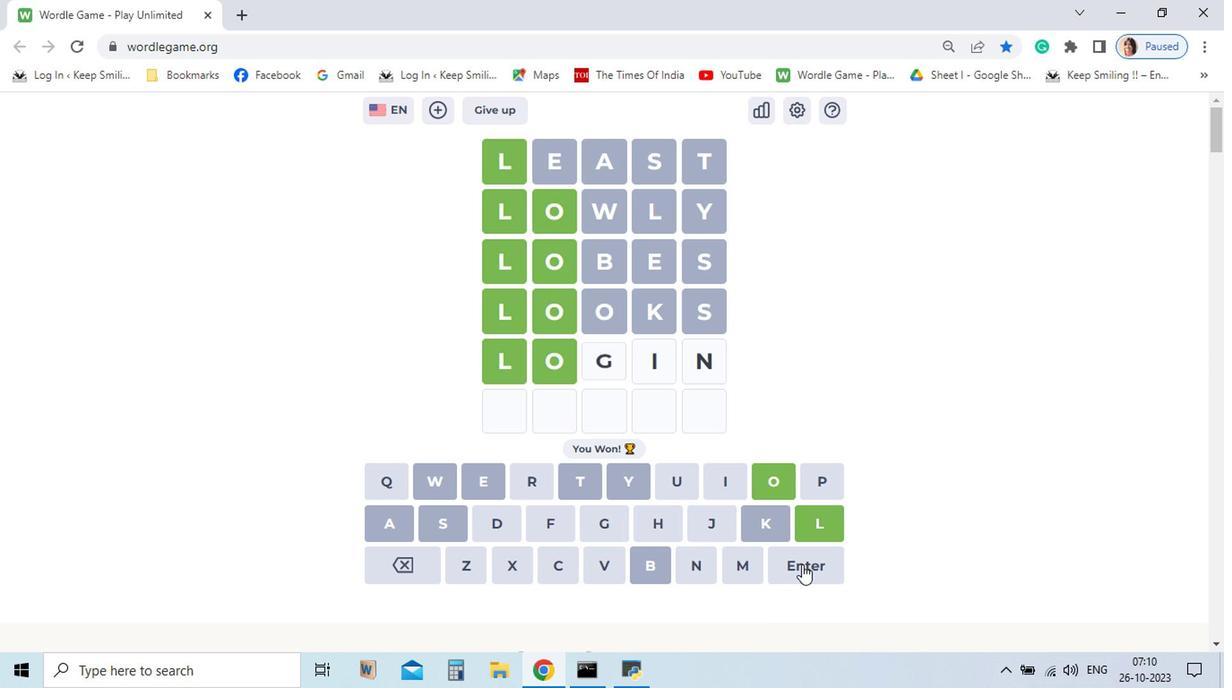 
Action: Mouse pressed left at (734, 565)
Screenshot: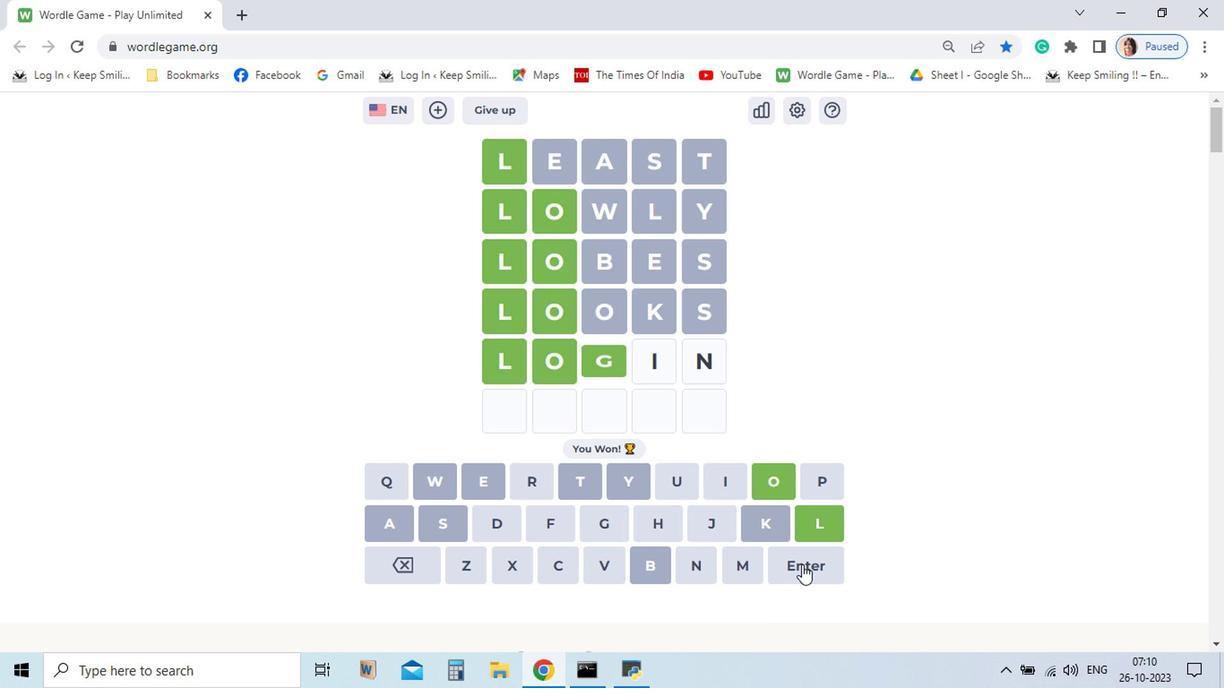 
Action: Mouse moved to (748, 541)
Screenshot: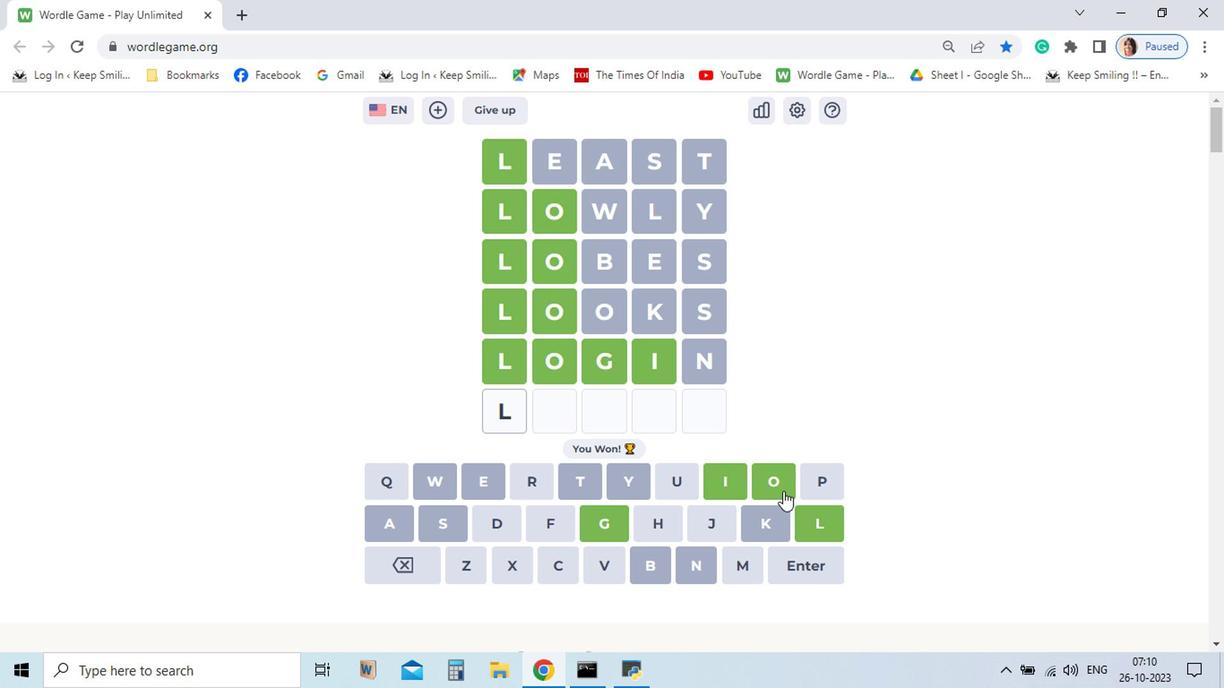 
Action: Mouse pressed left at (748, 541)
Screenshot: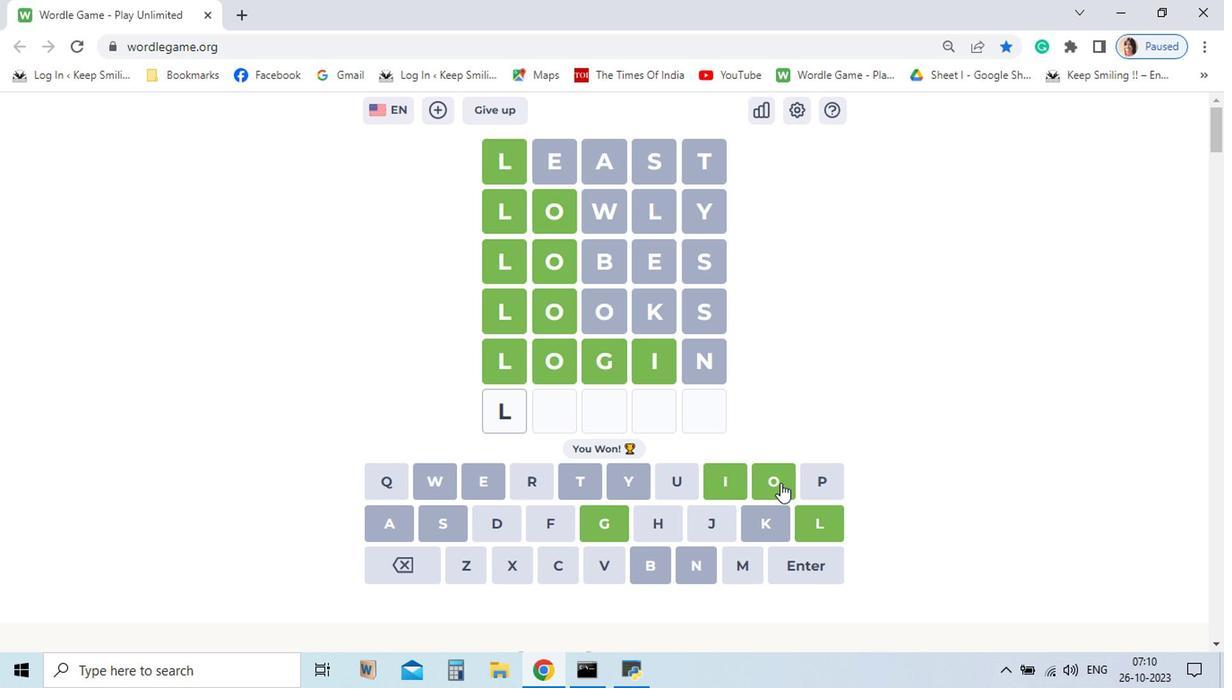 
Action: Mouse moved to (719, 507)
Screenshot: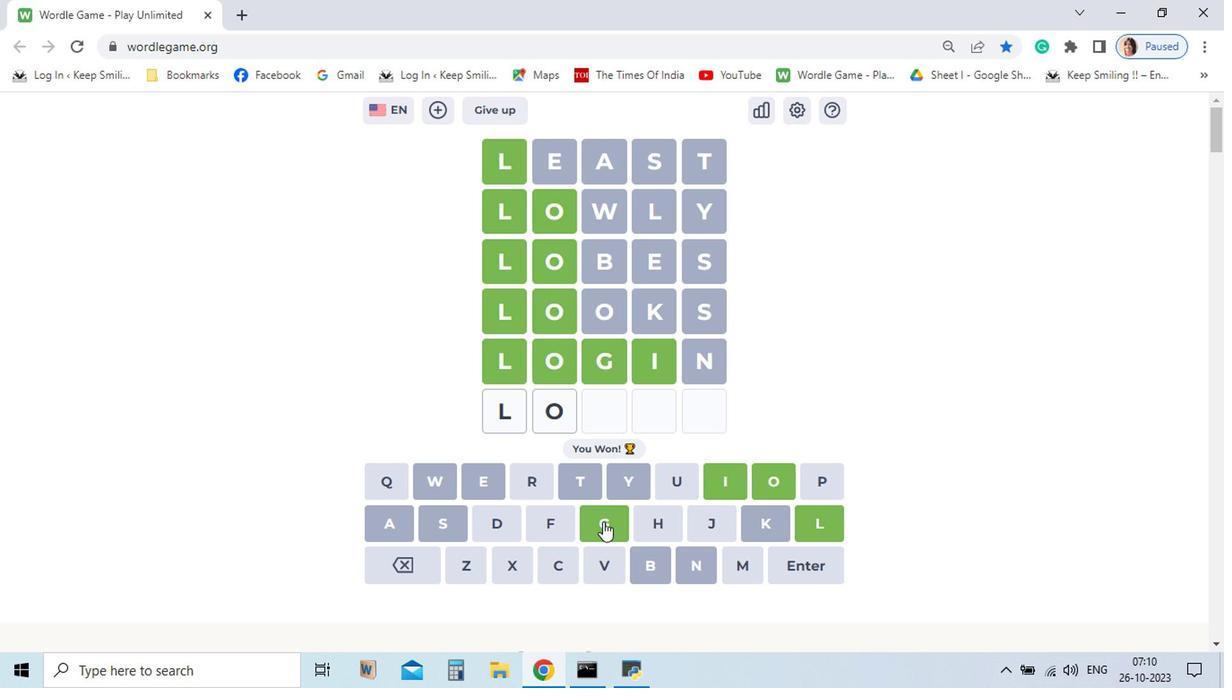 
Action: Mouse pressed left at (719, 507)
Screenshot: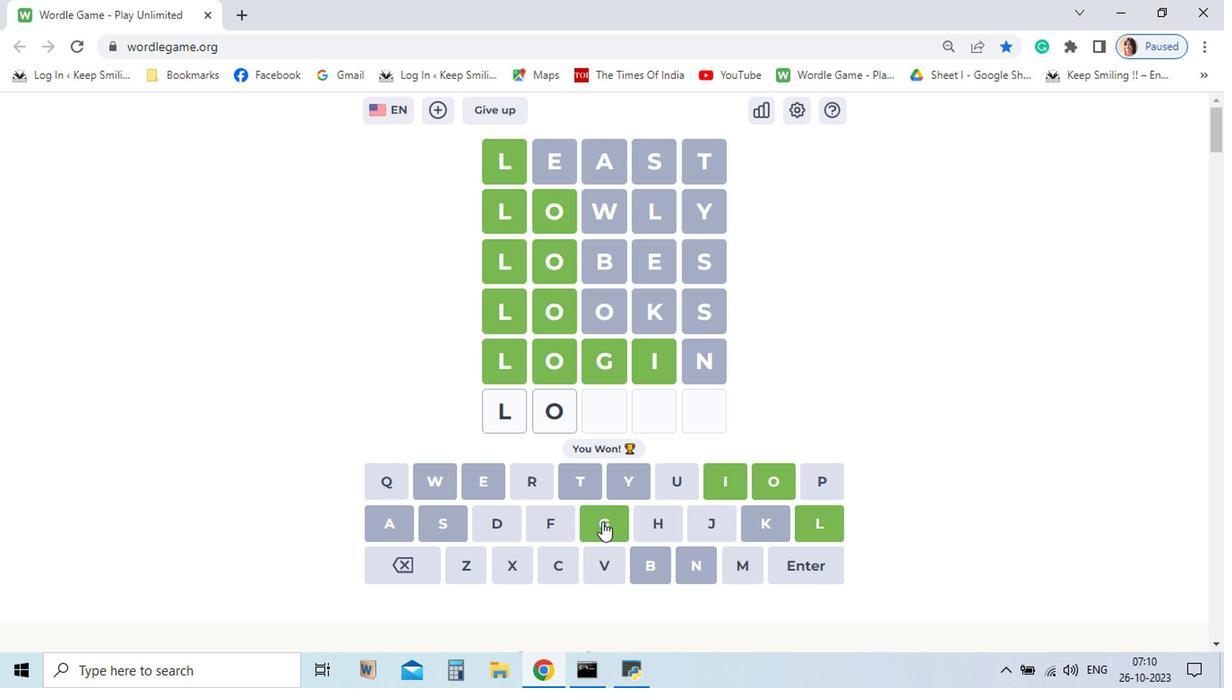 
Action: Mouse moved to (592, 535)
Screenshot: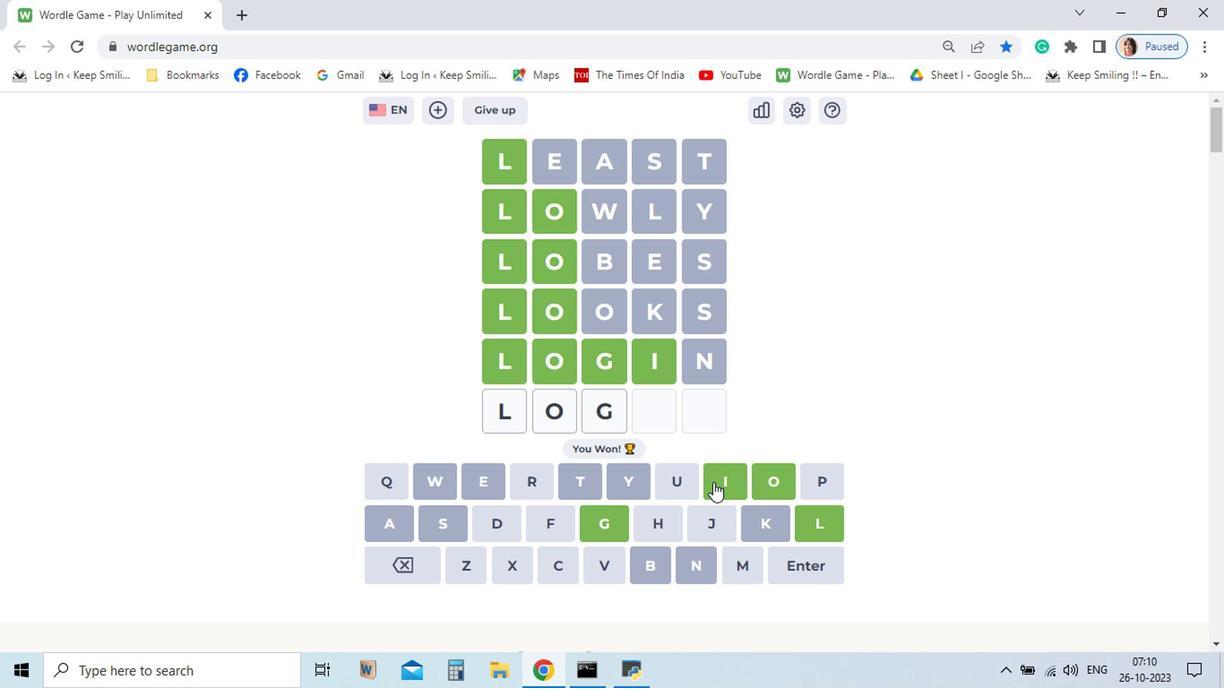 
Action: Mouse pressed left at (592, 535)
Screenshot: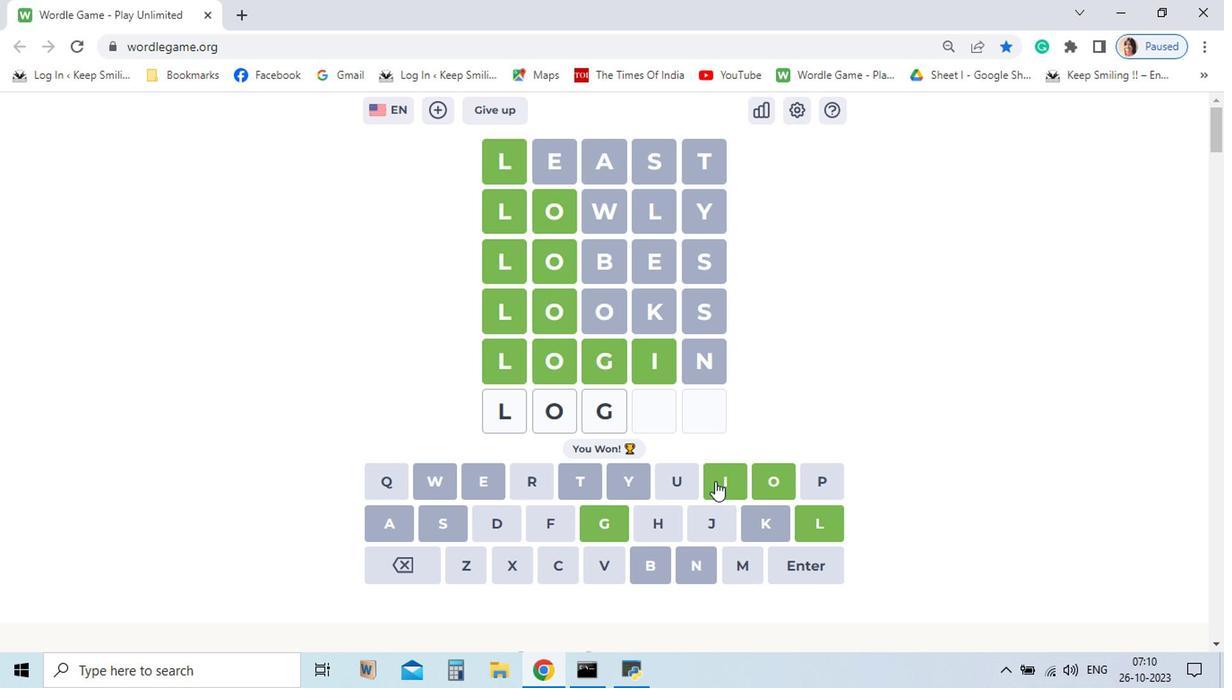 
Action: Mouse moved to (675, 504)
Screenshot: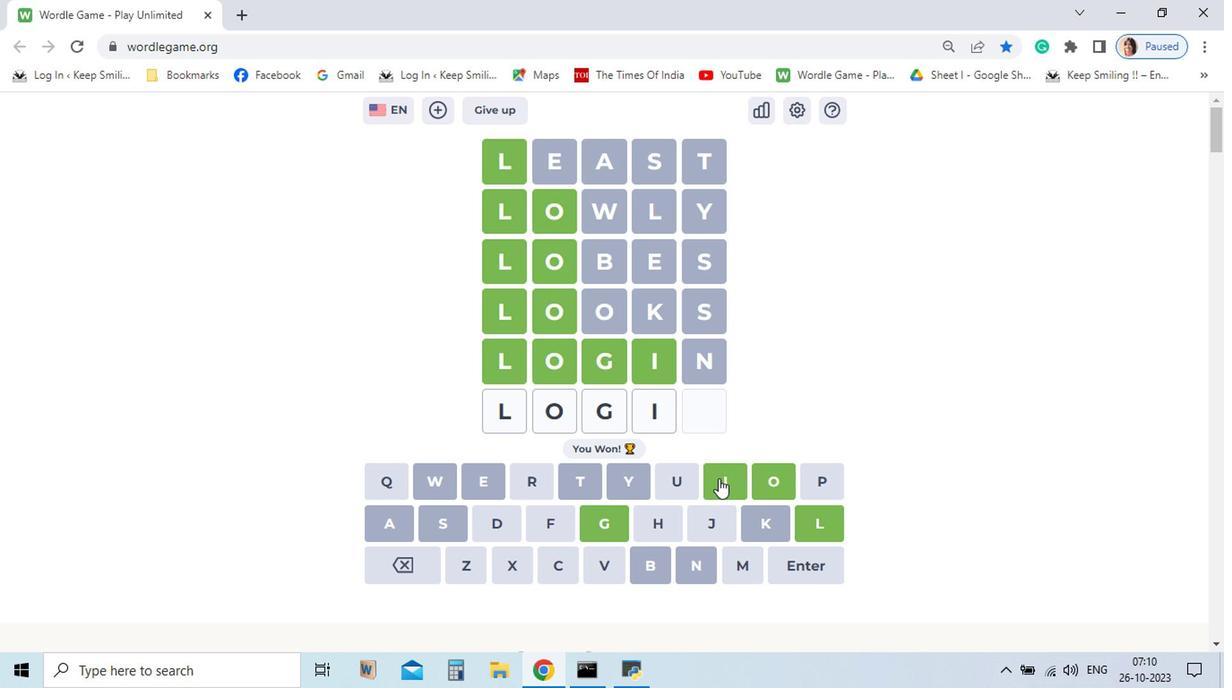 
Action: Mouse pressed left at (675, 504)
Screenshot: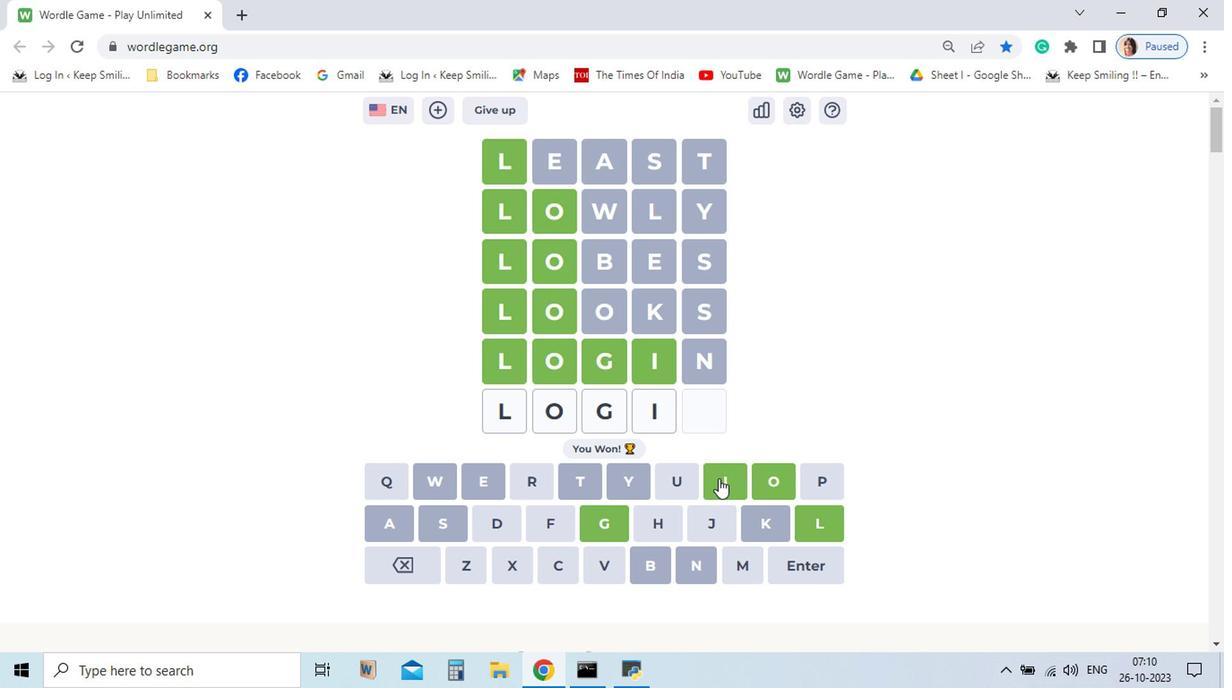 
Action: Mouse moved to (519, 538)
Screenshot: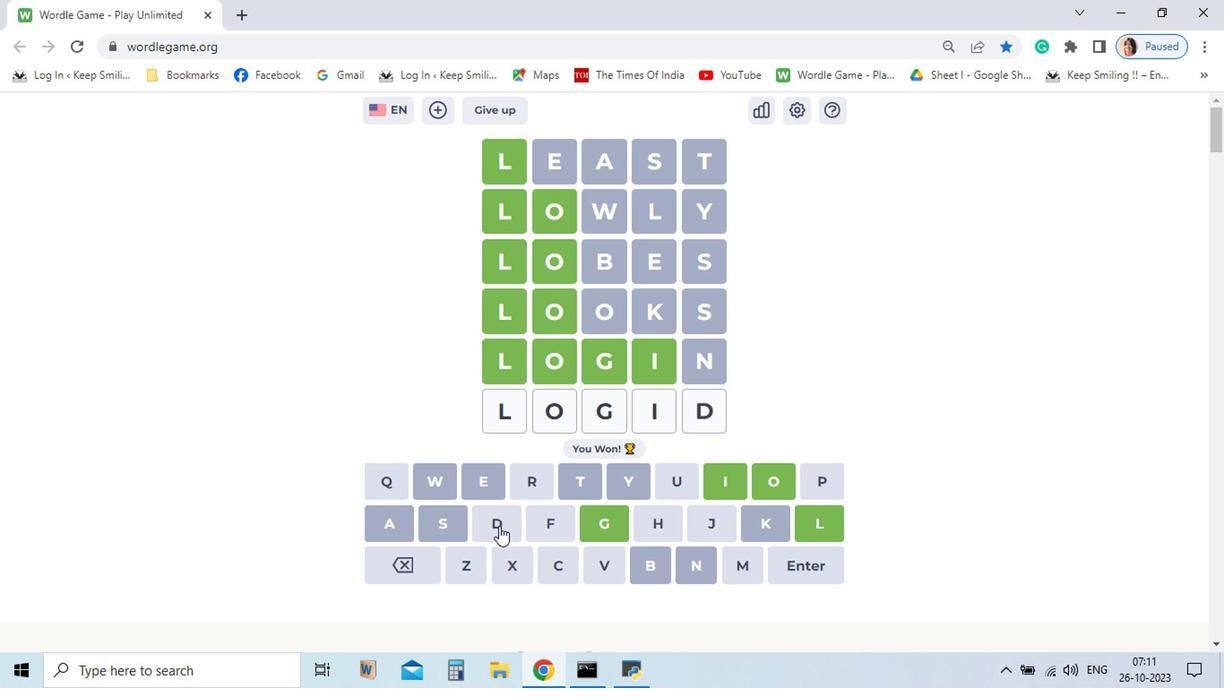 
Action: Mouse pressed left at (519, 538)
Screenshot: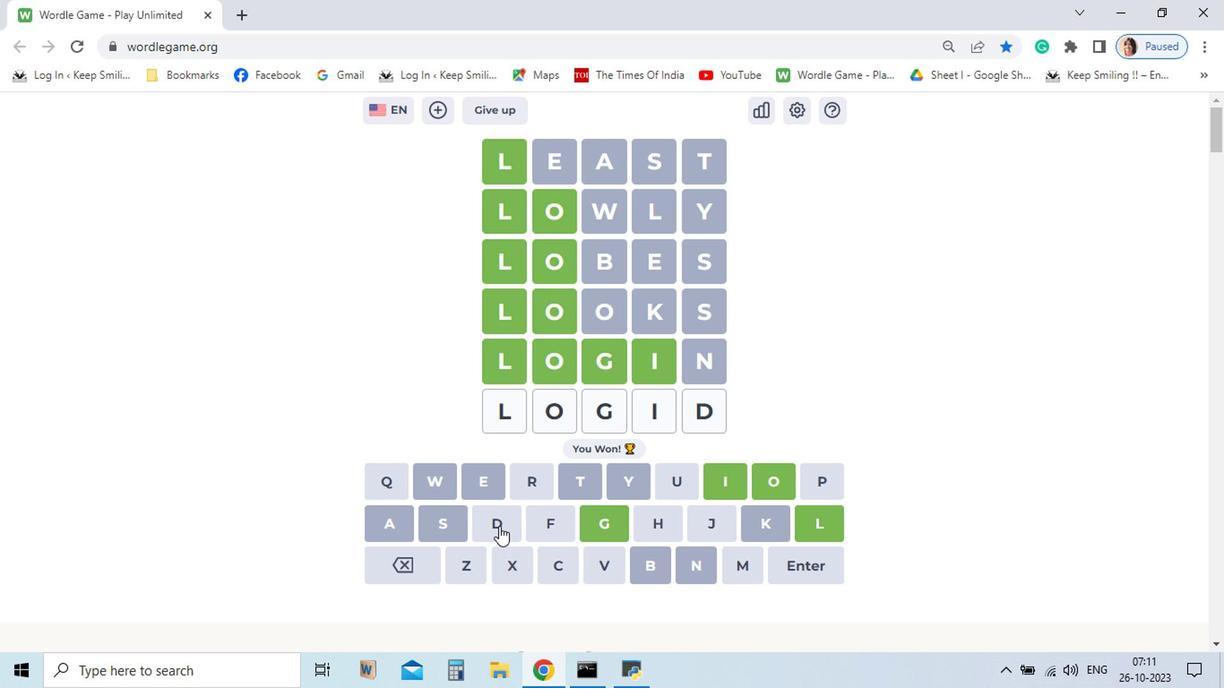 
Action: Mouse moved to (738, 561)
Screenshot: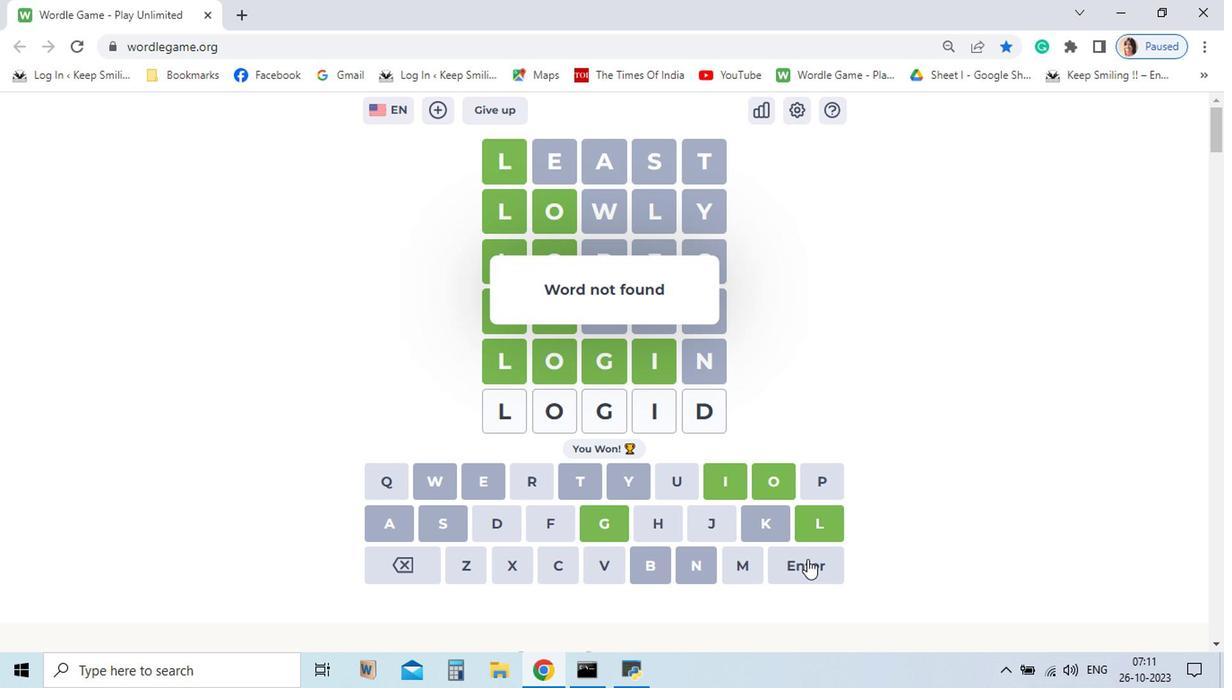 
Action: Mouse pressed left at (738, 561)
Screenshot: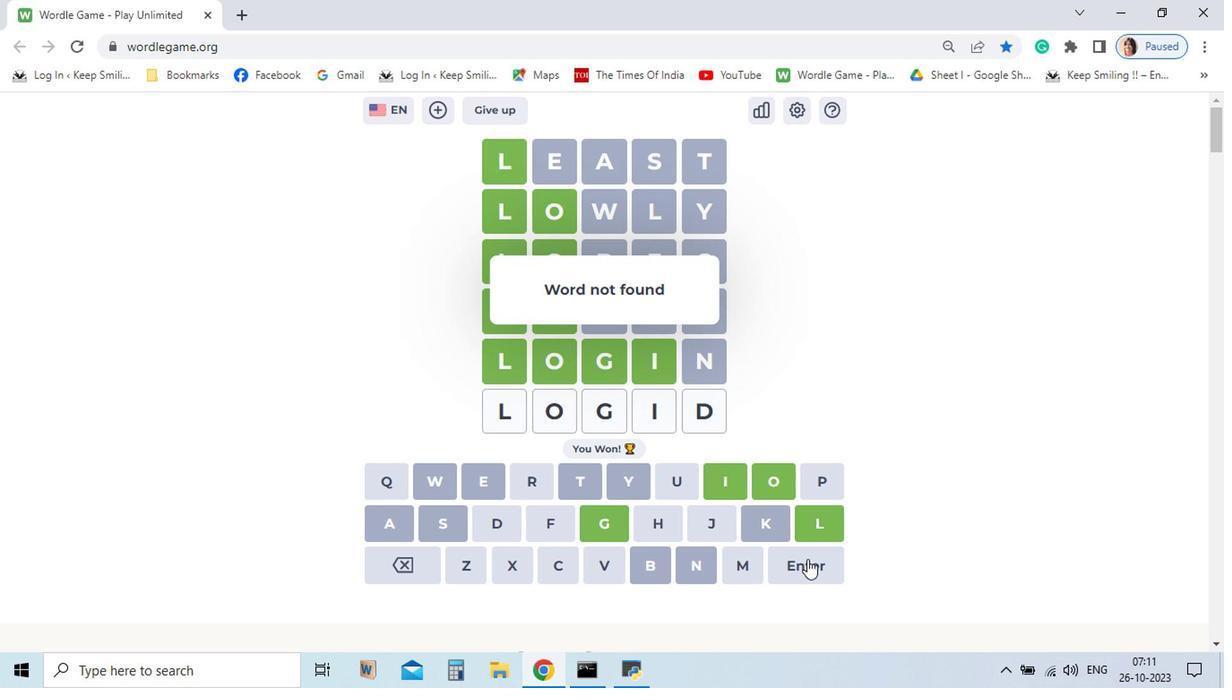
Action: Mouse moved to (450, 560)
Screenshot: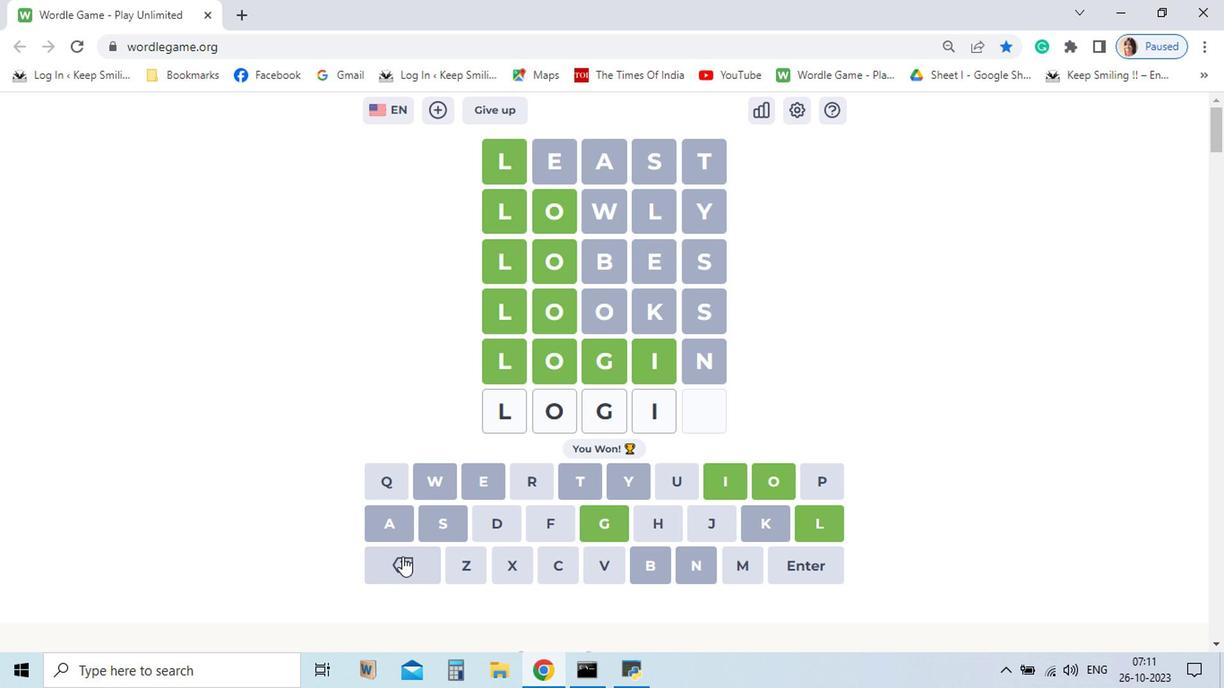 
Action: Mouse pressed left at (450, 560)
Screenshot: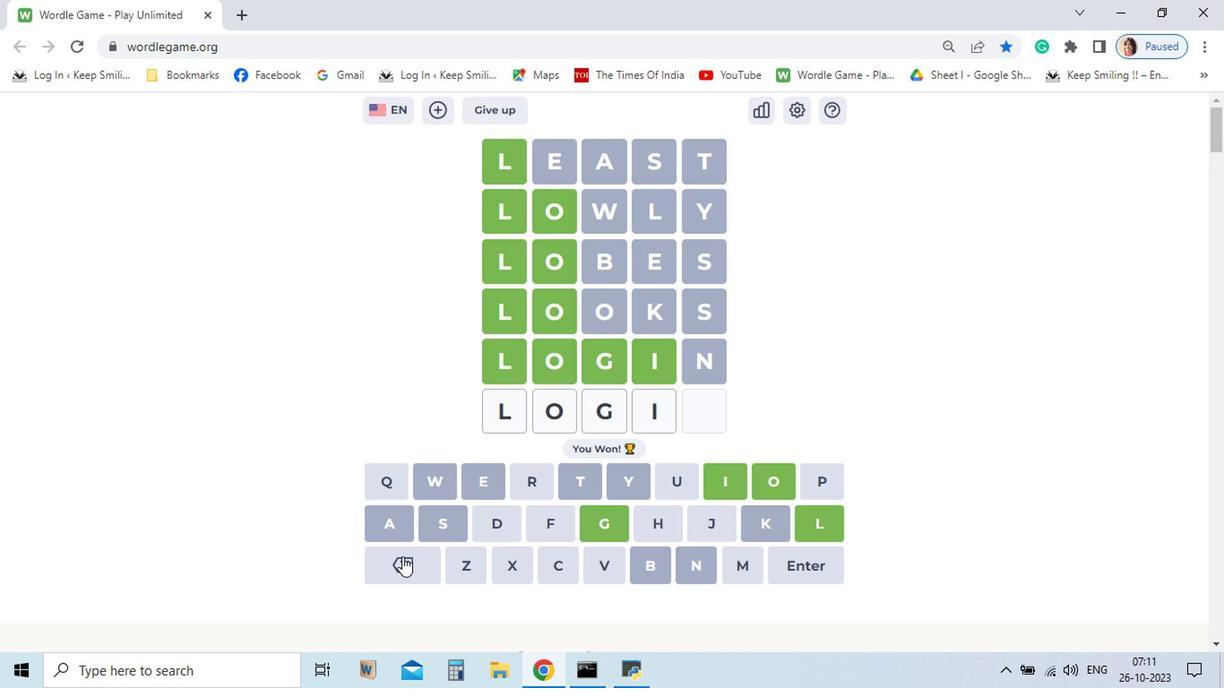 
Action: Mouse moved to (750, 509)
Screenshot: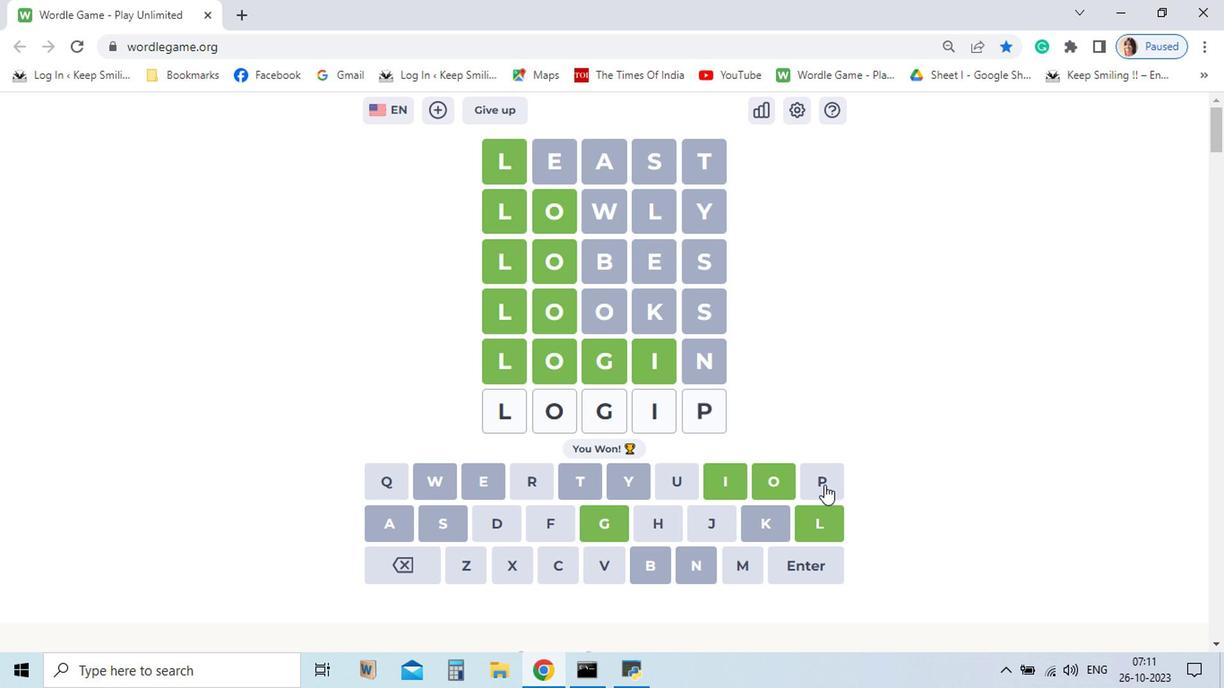 
Action: Mouse pressed left at (750, 509)
Screenshot: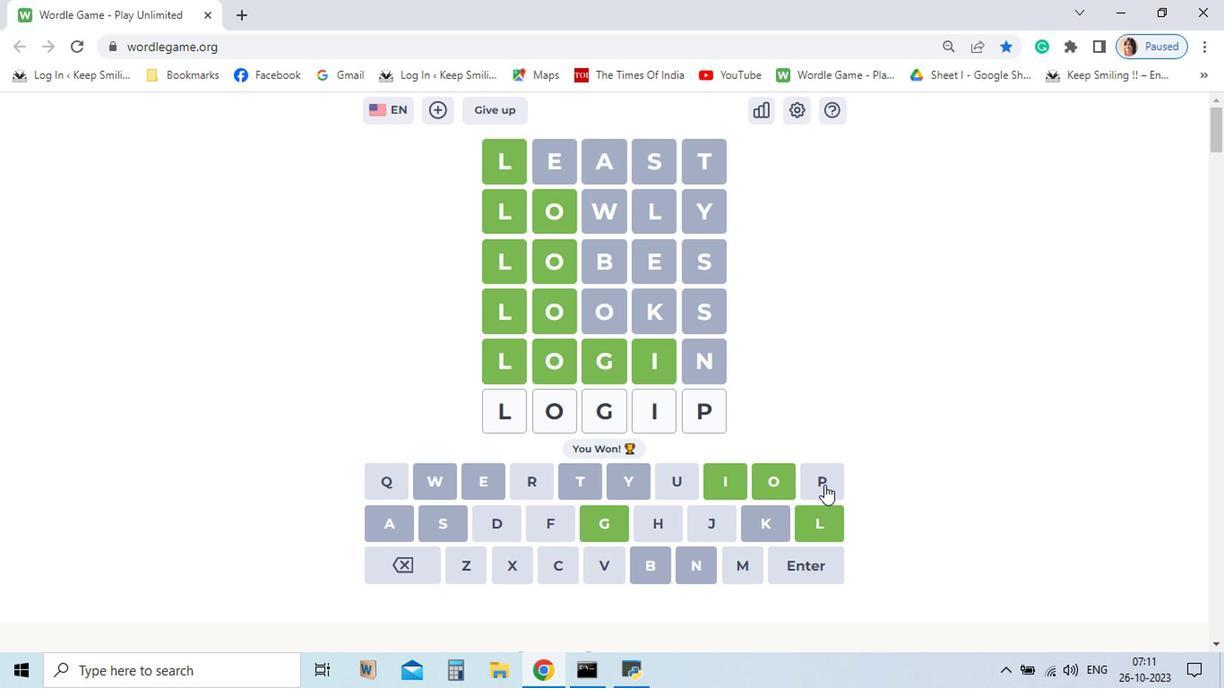 
Action: Mouse moved to (451, 570)
Screenshot: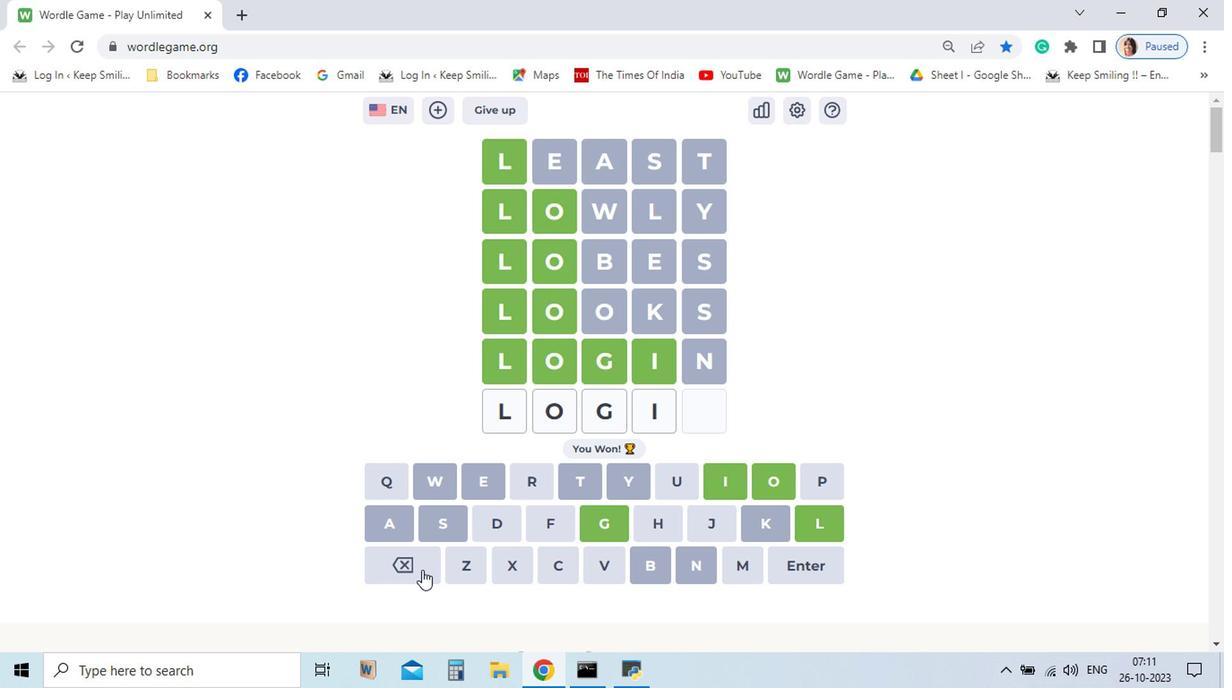 
Action: Mouse pressed left at (451, 570)
Screenshot: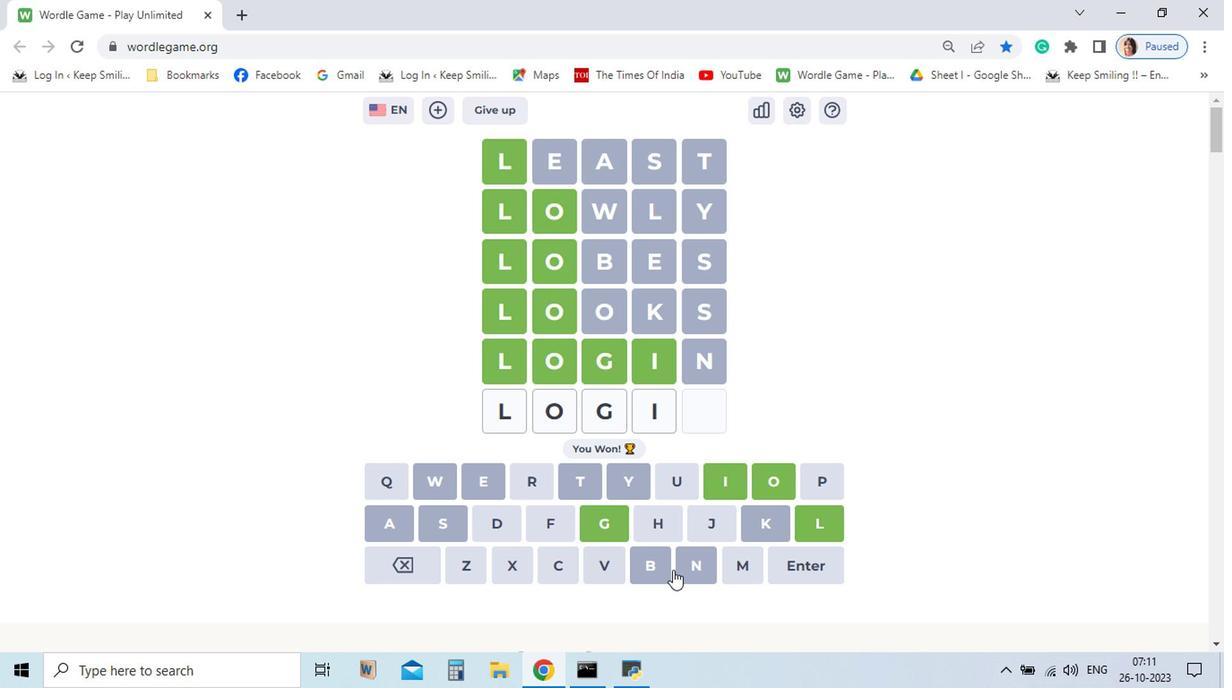 
Action: Mouse moved to (694, 564)
Screenshot: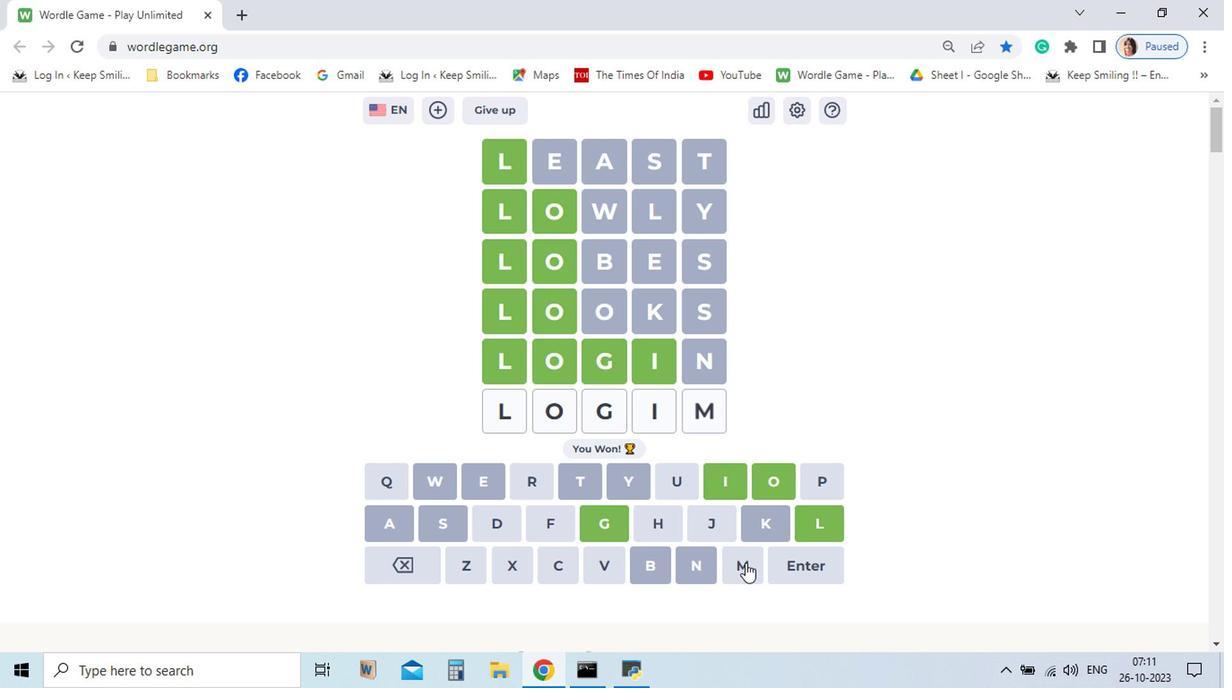 
Action: Mouse pressed left at (694, 564)
Screenshot: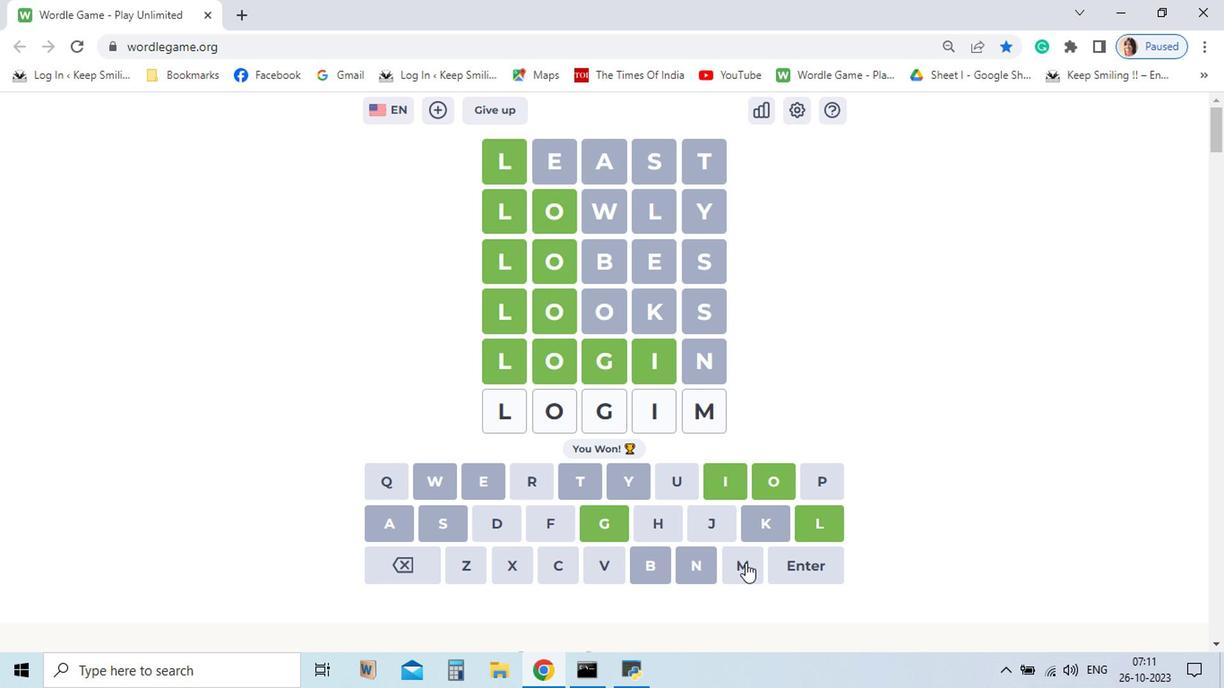 
Action: Mouse moved to (456, 563)
Screenshot: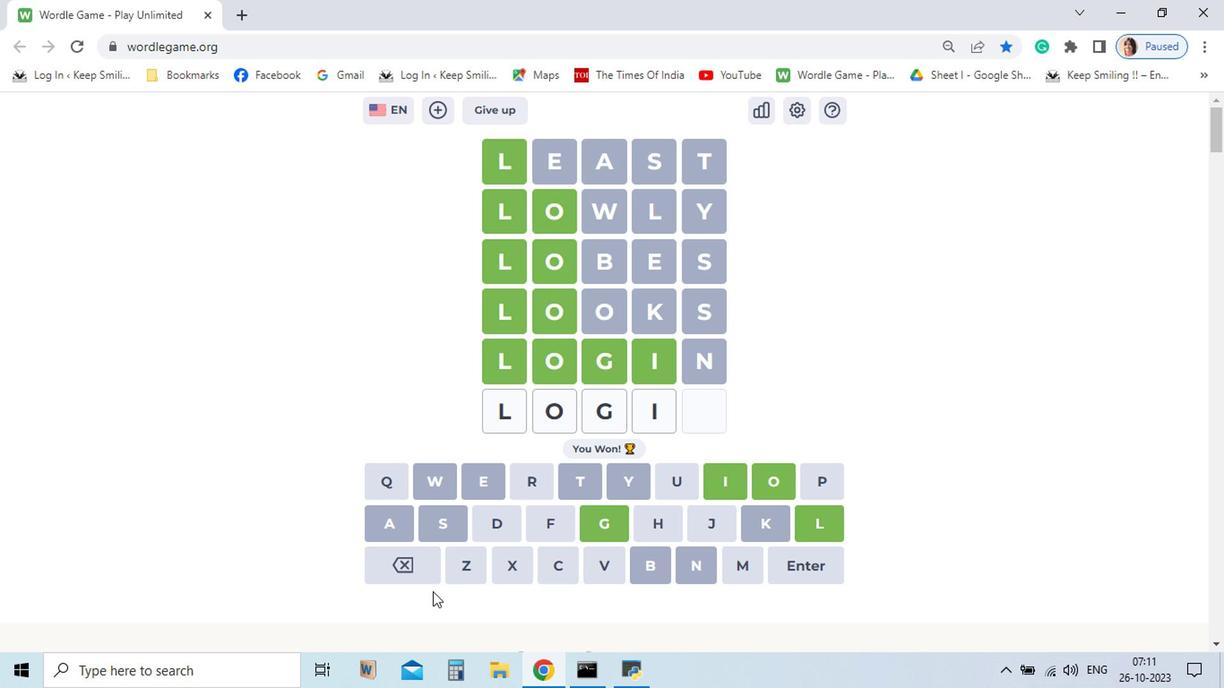 
Action: Mouse pressed left at (456, 563)
Screenshot: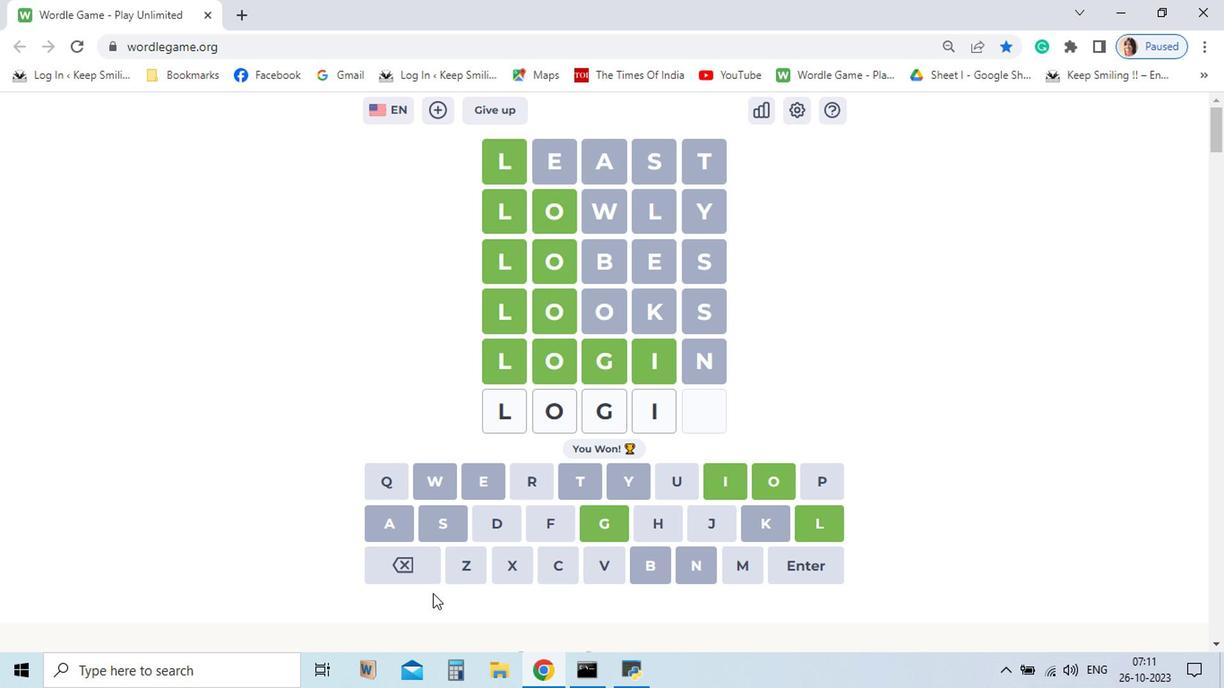 
Action: Mouse moved to (562, 565)
Screenshot: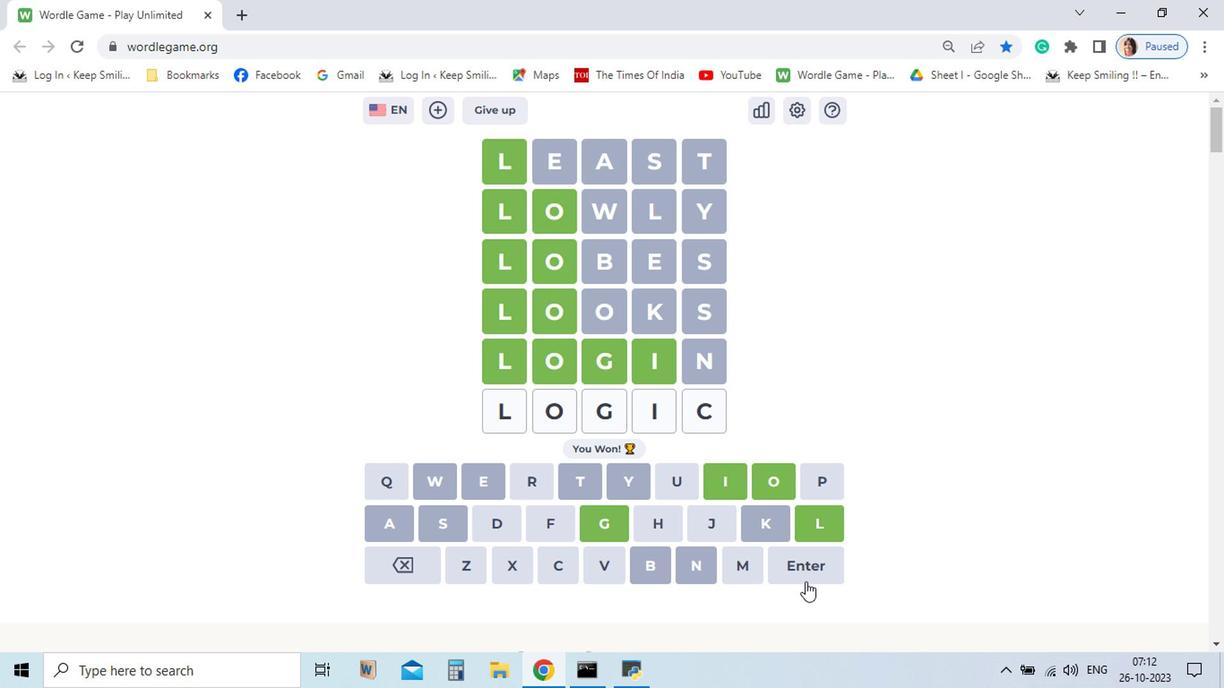 
Action: Mouse pressed left at (562, 565)
Screenshot: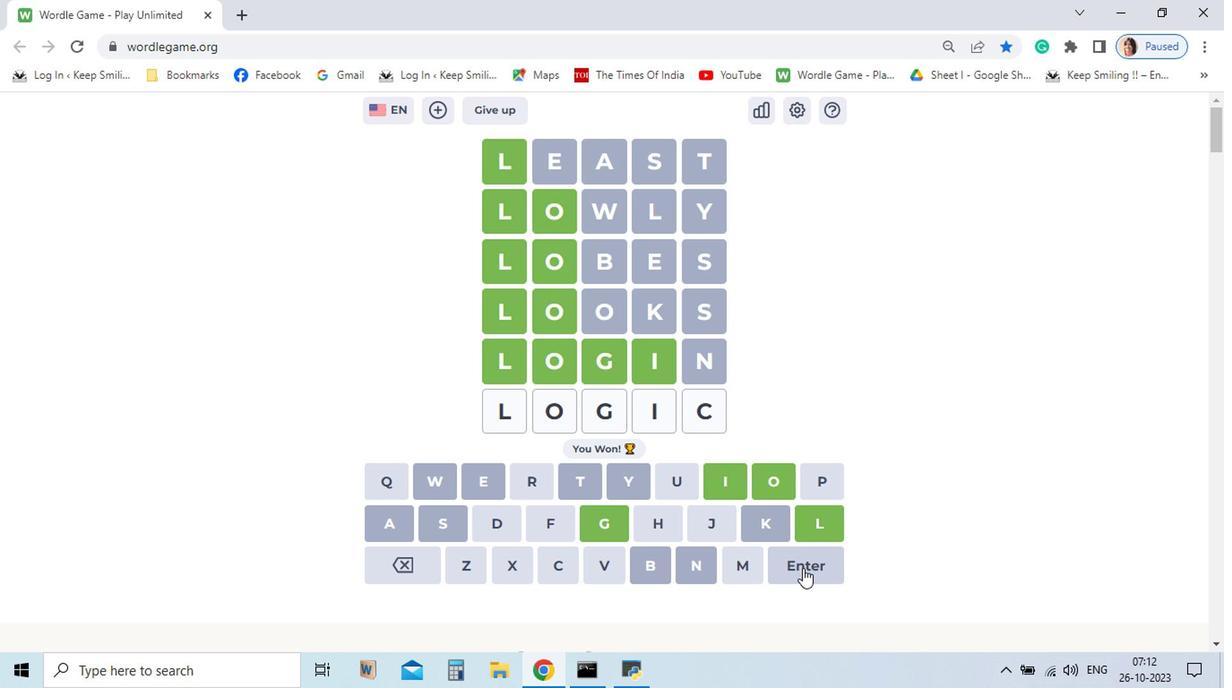 
Action: Mouse moved to (733, 561)
Screenshot: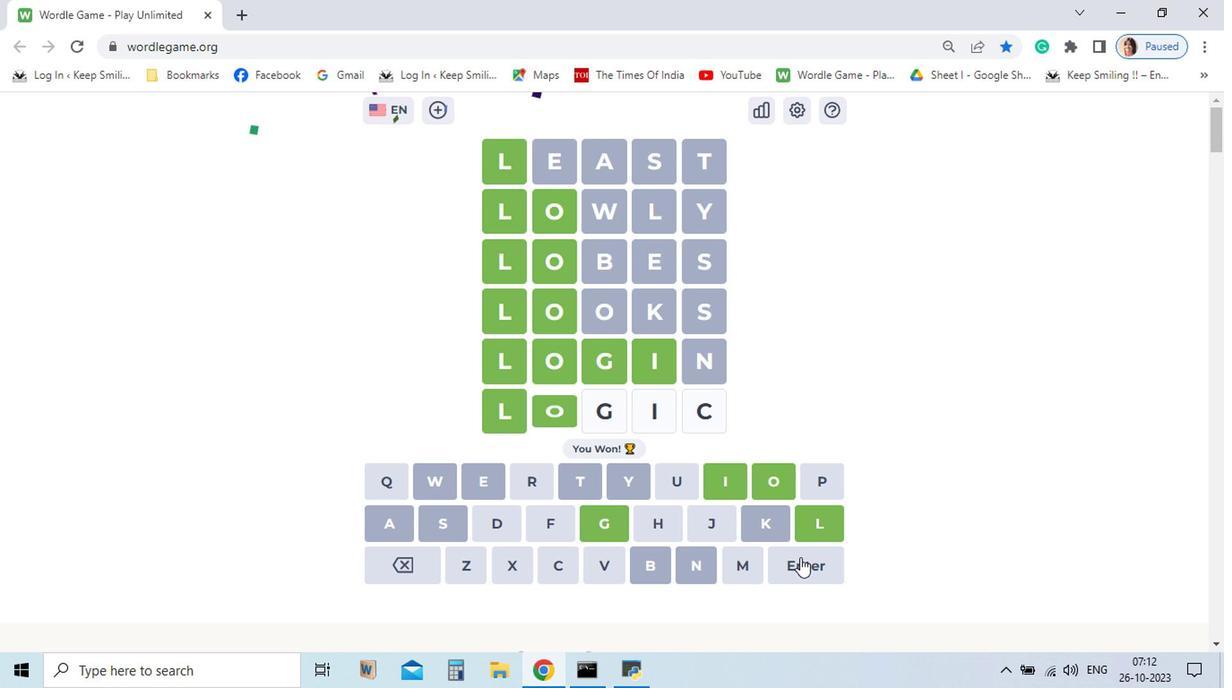 
Action: Mouse pressed left at (733, 561)
Screenshot: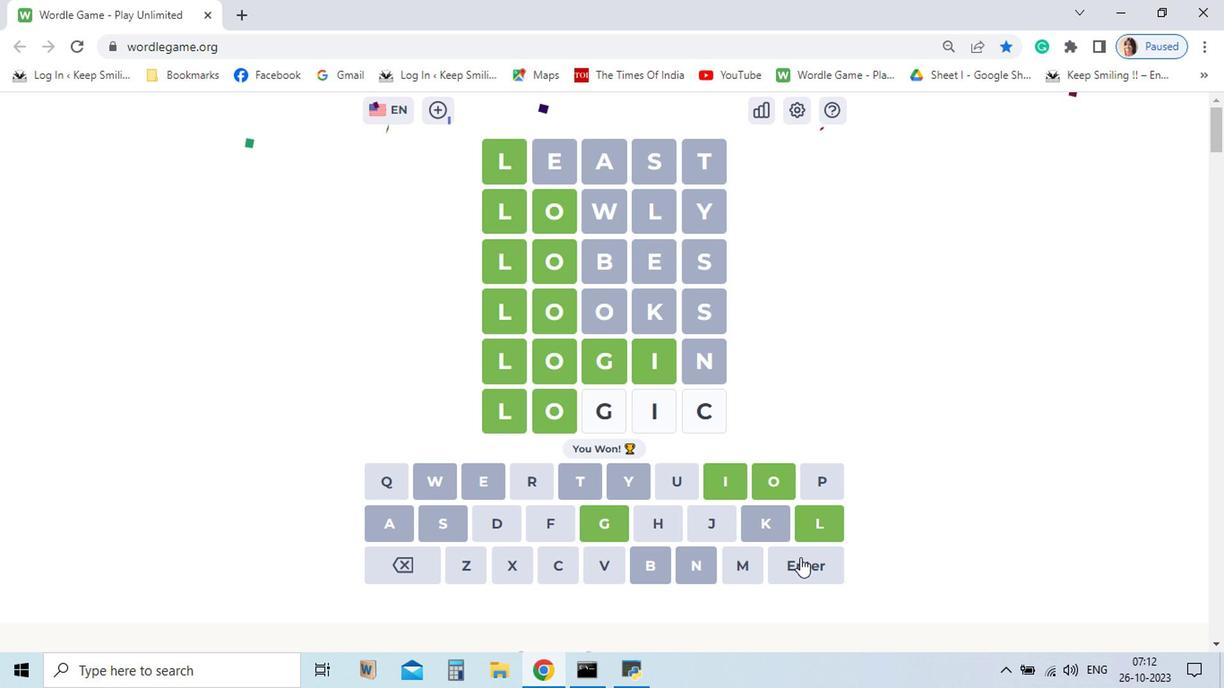 
Action: Mouse moved to (687, 325)
Screenshot: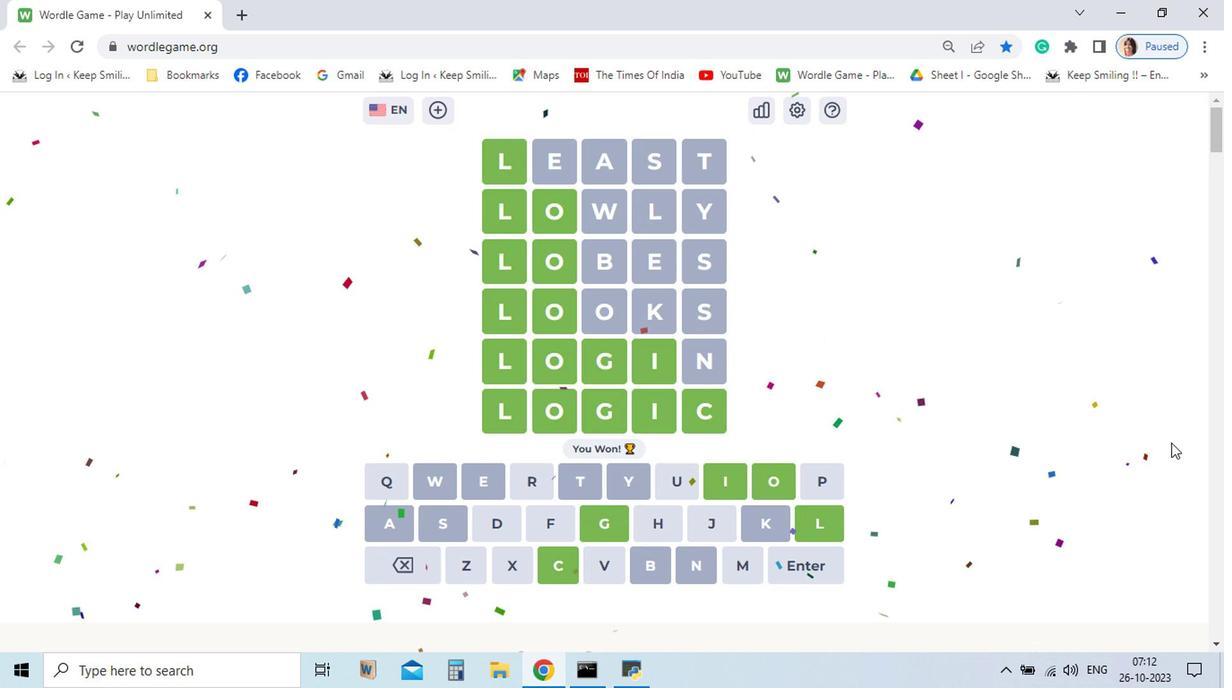 
Action: Mouse pressed left at (687, 325)
Screenshot: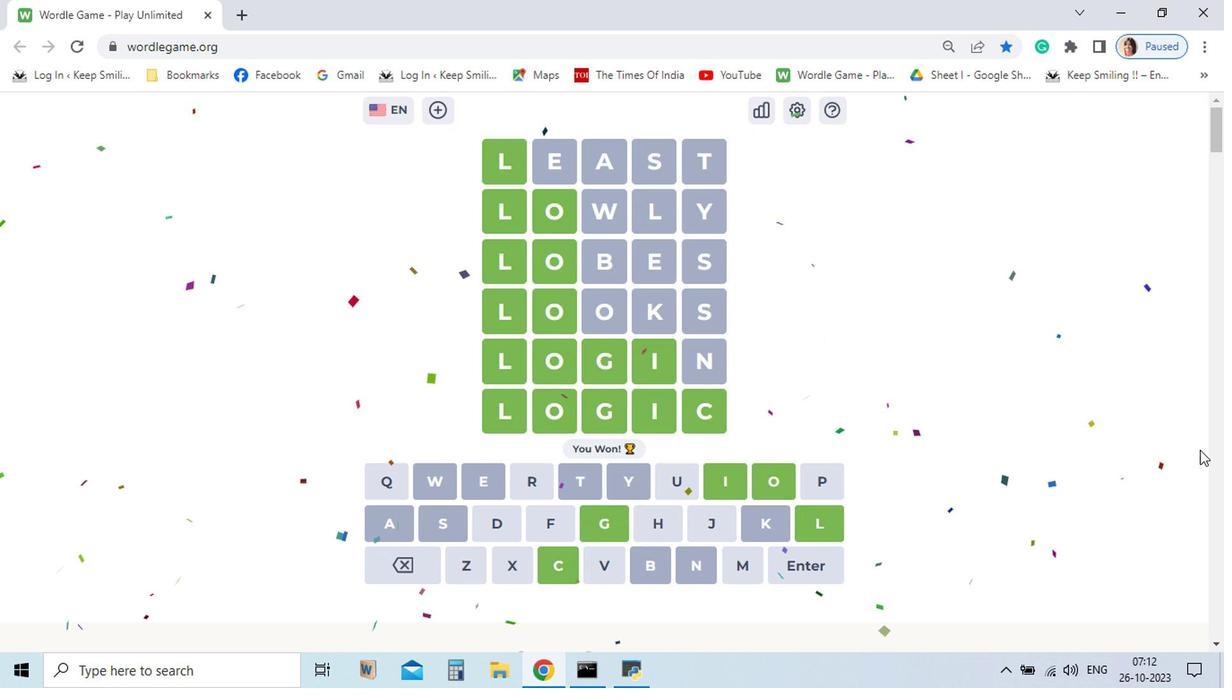 
Action: Mouse moved to (1018, 484)
Screenshot: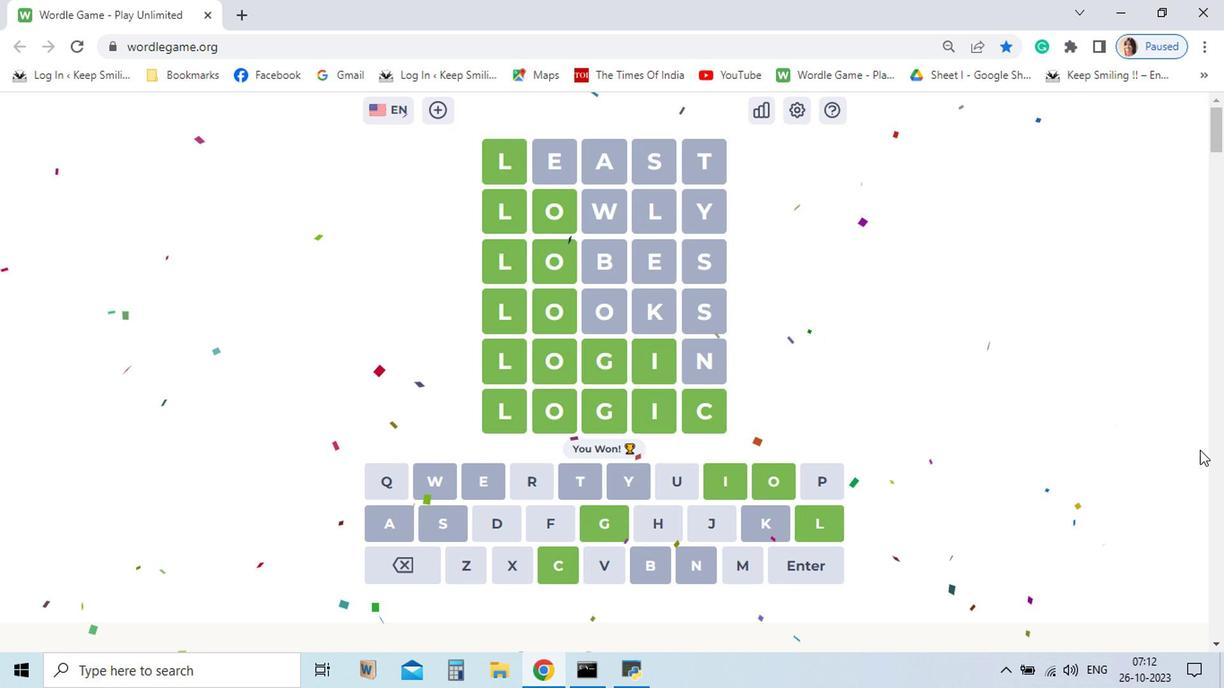 
